 Task: Research Airbnb options in Jaranwala, Pakistan from 16th December, 2023 to 18th December, 2023 for 2 adults. Place can be entire room with 1  bedroom having 1 bed and 1 bathroom. Property type can be hotel.
Action: Mouse moved to (407, 104)
Screenshot: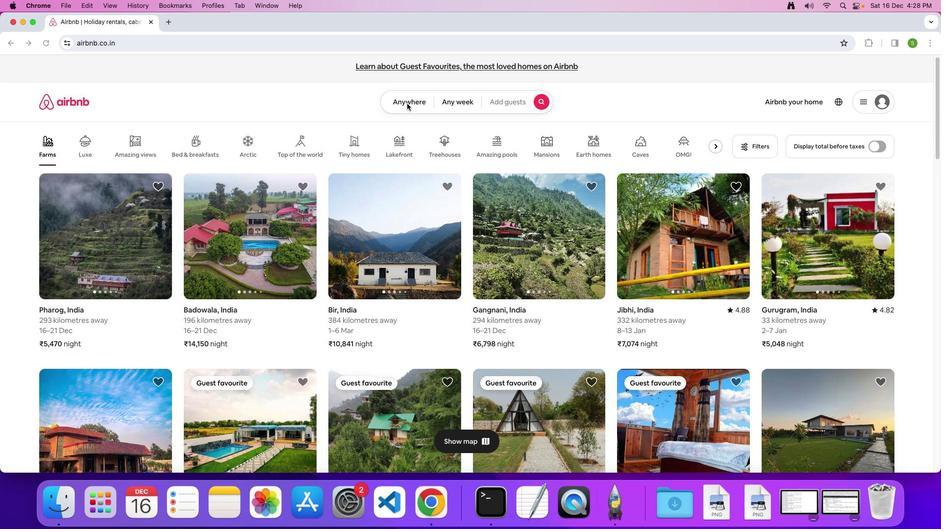 
Action: Mouse pressed left at (407, 104)
Screenshot: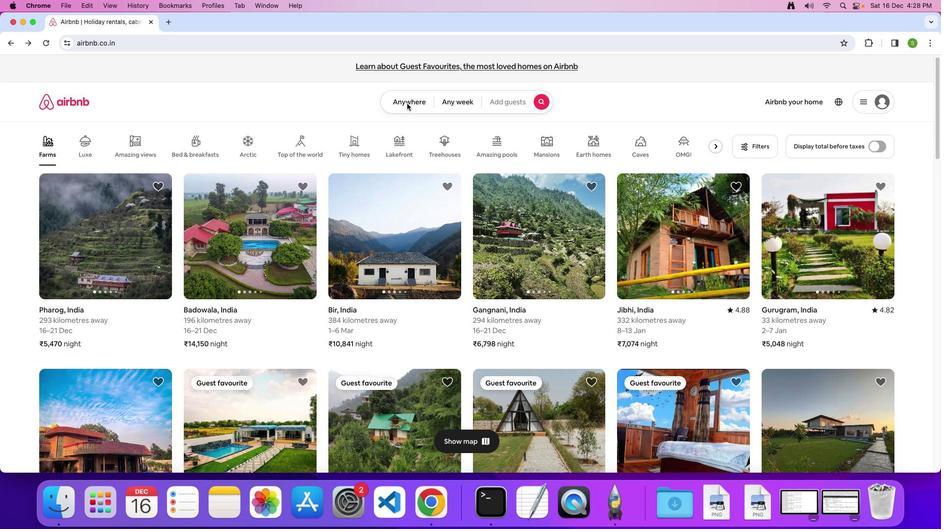 
Action: Mouse moved to (405, 103)
Screenshot: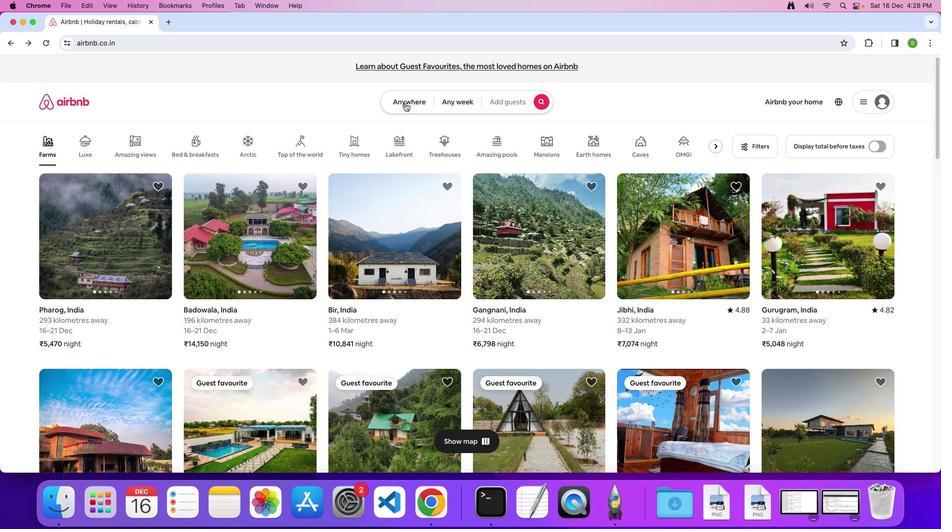 
Action: Mouse pressed left at (405, 103)
Screenshot: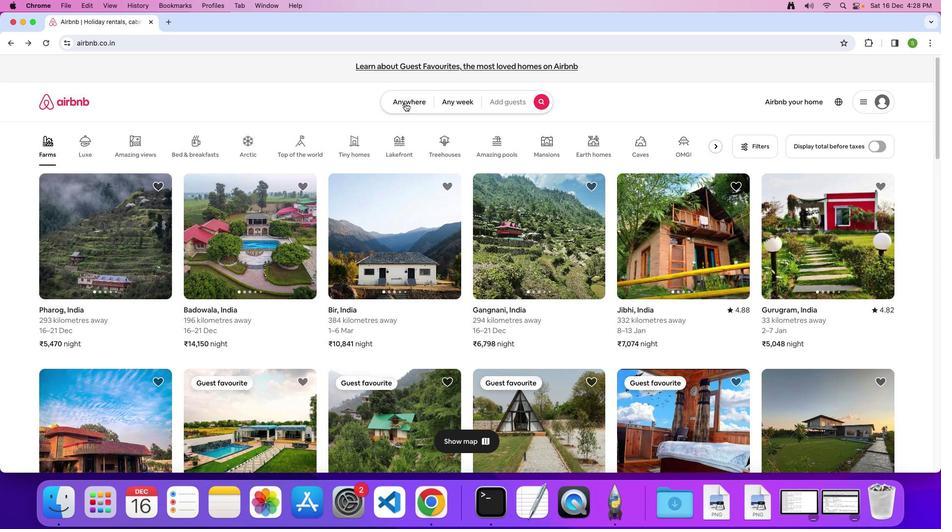 
Action: Mouse moved to (350, 145)
Screenshot: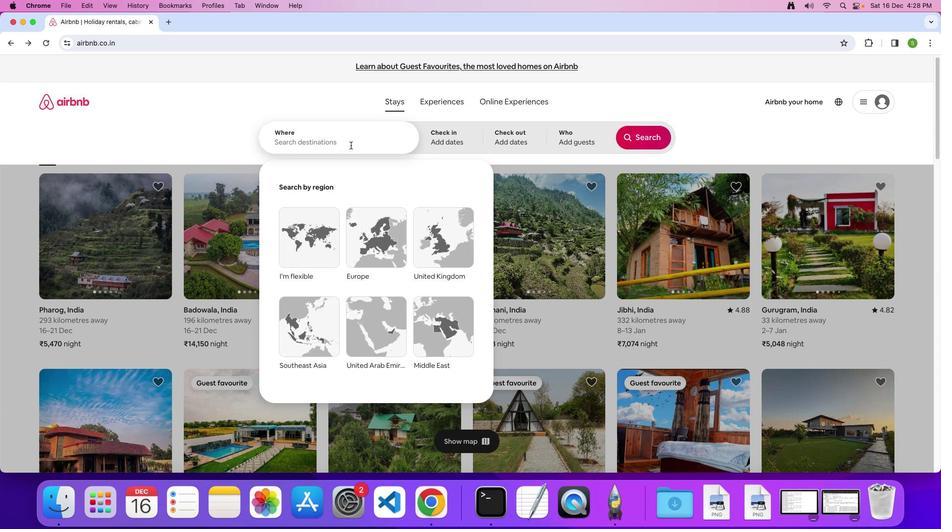 
Action: Mouse pressed left at (350, 145)
Screenshot: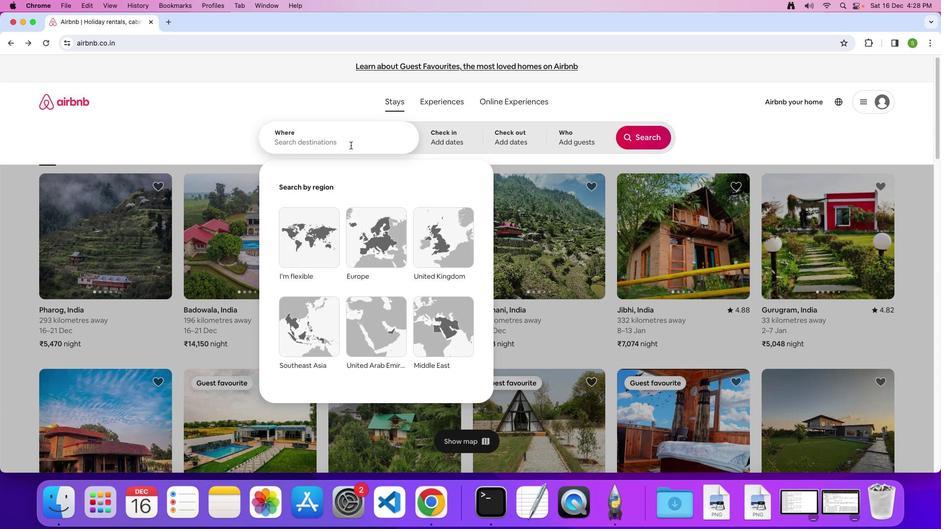 
Action: Mouse moved to (351, 144)
Screenshot: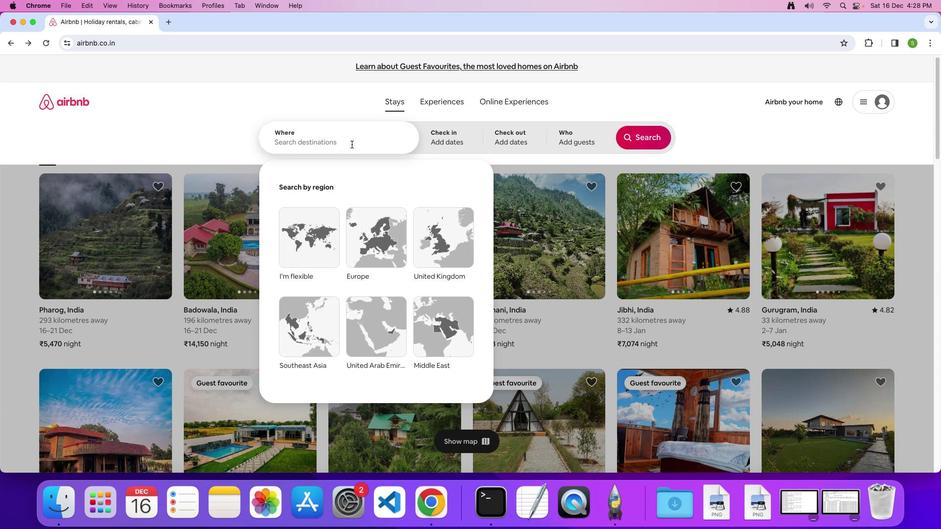 
Action: Key pressed 'J'Key.caps_lock'a''r''a''n''w''a''l''a'','Key.spaceKey.shift'P''a''k''i''s''t''a''n'Key.enter
Screenshot: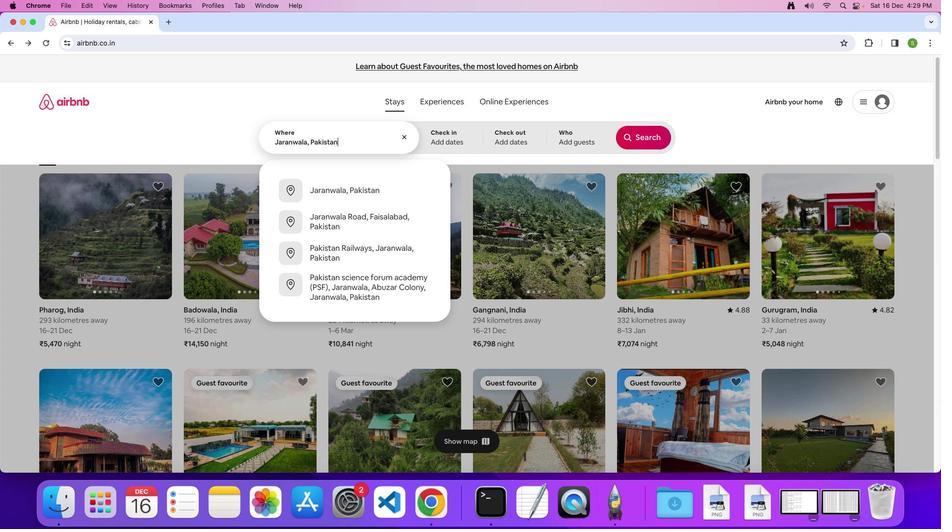 
Action: Mouse moved to (442, 310)
Screenshot: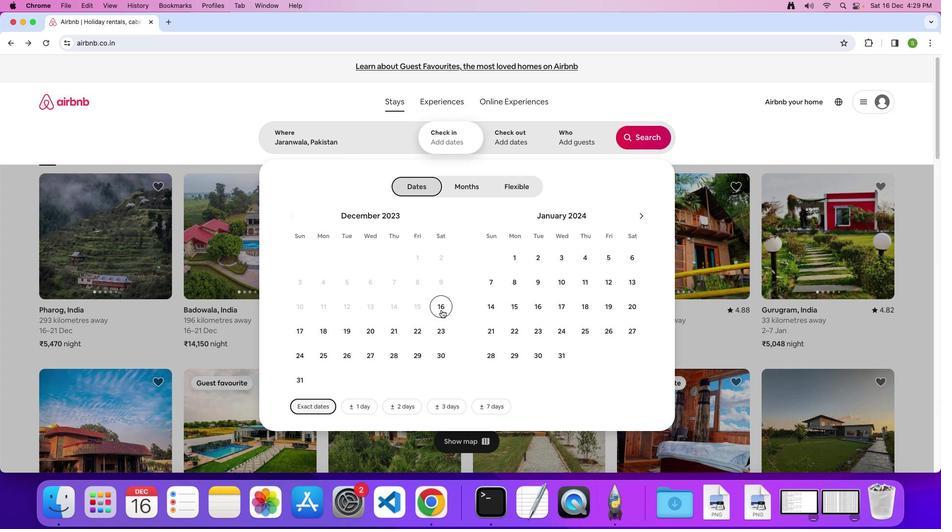 
Action: Mouse pressed left at (442, 310)
Screenshot: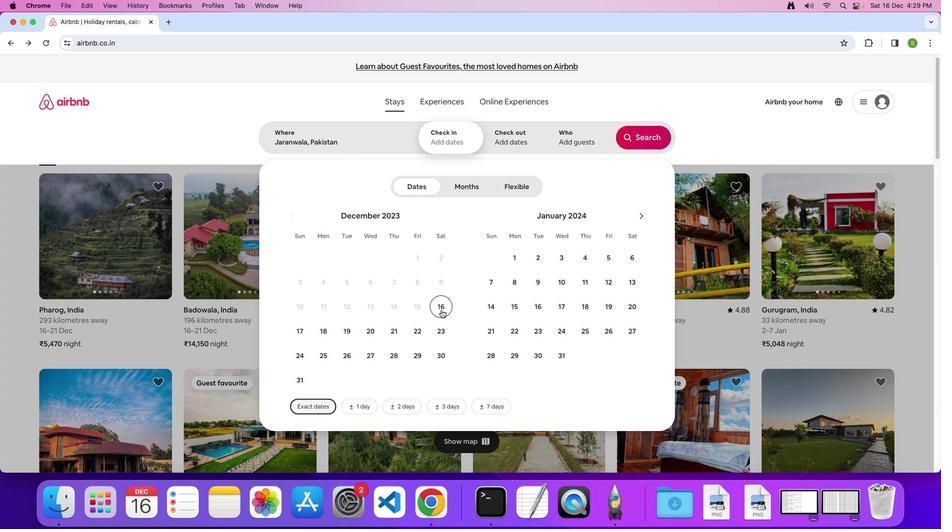 
Action: Mouse moved to (324, 339)
Screenshot: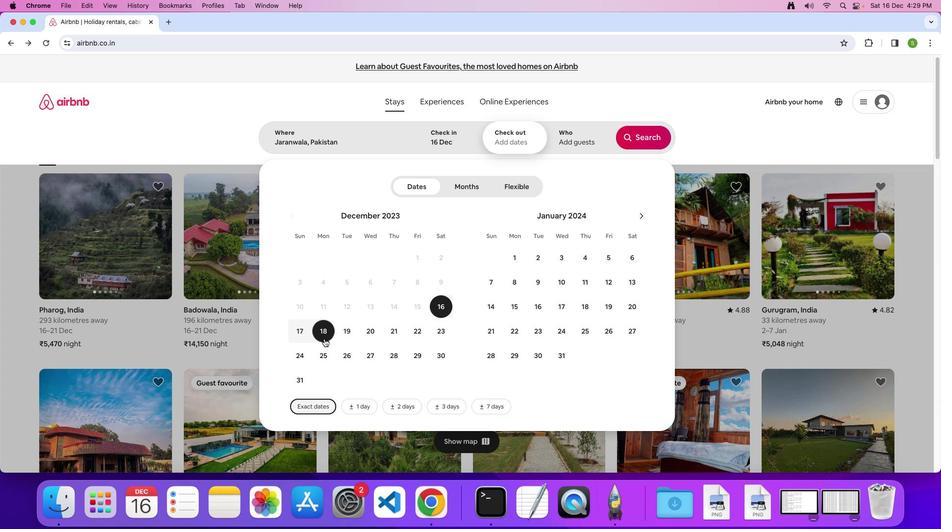 
Action: Mouse pressed left at (324, 339)
Screenshot: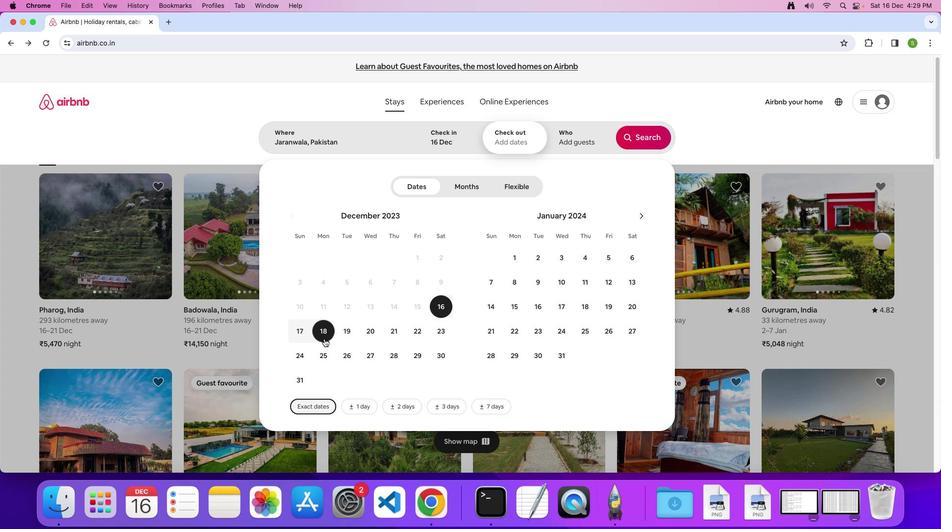 
Action: Mouse moved to (568, 145)
Screenshot: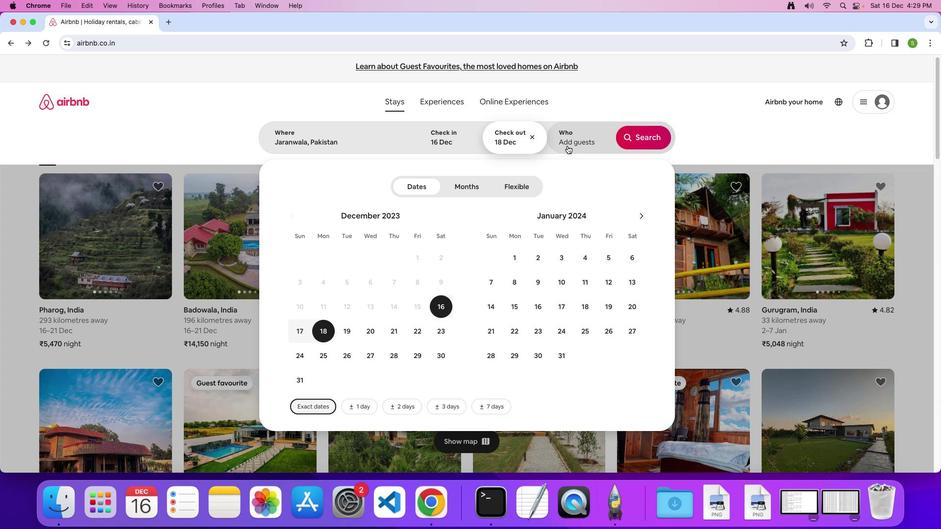 
Action: Mouse pressed left at (568, 145)
Screenshot: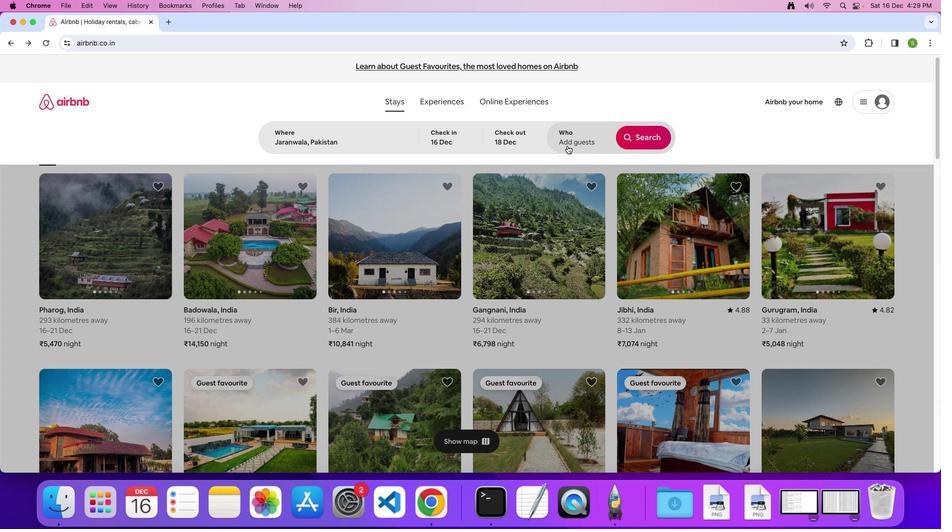
Action: Mouse moved to (646, 186)
Screenshot: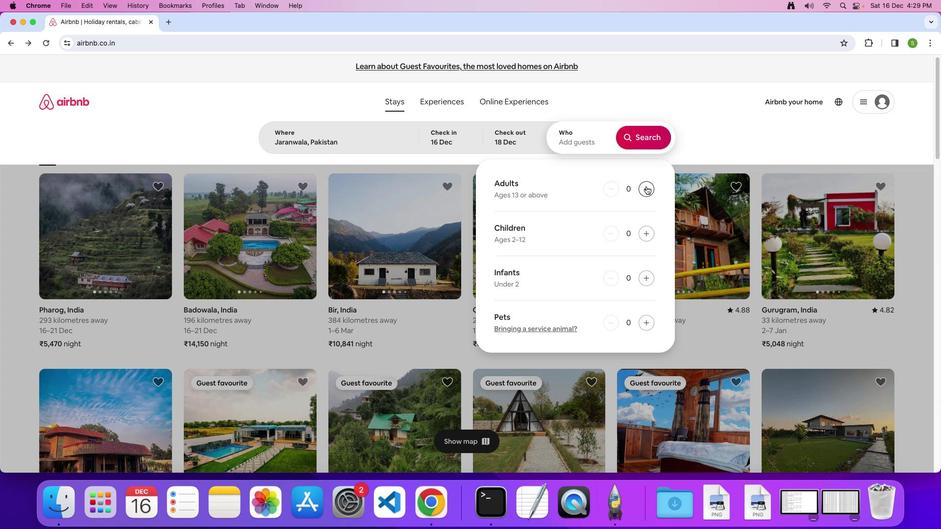 
Action: Mouse pressed left at (646, 186)
Screenshot: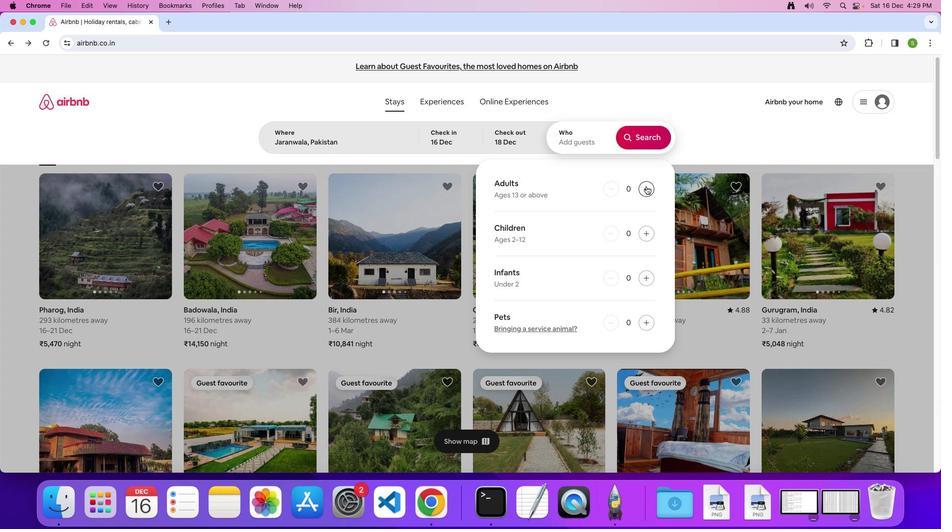 
Action: Mouse pressed left at (646, 186)
Screenshot: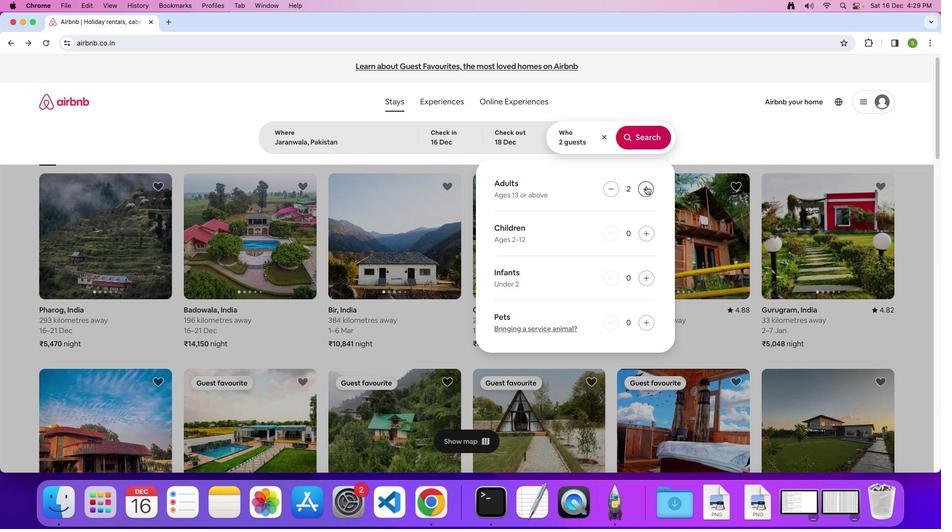 
Action: Mouse moved to (631, 141)
Screenshot: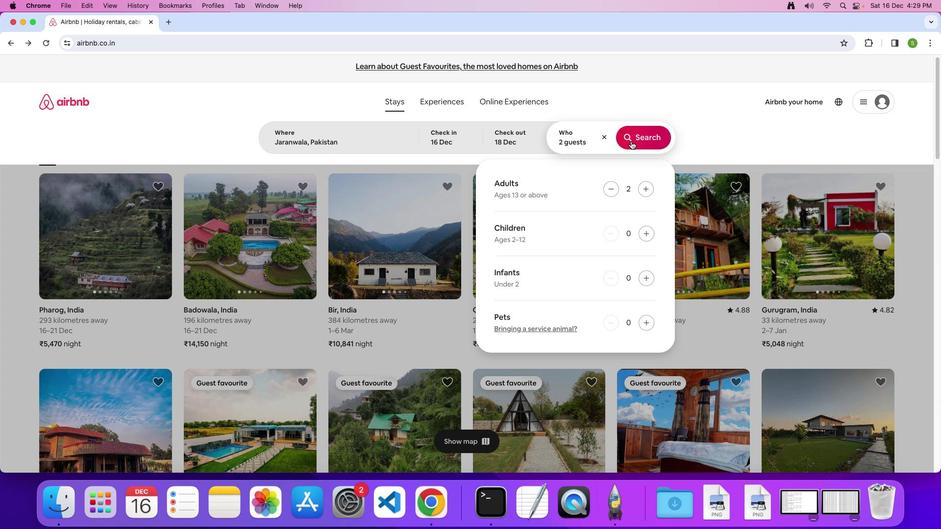 
Action: Mouse pressed left at (631, 141)
Screenshot: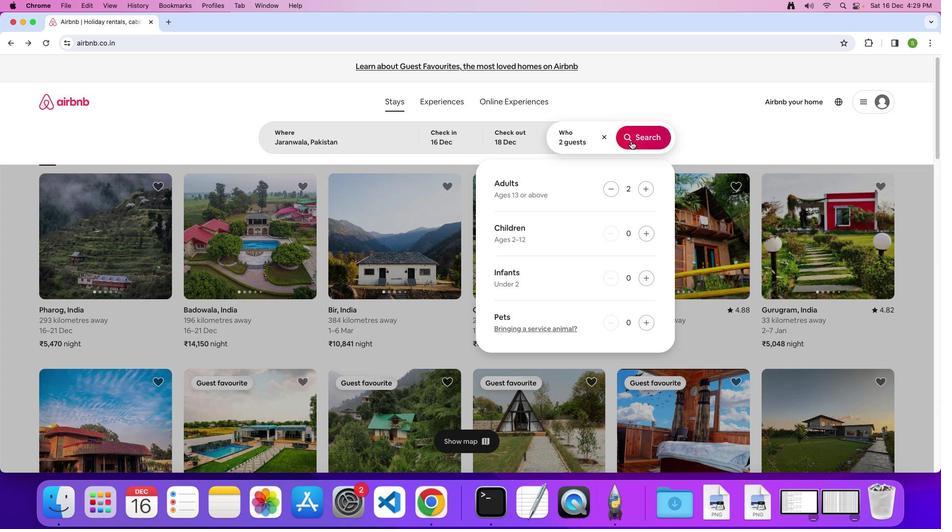 
Action: Mouse moved to (781, 118)
Screenshot: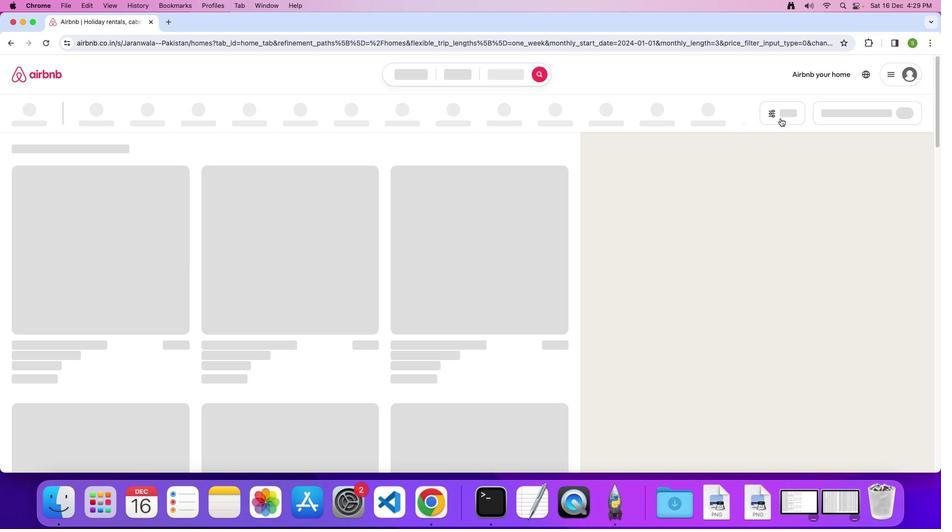 
Action: Mouse pressed left at (781, 118)
Screenshot: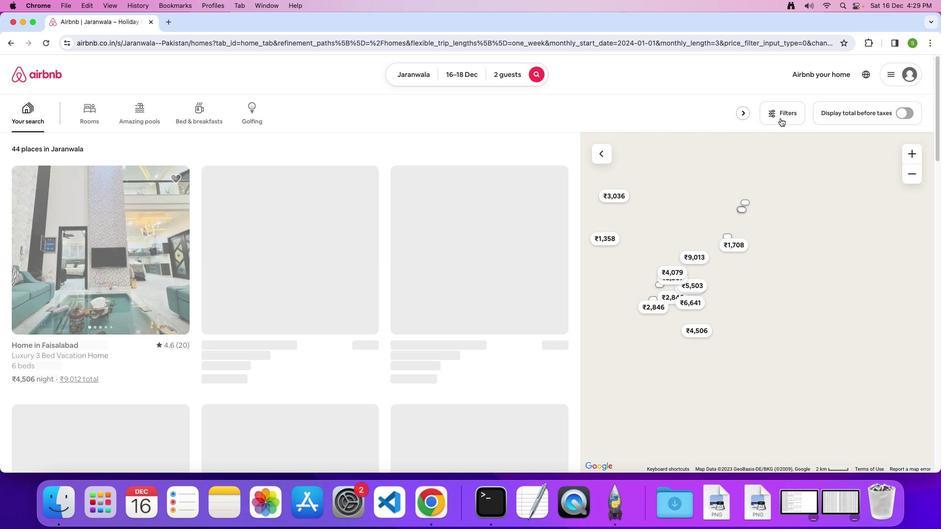 
Action: Mouse moved to (488, 294)
Screenshot: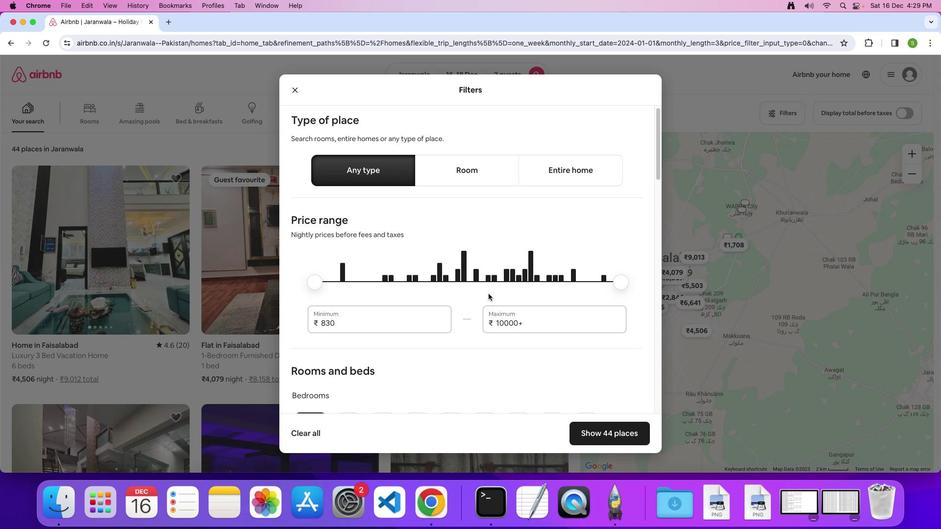 
Action: Mouse scrolled (488, 294) with delta (0, 0)
Screenshot: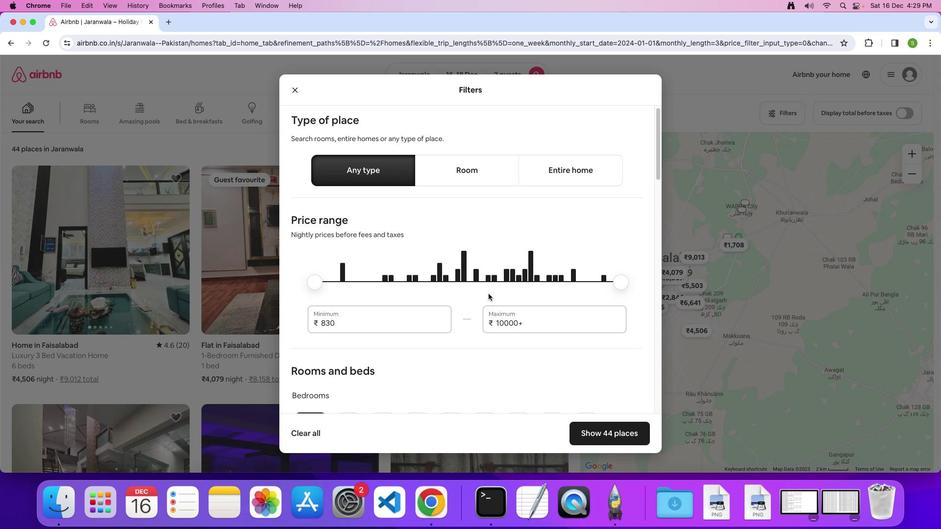 
Action: Mouse moved to (488, 294)
Screenshot: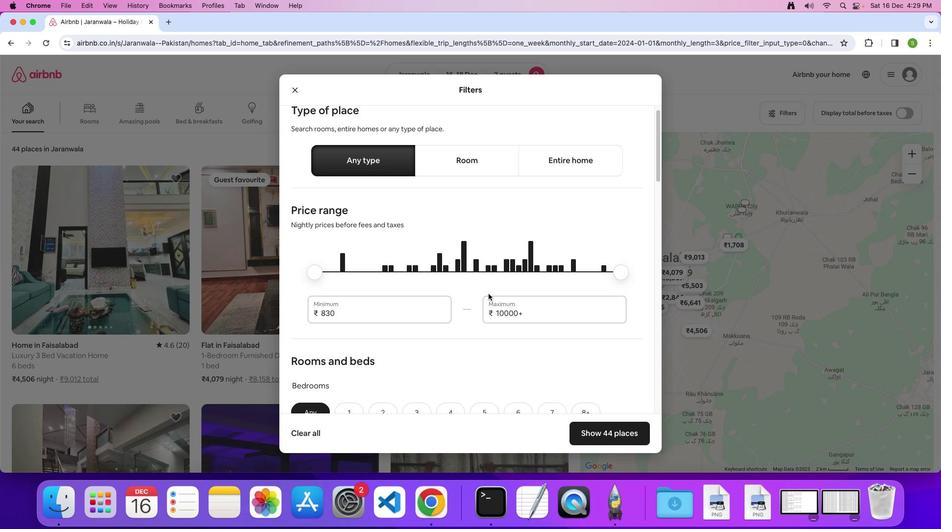 
Action: Mouse scrolled (488, 294) with delta (0, 0)
Screenshot: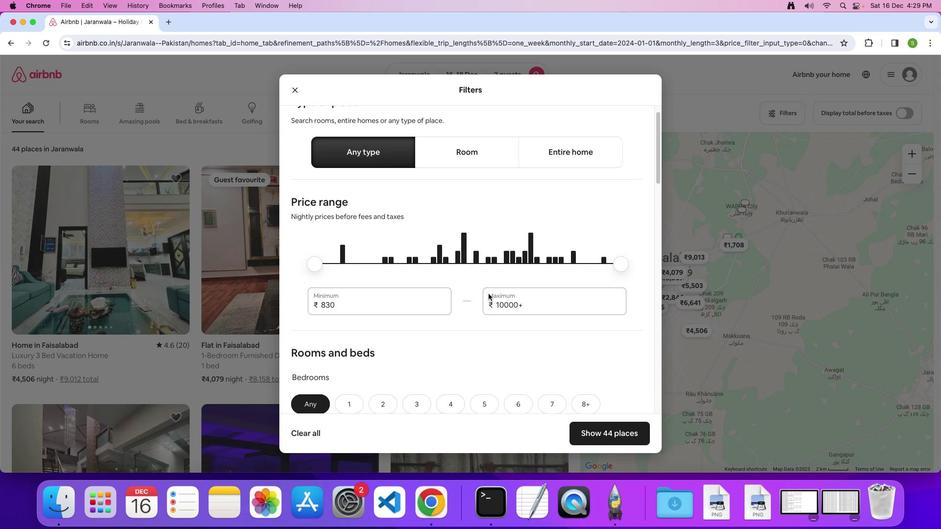 
Action: Mouse scrolled (488, 294) with delta (0, 0)
Screenshot: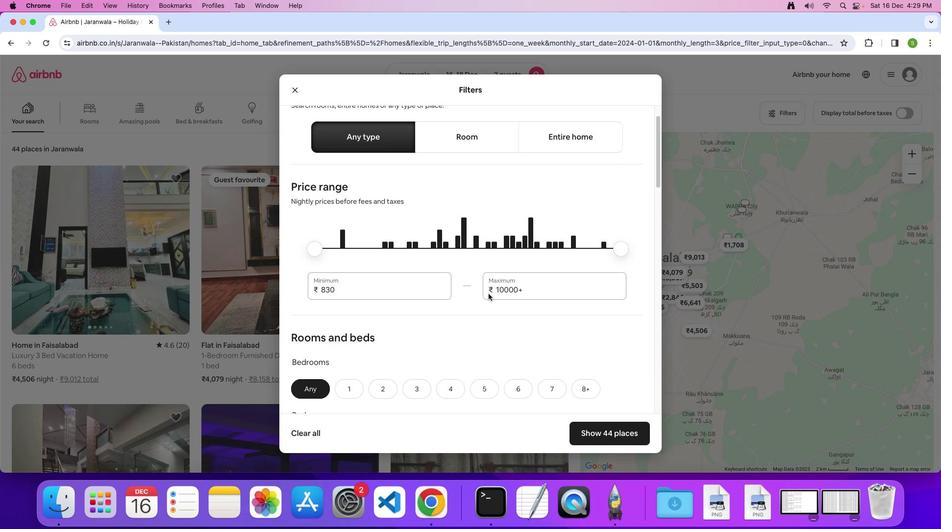 
Action: Mouse moved to (488, 293)
Screenshot: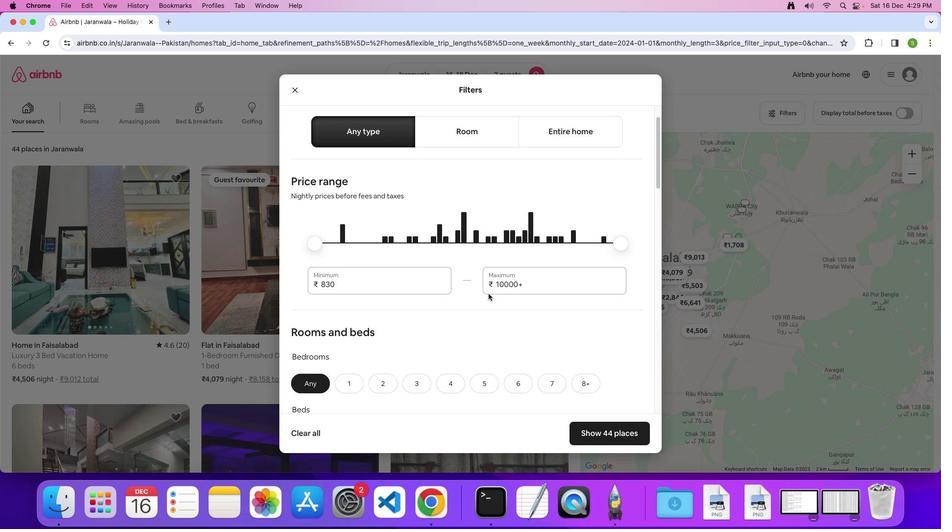 
Action: Mouse scrolled (488, 293) with delta (0, 0)
Screenshot: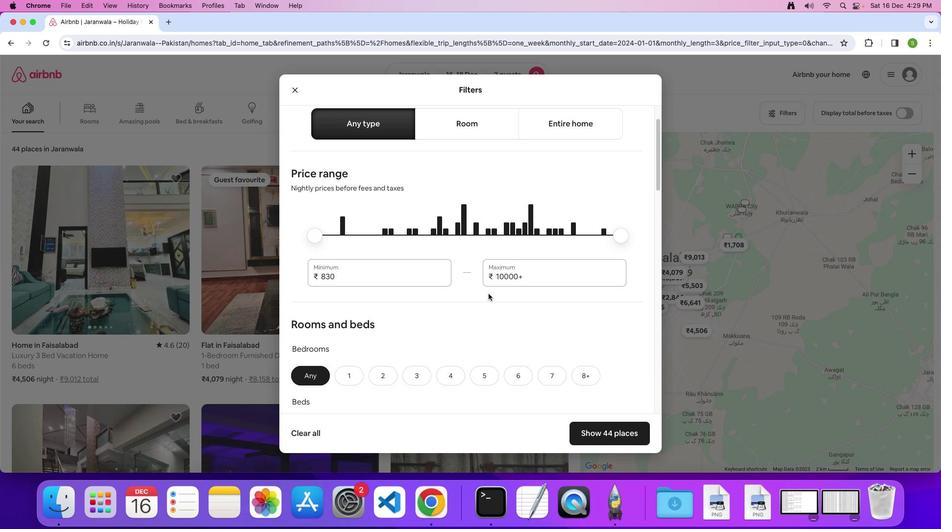 
Action: Mouse scrolled (488, 293) with delta (0, 0)
Screenshot: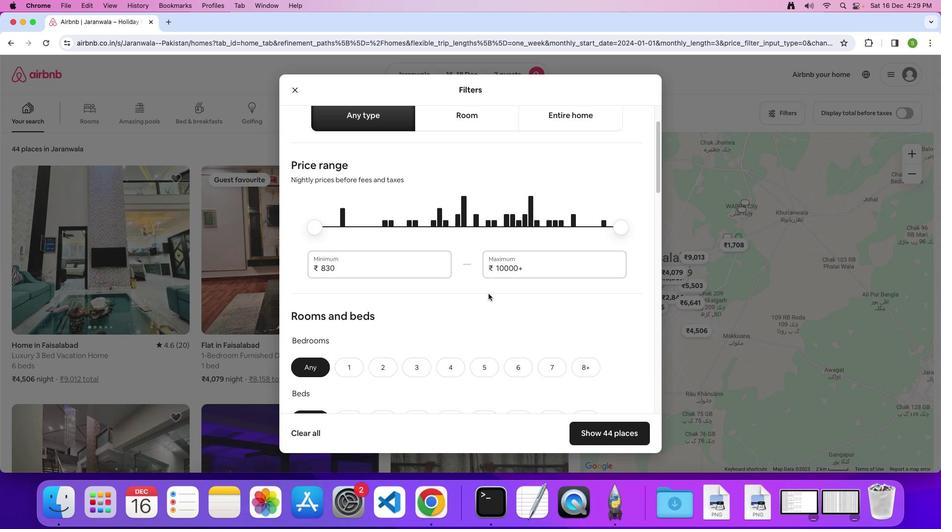 
Action: Mouse scrolled (488, 293) with delta (0, 0)
Screenshot: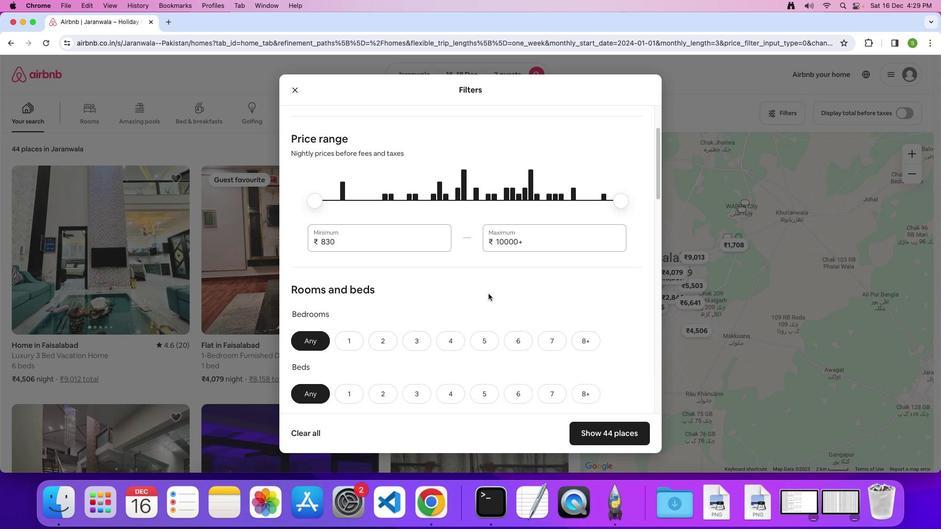 
Action: Mouse scrolled (488, 293) with delta (0, 0)
Screenshot: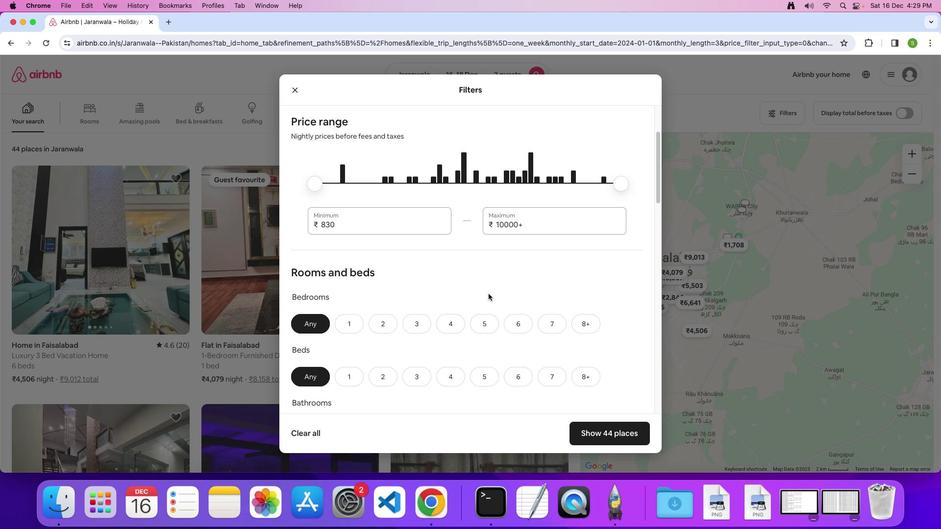 
Action: Mouse moved to (488, 293)
Screenshot: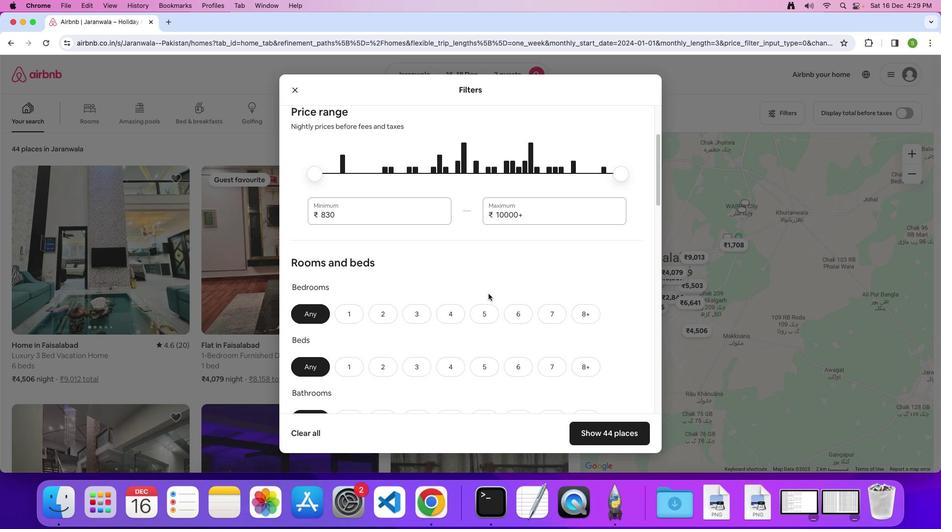 
Action: Mouse scrolled (488, 293) with delta (0, 0)
Screenshot: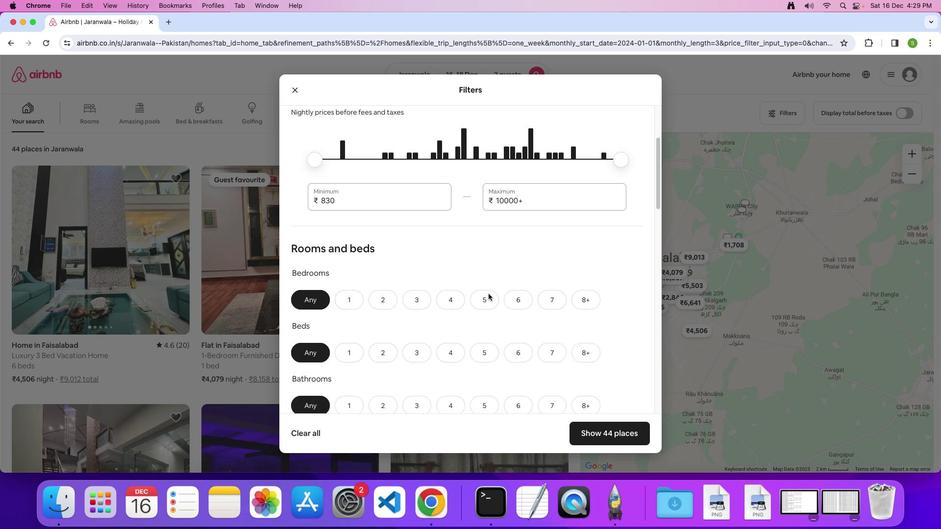 
Action: Mouse scrolled (488, 293) with delta (0, 0)
Screenshot: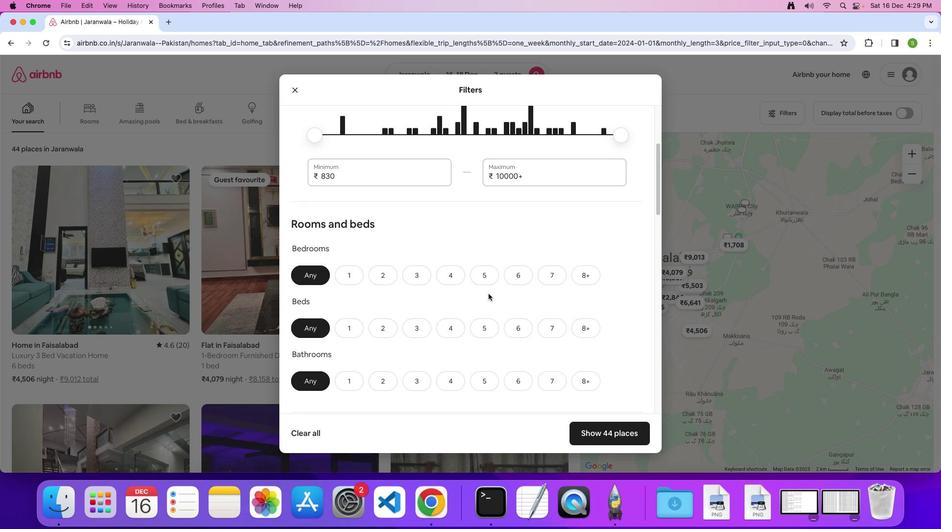 
Action: Mouse scrolled (488, 293) with delta (0, 0)
Screenshot: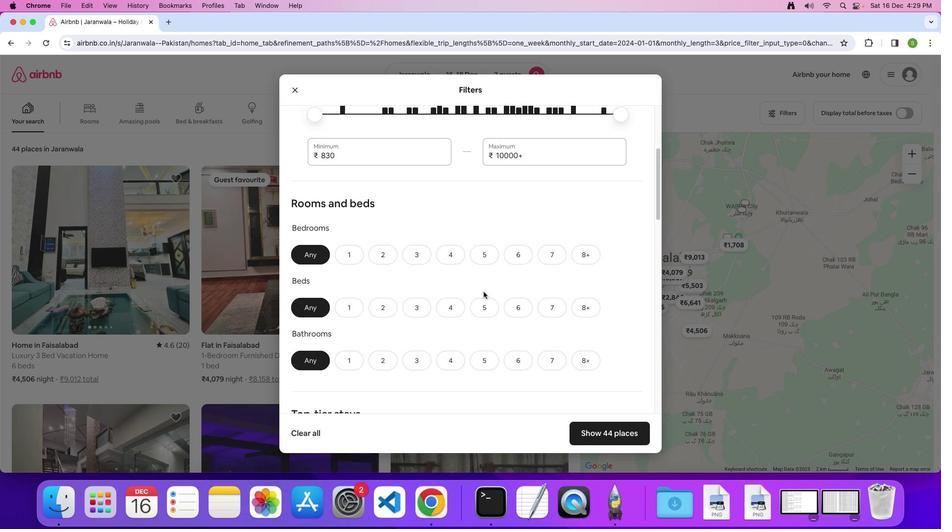 
Action: Mouse scrolled (488, 293) with delta (0, 0)
Screenshot: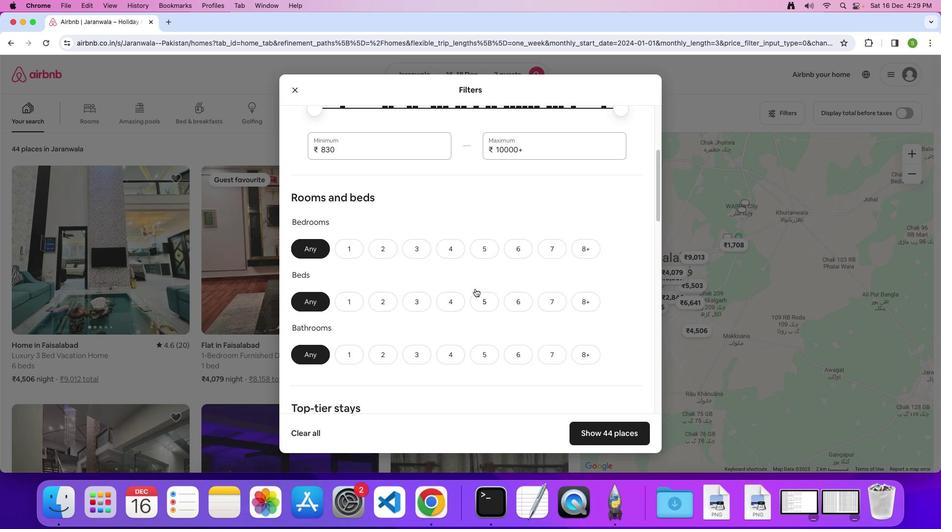 
Action: Mouse moved to (345, 247)
Screenshot: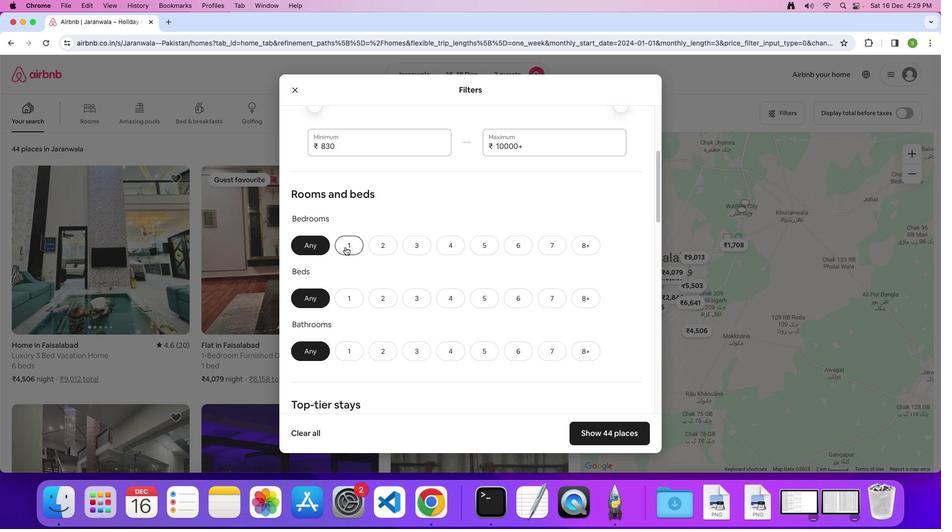 
Action: Mouse pressed left at (345, 247)
Screenshot: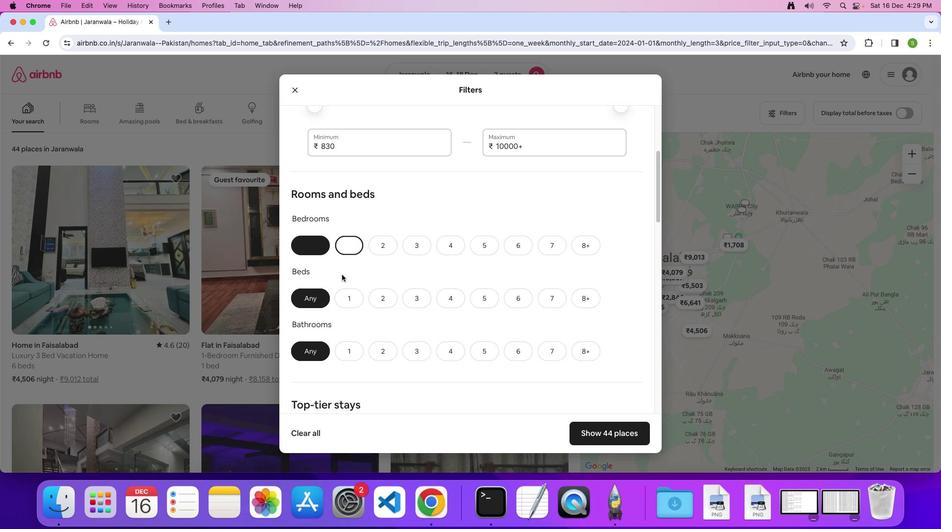 
Action: Mouse moved to (338, 303)
Screenshot: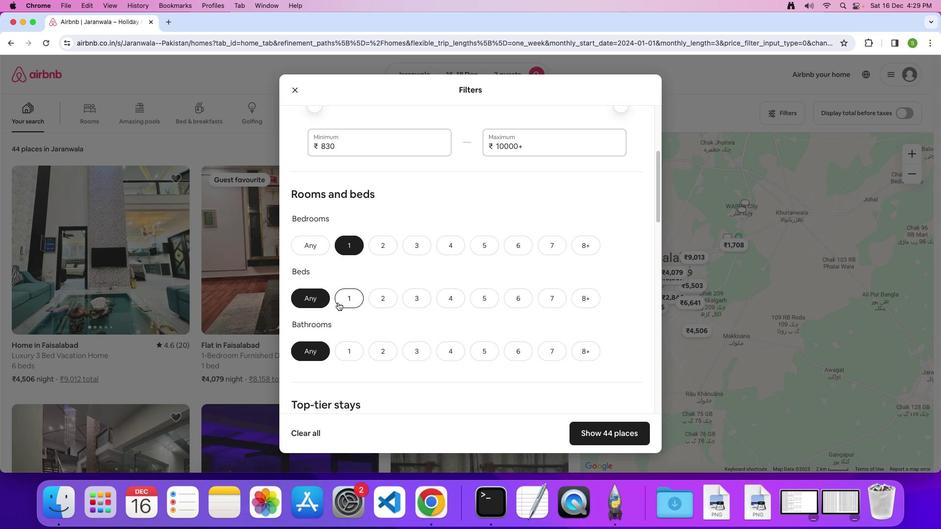 
Action: Mouse pressed left at (338, 303)
Screenshot: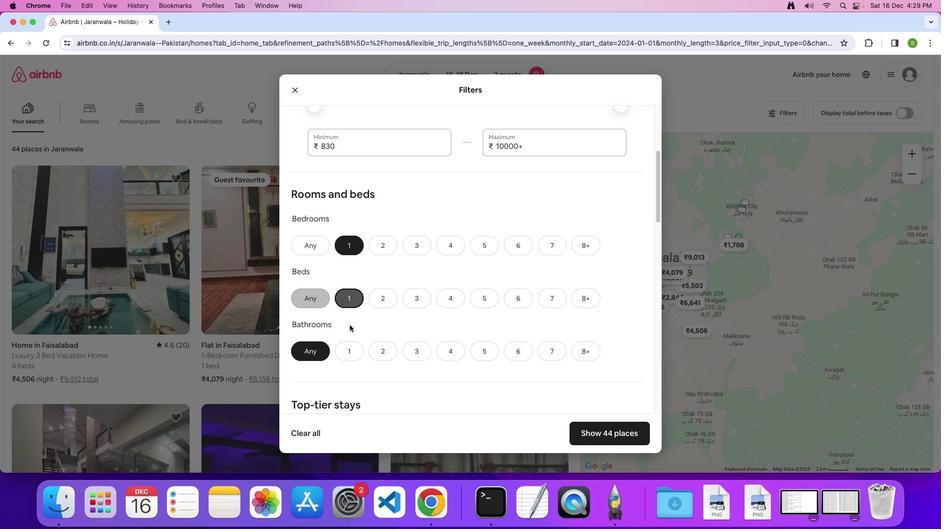 
Action: Mouse moved to (352, 348)
Screenshot: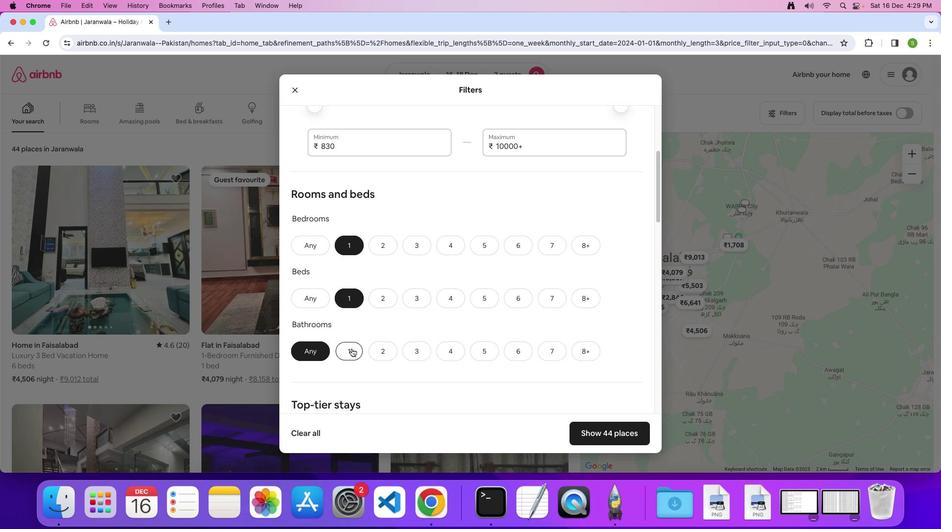 
Action: Mouse pressed left at (352, 348)
Screenshot: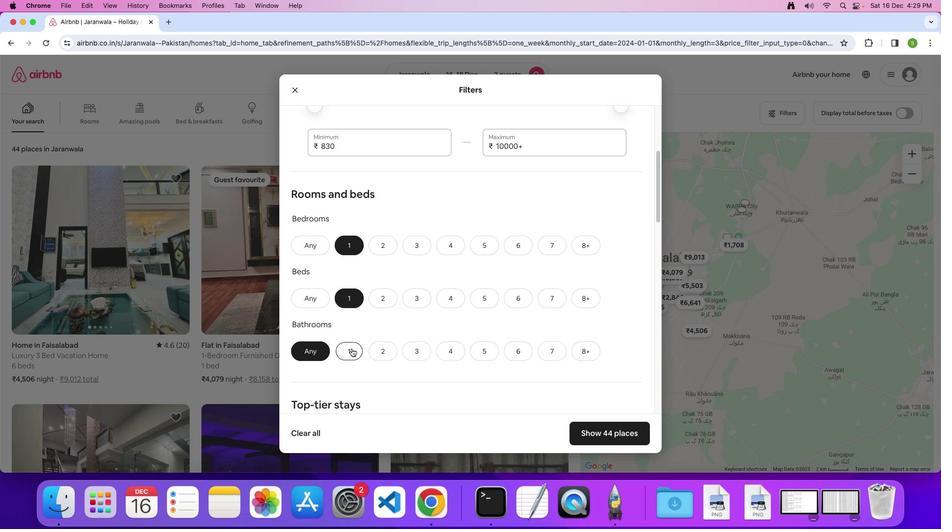 
Action: Mouse moved to (425, 298)
Screenshot: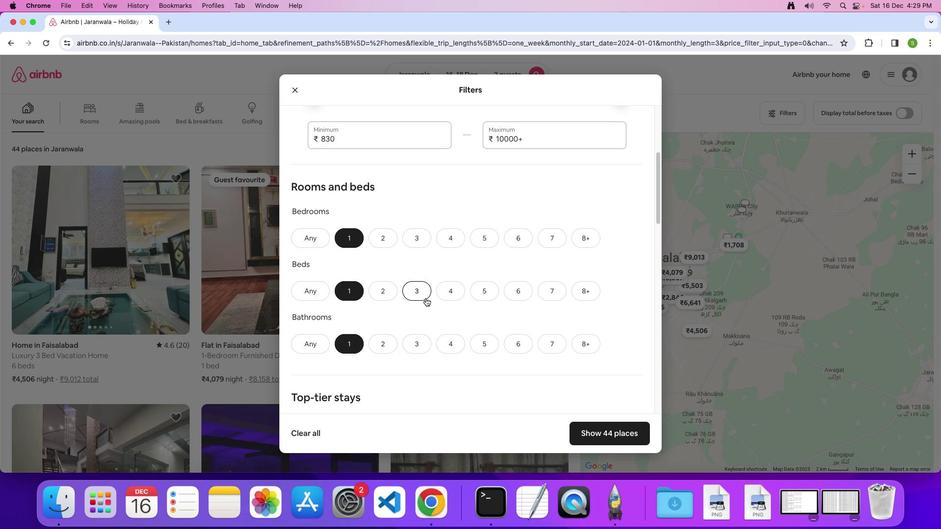 
Action: Mouse scrolled (425, 298) with delta (0, 0)
Screenshot: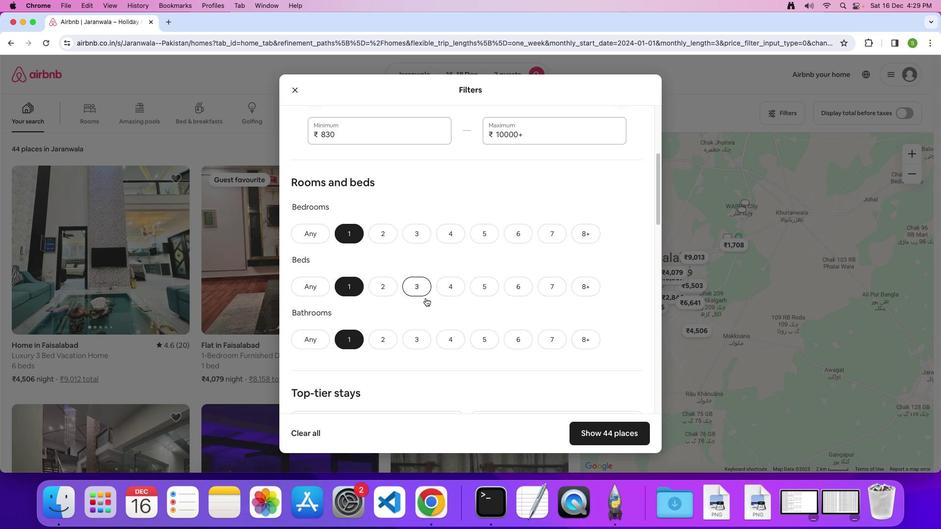 
Action: Mouse scrolled (425, 298) with delta (0, 0)
Screenshot: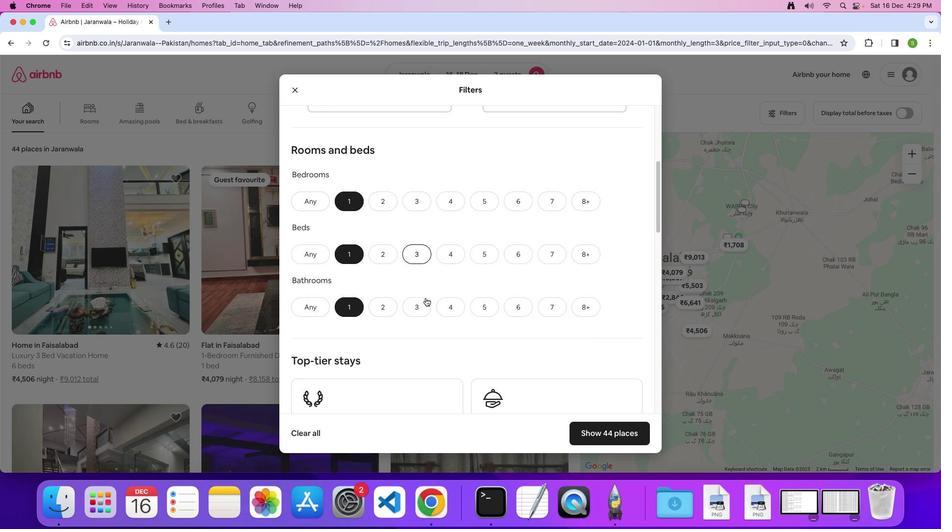 
Action: Mouse moved to (425, 298)
Screenshot: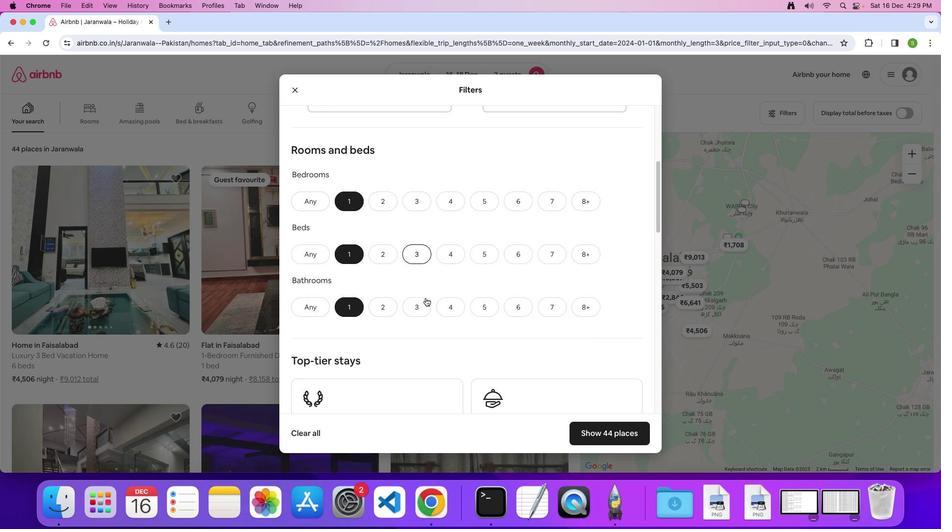 
Action: Mouse scrolled (425, 298) with delta (0, 0)
Screenshot: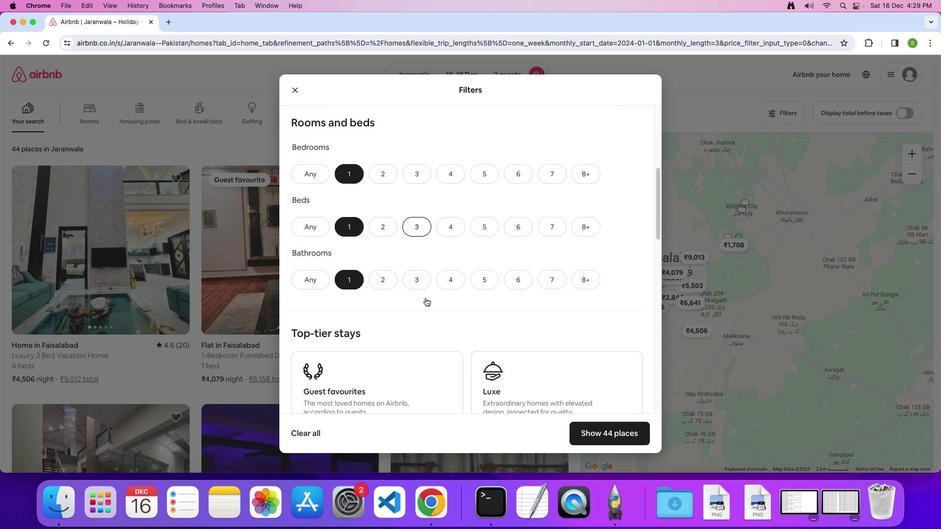 
Action: Mouse scrolled (425, 298) with delta (0, 0)
Screenshot: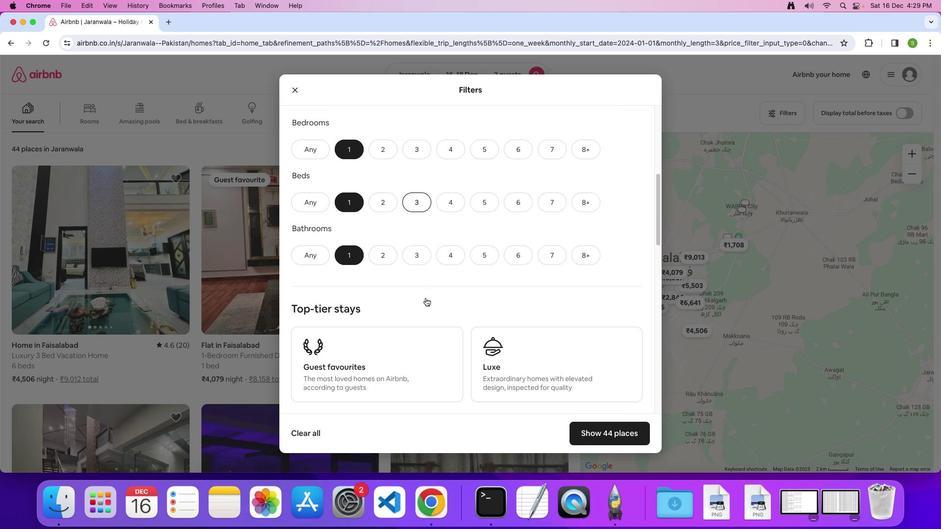 
Action: Mouse scrolled (425, 298) with delta (0, 0)
Screenshot: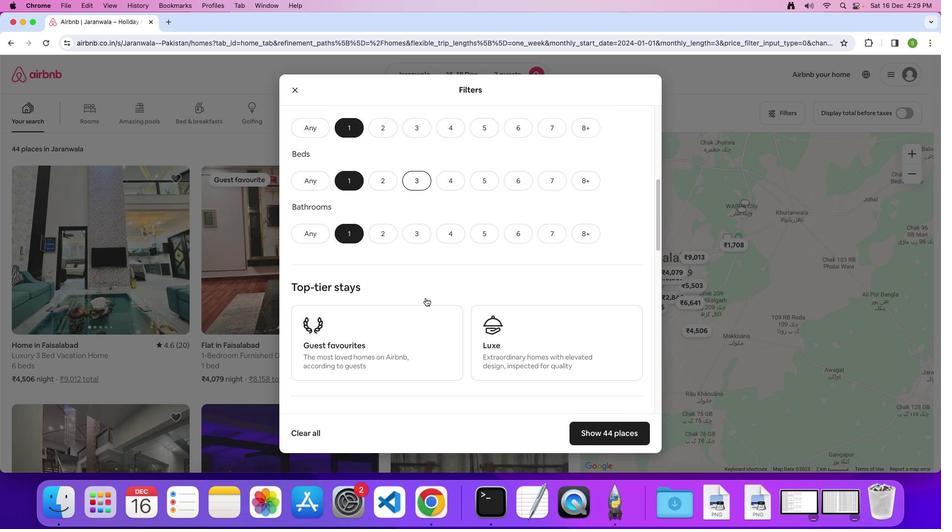 
Action: Mouse scrolled (425, 298) with delta (0, -1)
Screenshot: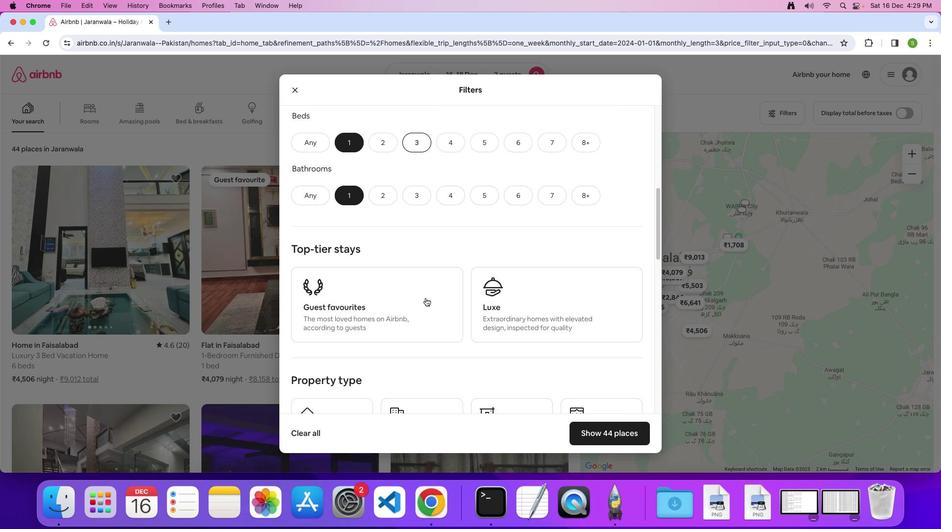
Action: Mouse moved to (425, 298)
Screenshot: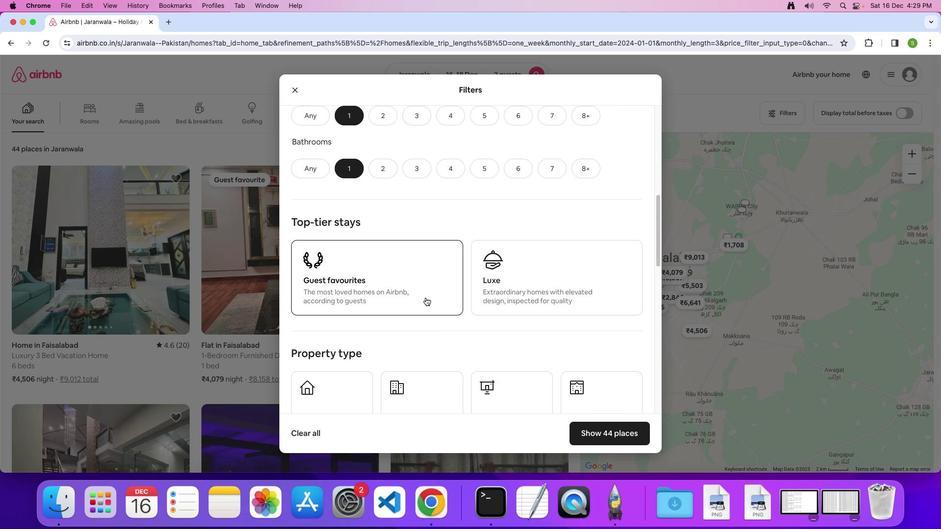 
Action: Mouse scrolled (425, 298) with delta (0, 0)
Screenshot: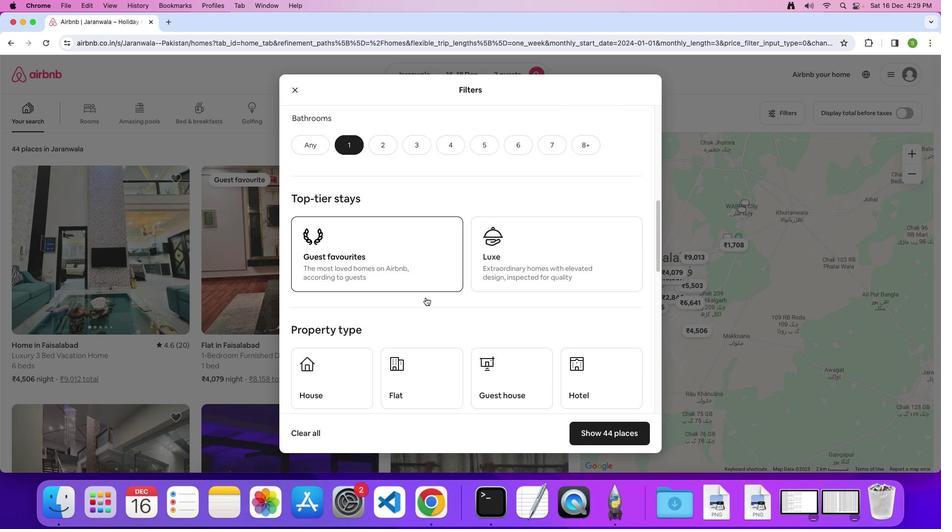 
Action: Mouse moved to (425, 298)
Screenshot: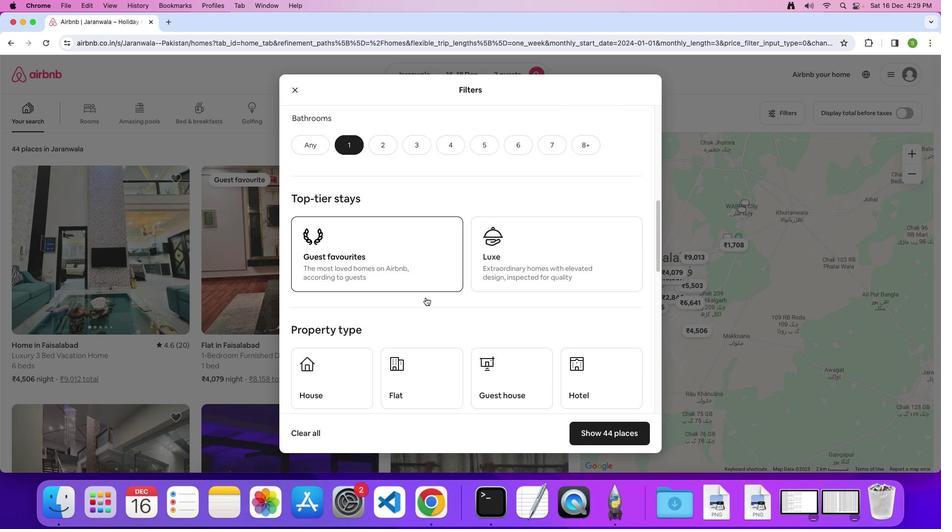 
Action: Mouse scrolled (425, 298) with delta (0, 0)
Screenshot: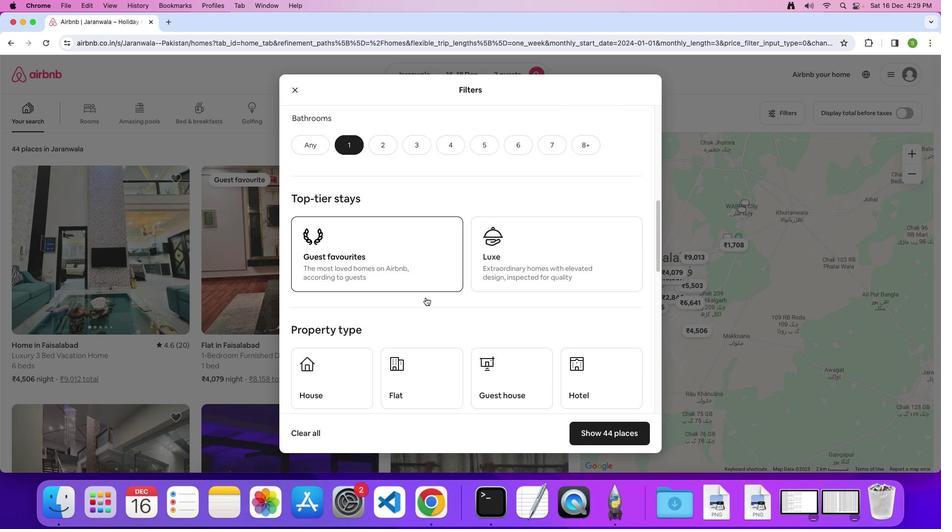 
Action: Mouse moved to (425, 297)
Screenshot: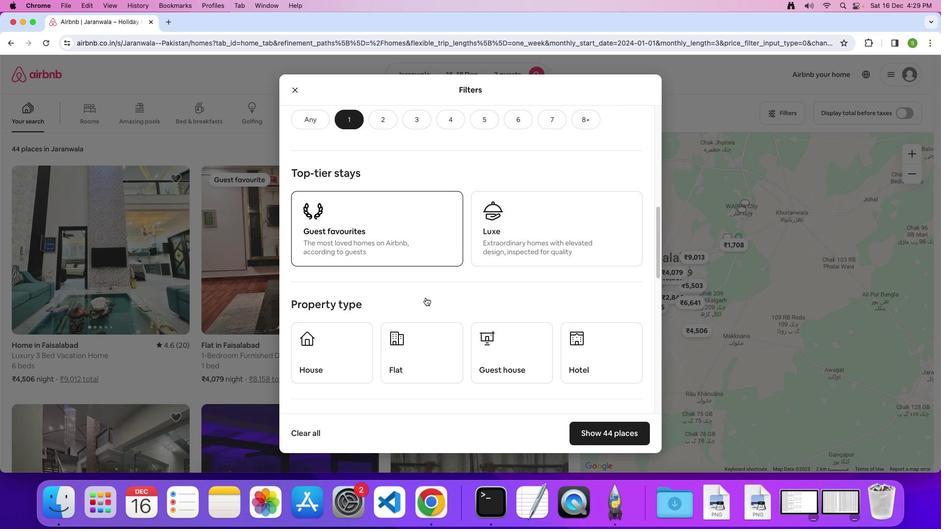 
Action: Mouse scrolled (425, 297) with delta (0, -1)
Screenshot: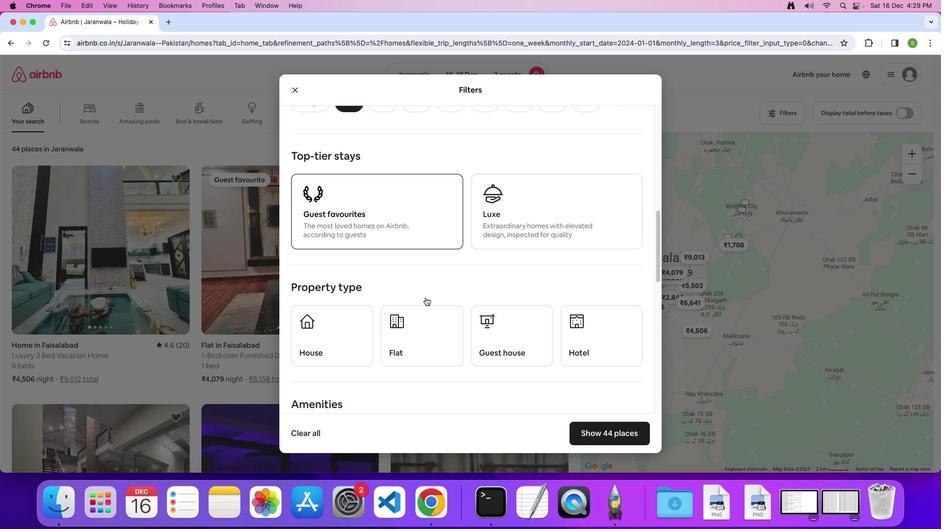 
Action: Mouse scrolled (425, 297) with delta (0, 0)
Screenshot: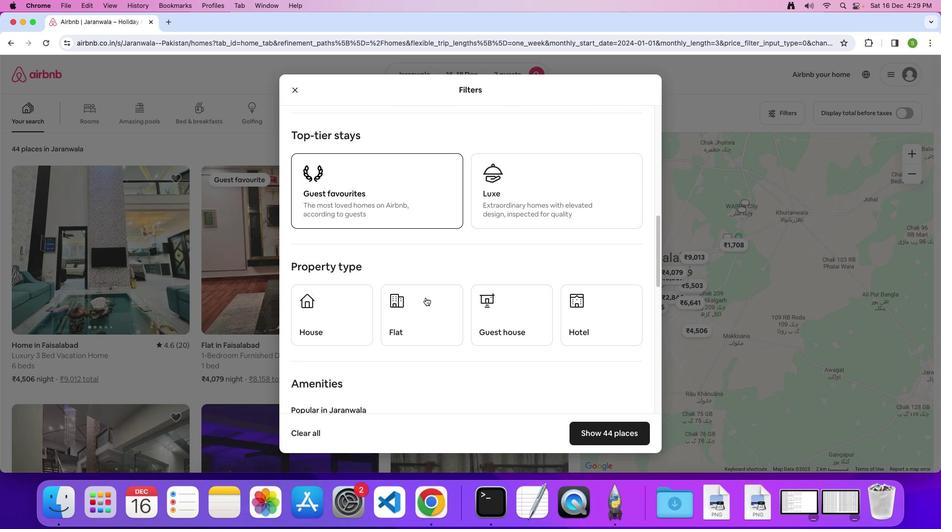 
Action: Mouse scrolled (425, 297) with delta (0, 0)
Screenshot: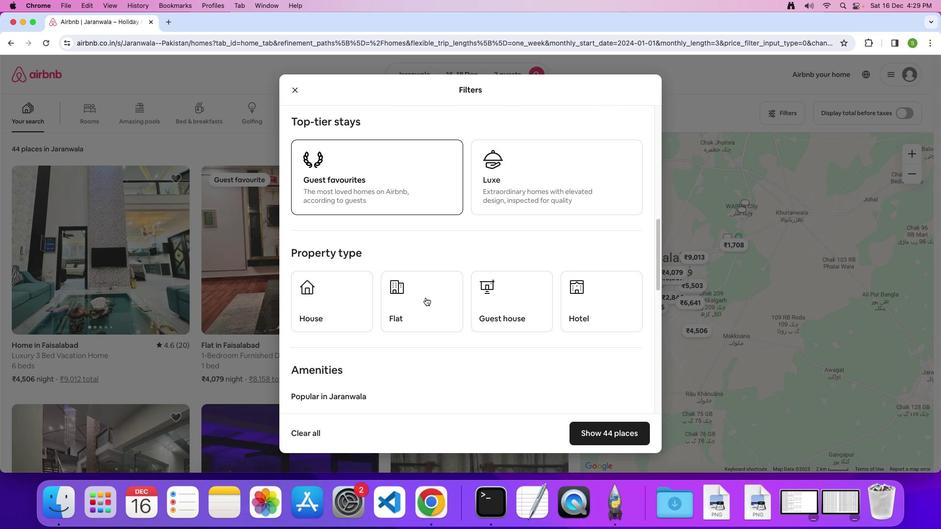 
Action: Mouse scrolled (425, 297) with delta (0, 0)
Screenshot: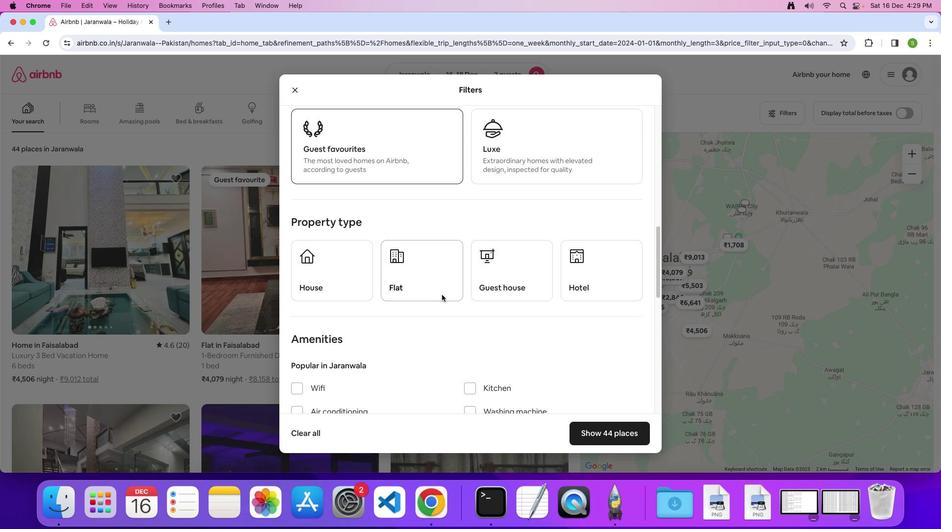
Action: Mouse moved to (583, 279)
Screenshot: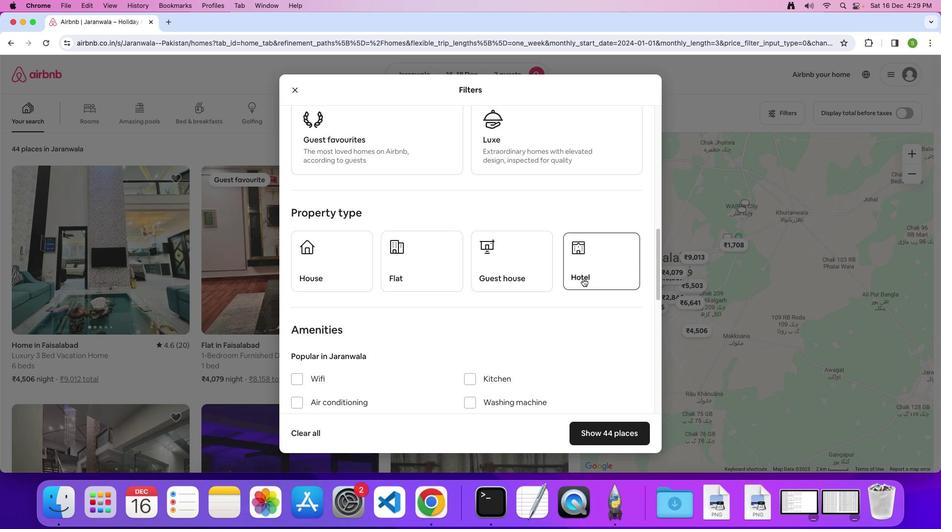 
Action: Mouse pressed left at (583, 279)
Screenshot: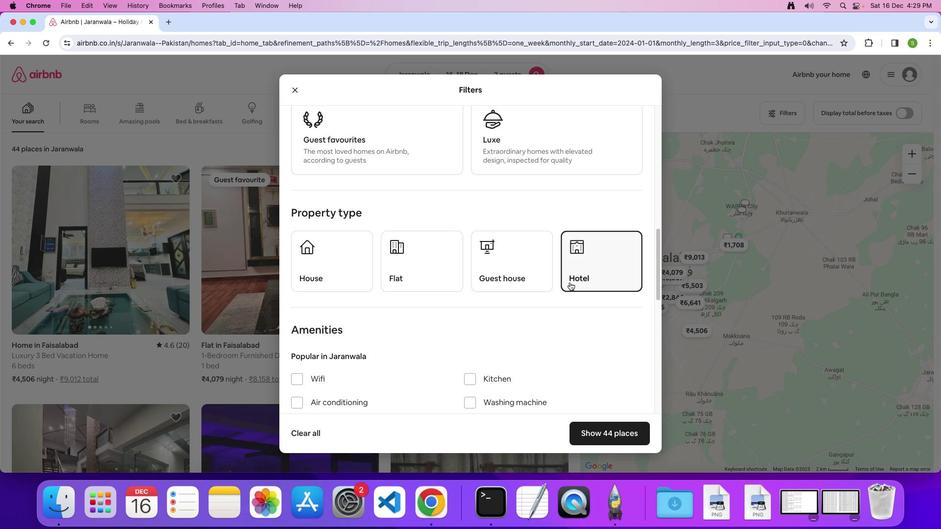 
Action: Mouse moved to (450, 306)
Screenshot: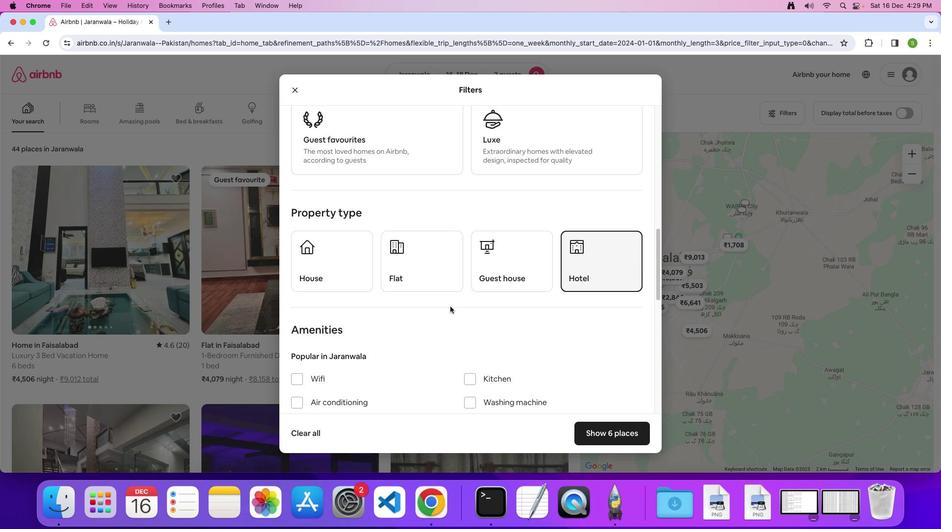 
Action: Mouse scrolled (450, 306) with delta (0, 0)
Screenshot: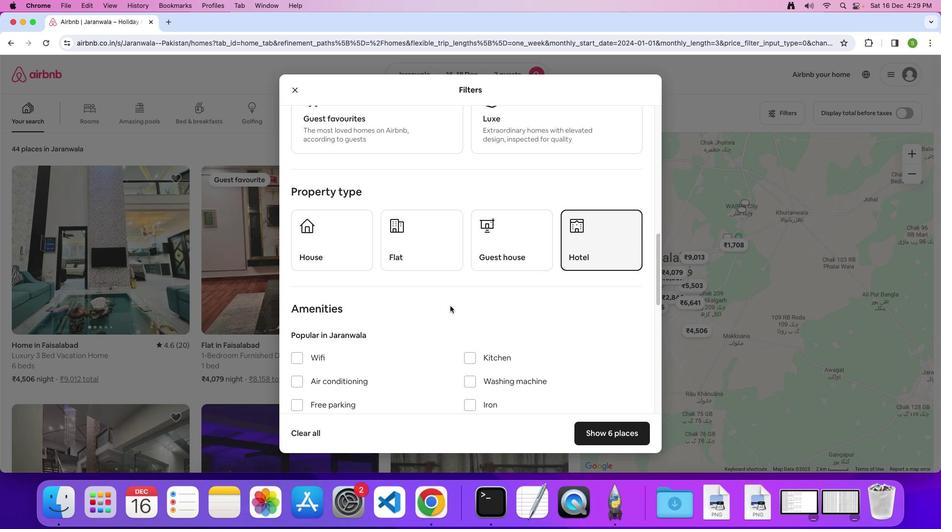 
Action: Mouse scrolled (450, 306) with delta (0, 0)
Screenshot: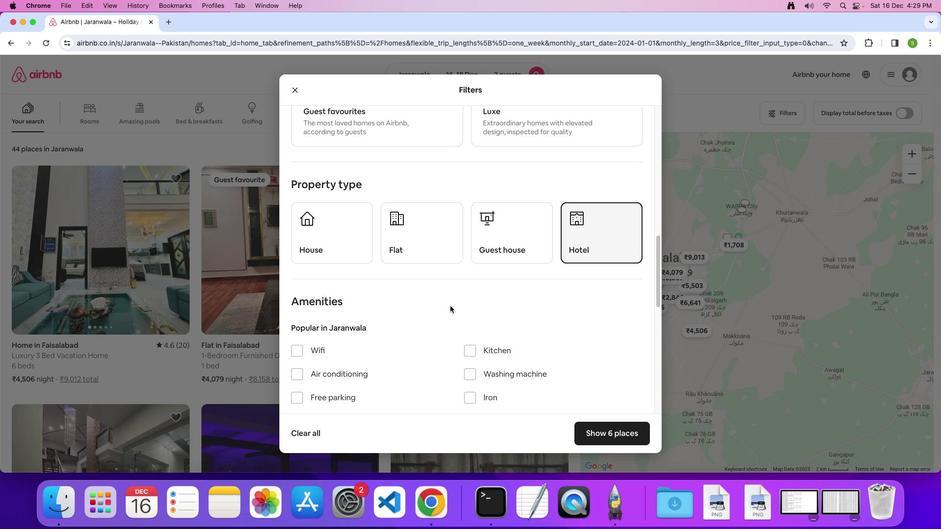 
Action: Mouse scrolled (450, 306) with delta (0, 0)
Screenshot: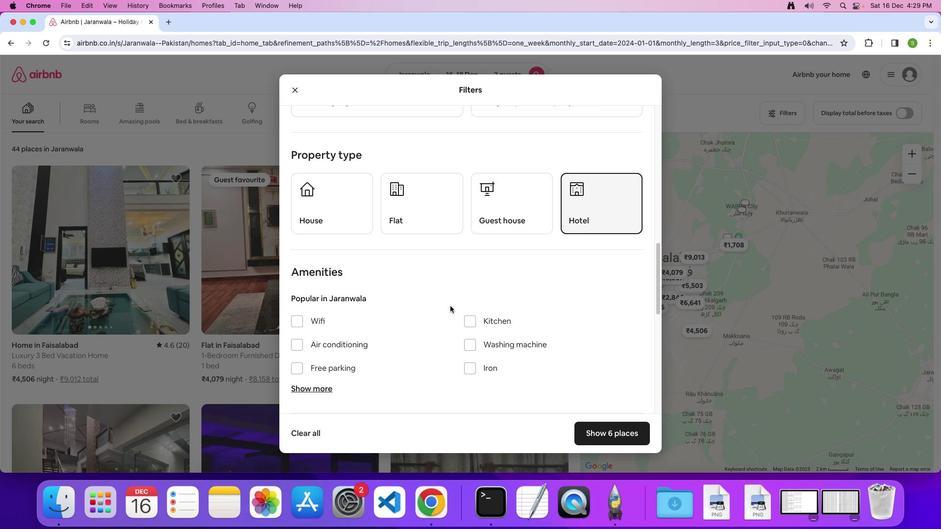 
Action: Mouse moved to (451, 306)
Screenshot: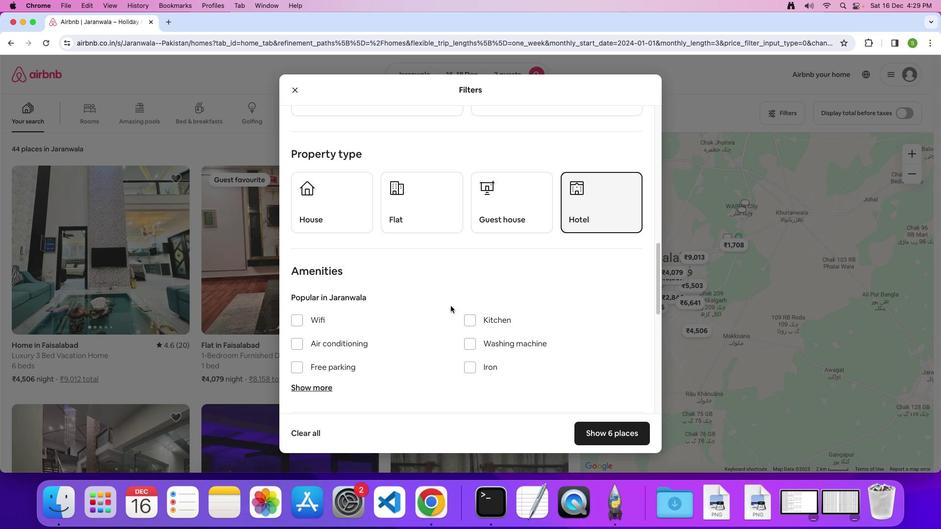 
Action: Mouse scrolled (451, 306) with delta (0, 0)
Screenshot: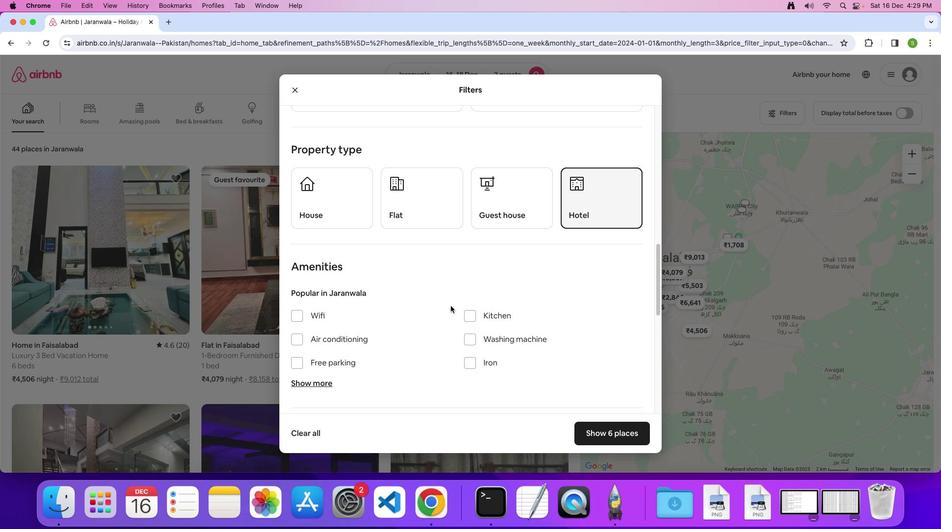 
Action: Mouse scrolled (451, 306) with delta (0, 0)
Screenshot: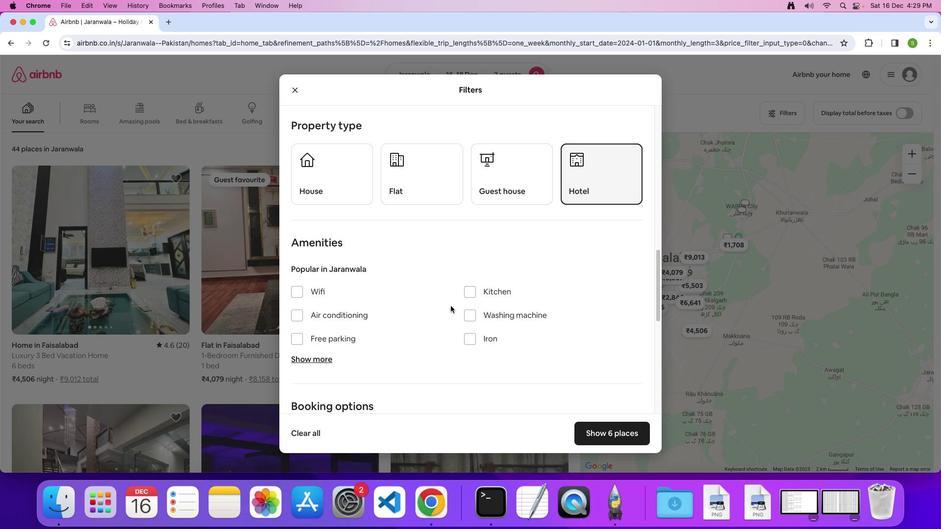 
Action: Mouse scrolled (451, 306) with delta (0, 0)
Screenshot: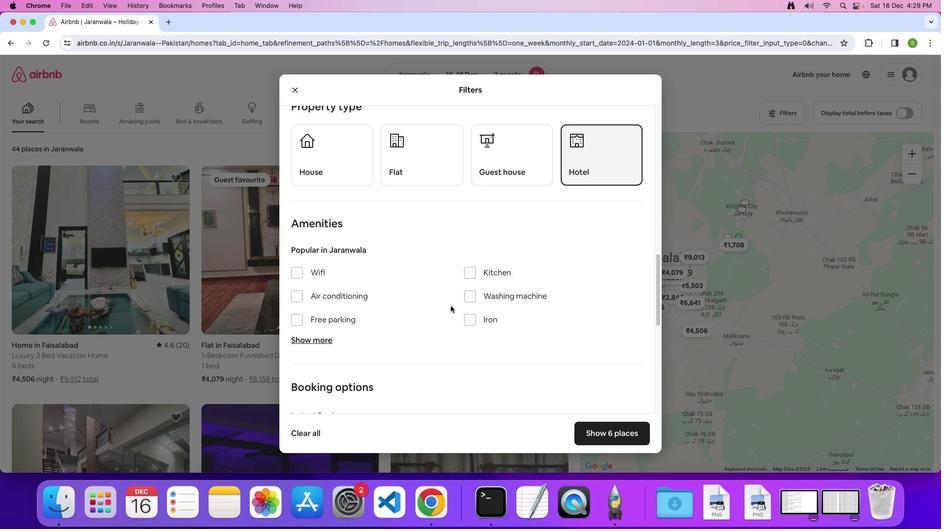 
Action: Mouse moved to (451, 306)
Screenshot: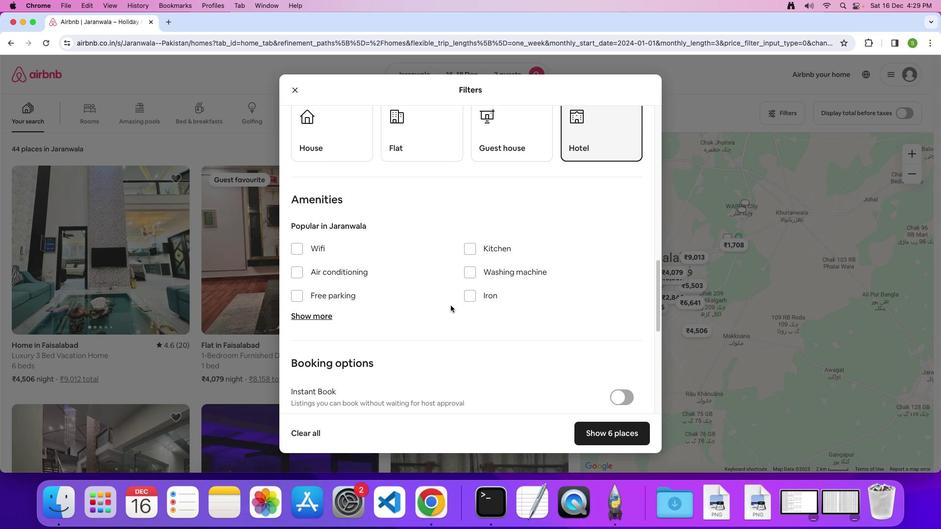 
Action: Mouse scrolled (451, 306) with delta (0, 0)
Screenshot: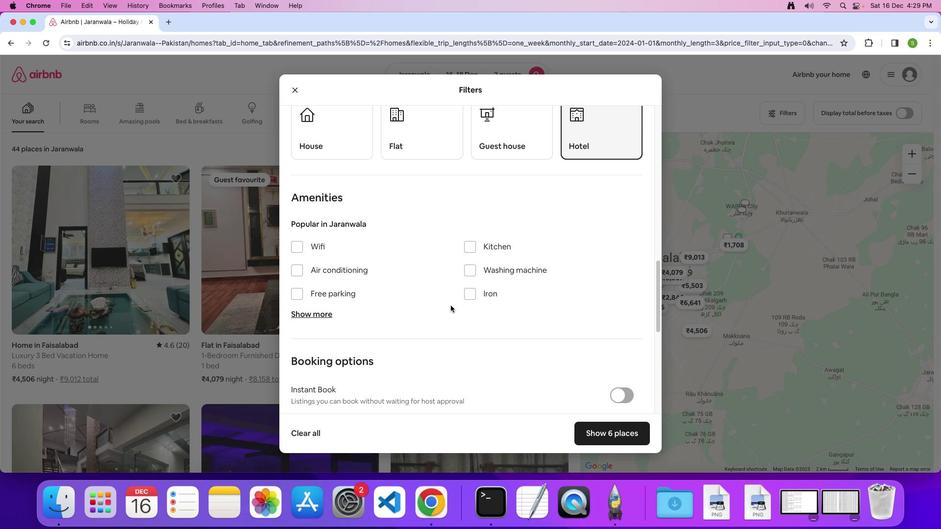 
Action: Mouse scrolled (451, 306) with delta (0, 0)
Screenshot: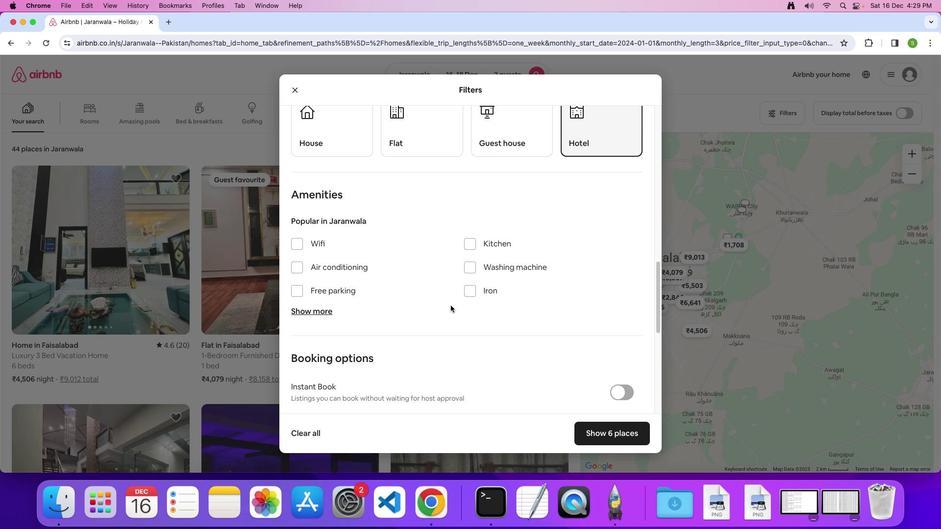 
Action: Mouse scrolled (451, 306) with delta (0, 0)
Screenshot: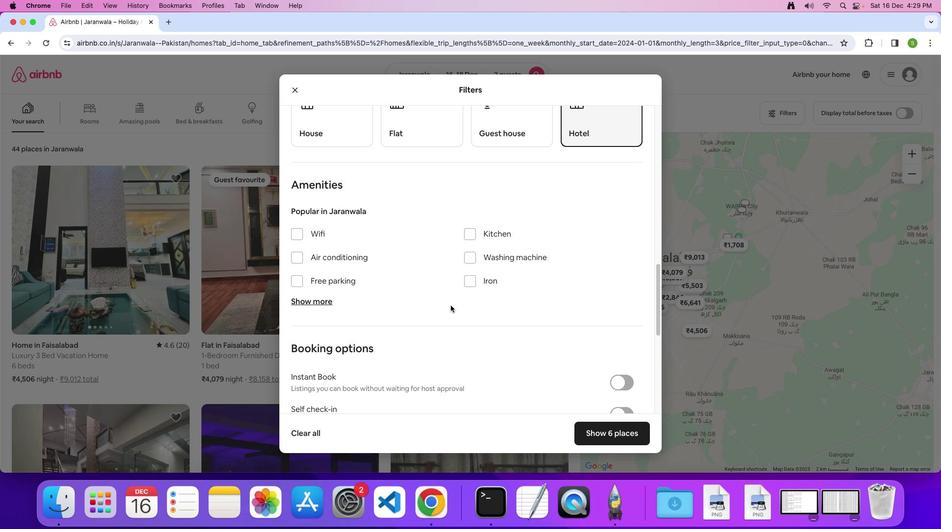 
Action: Mouse scrolled (451, 306) with delta (0, 0)
Screenshot: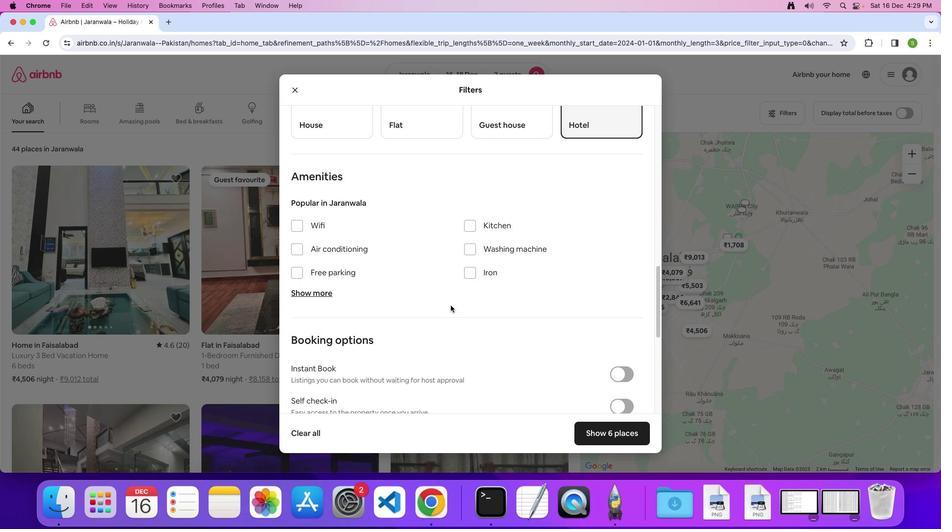 
Action: Mouse scrolled (451, 306) with delta (0, 0)
Screenshot: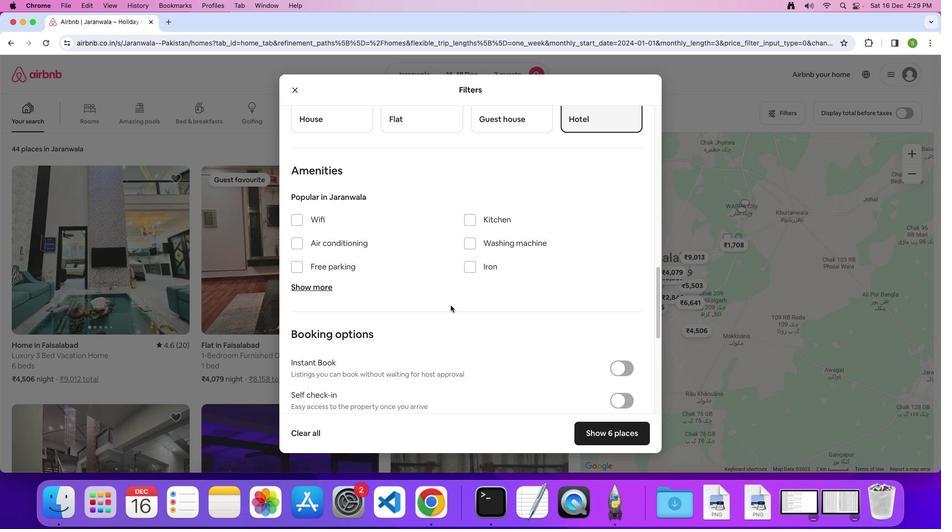 
Action: Mouse scrolled (451, 306) with delta (0, 0)
Screenshot: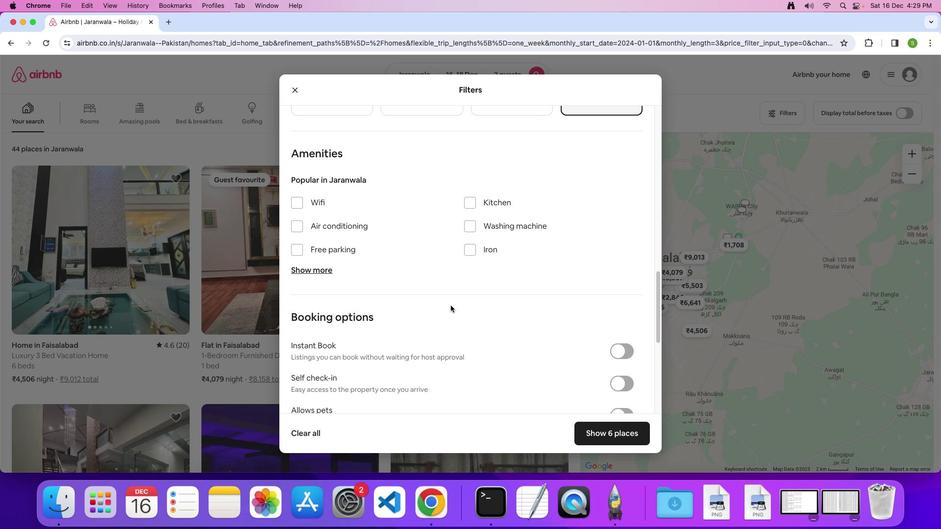 
Action: Mouse scrolled (451, 306) with delta (0, 0)
Screenshot: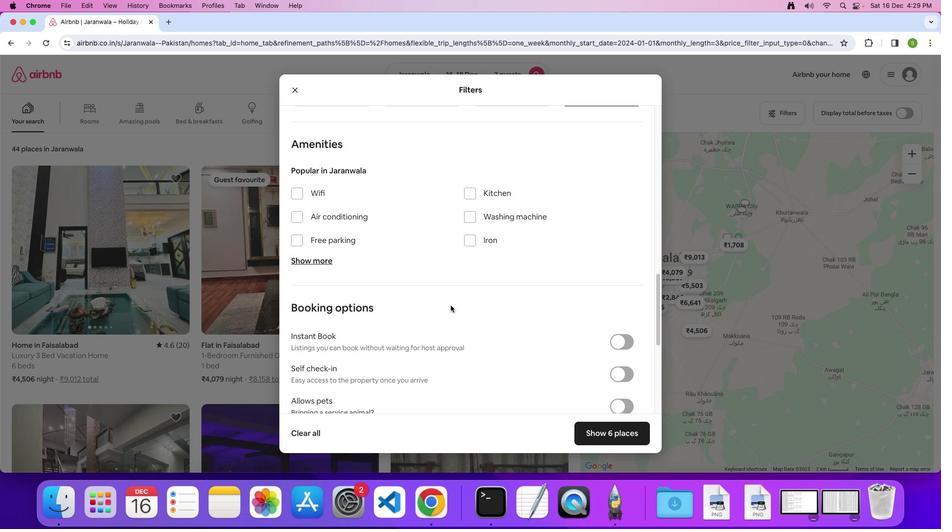 
Action: Mouse scrolled (451, 306) with delta (0, 0)
Screenshot: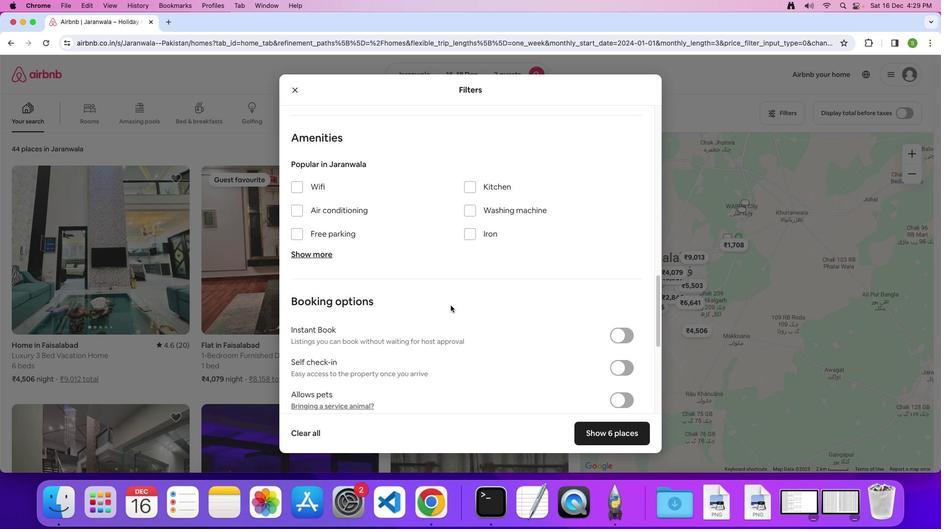 
Action: Mouse scrolled (451, 306) with delta (0, 0)
Screenshot: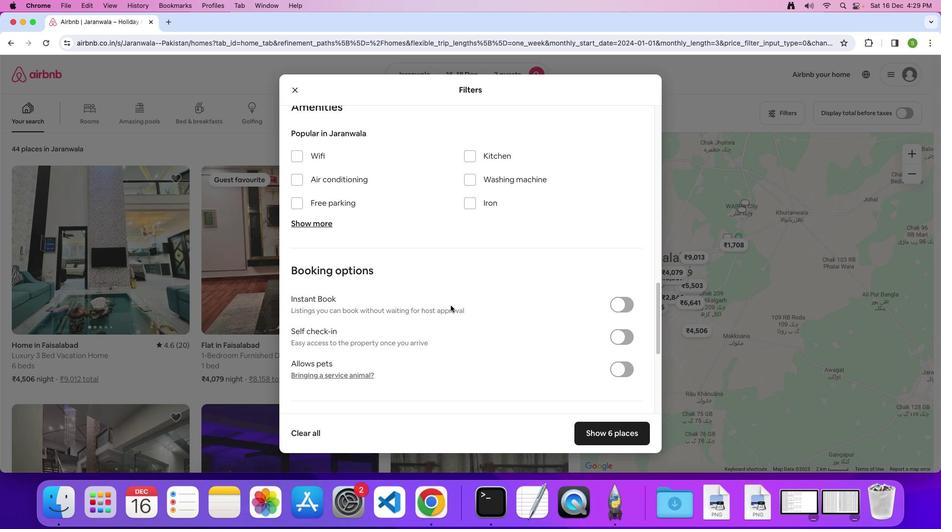 
Action: Mouse scrolled (451, 306) with delta (0, 0)
Screenshot: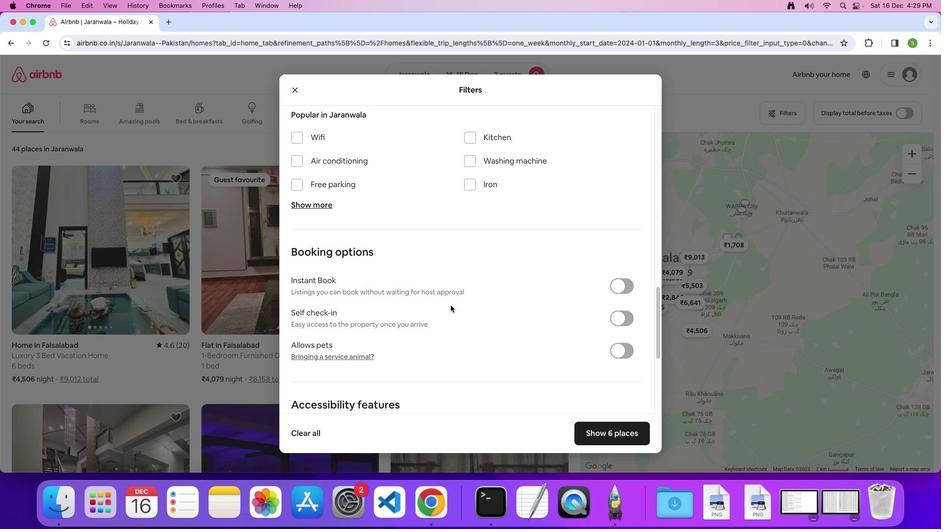 
Action: Mouse scrolled (451, 306) with delta (0, 0)
Screenshot: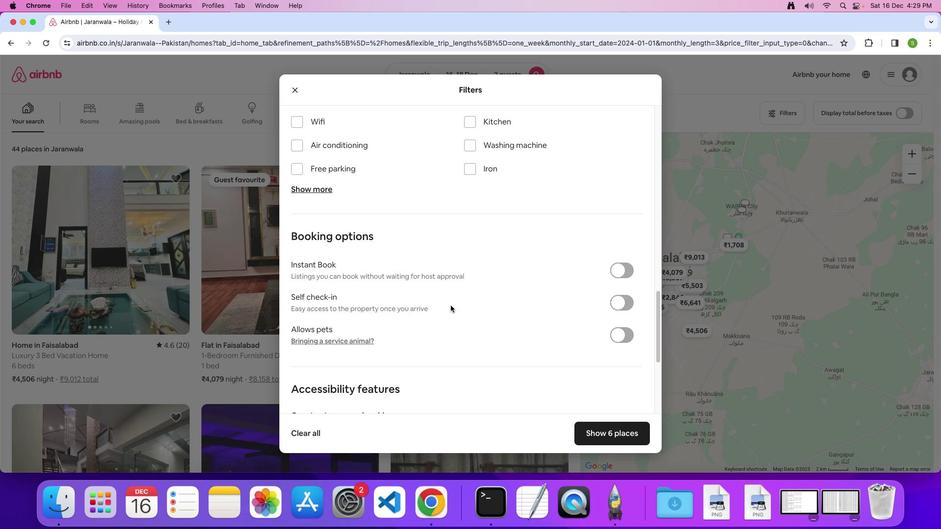 
Action: Mouse scrolled (451, 306) with delta (0, 0)
Screenshot: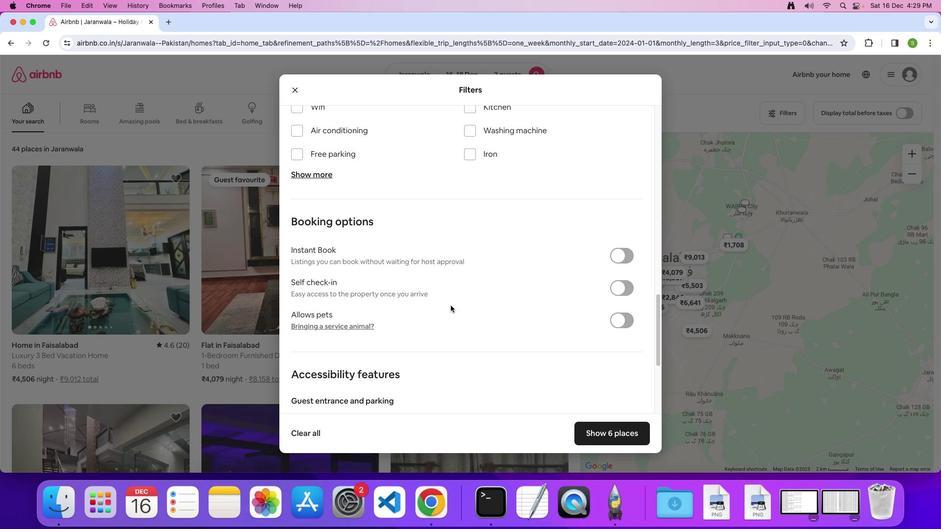 
Action: Mouse scrolled (451, 306) with delta (0, 0)
Screenshot: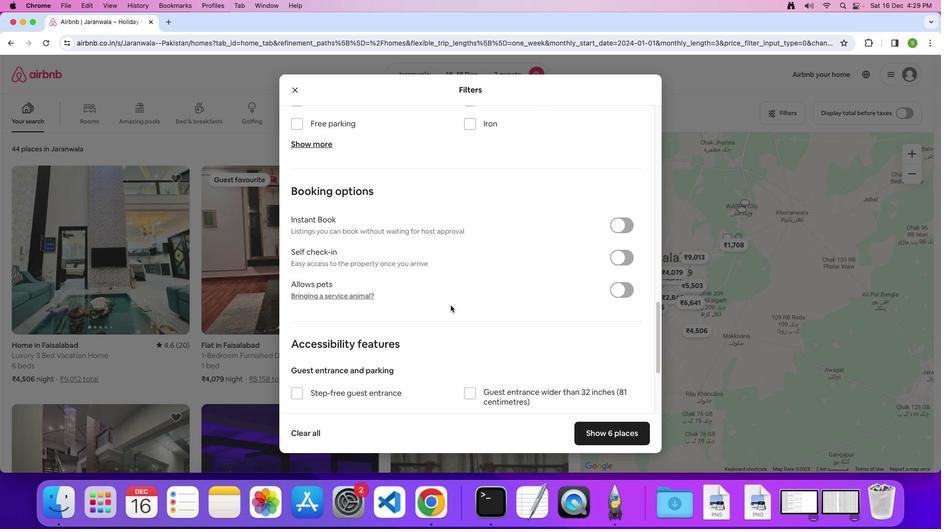 
Action: Mouse scrolled (451, 306) with delta (0, 0)
Screenshot: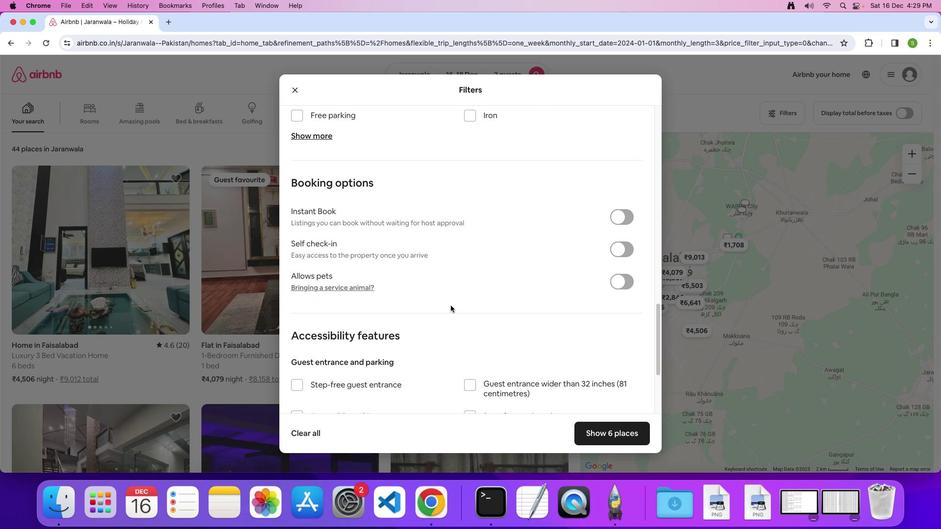 
Action: Mouse scrolled (451, 306) with delta (0, 0)
Screenshot: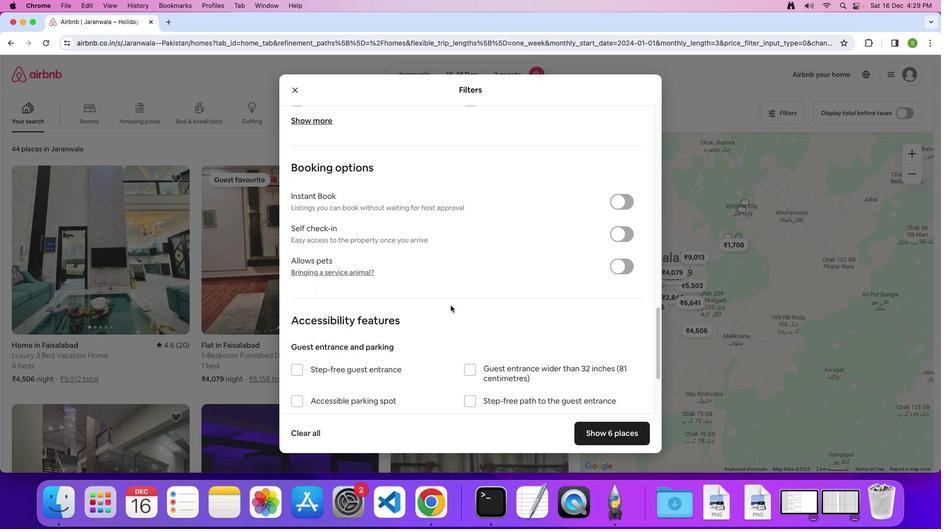 
Action: Mouse scrolled (451, 306) with delta (0, 0)
Screenshot: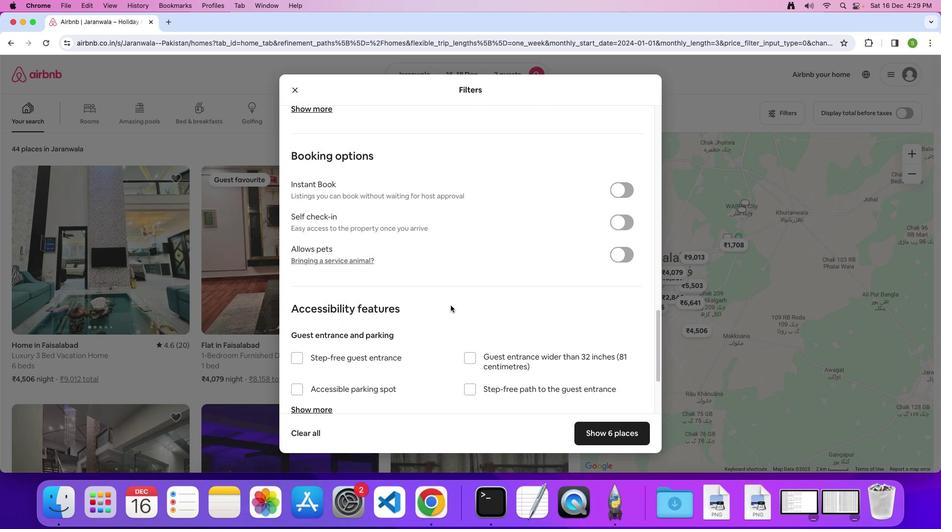
Action: Mouse scrolled (451, 306) with delta (0, 0)
Screenshot: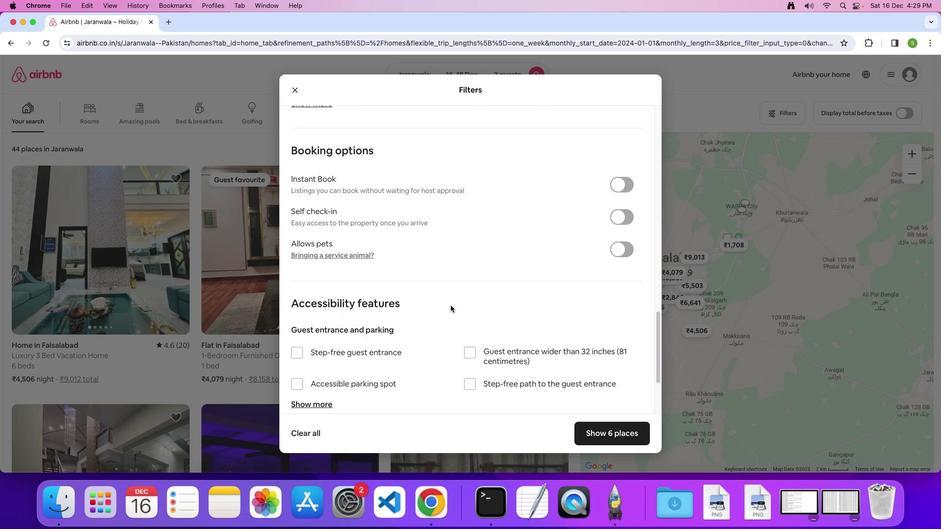 
Action: Mouse scrolled (451, 306) with delta (0, 0)
Screenshot: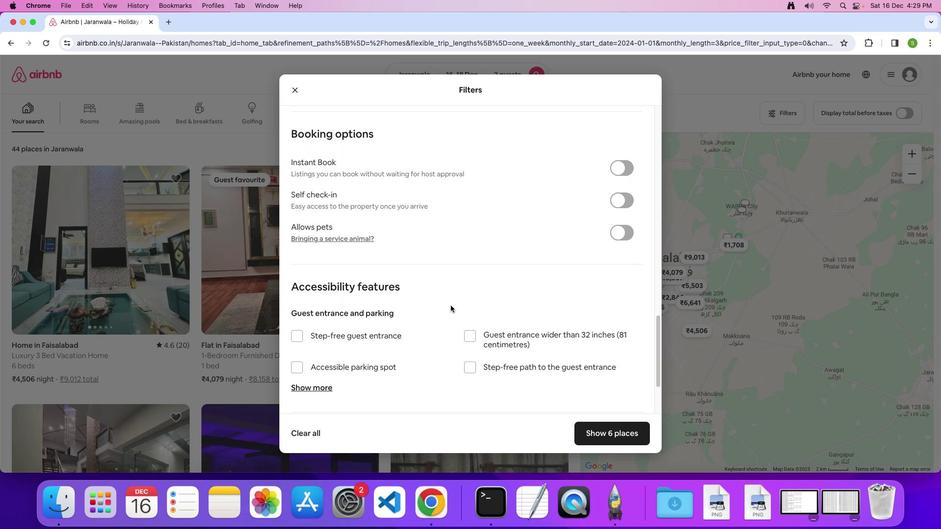 
Action: Mouse scrolled (451, 306) with delta (0, 0)
Screenshot: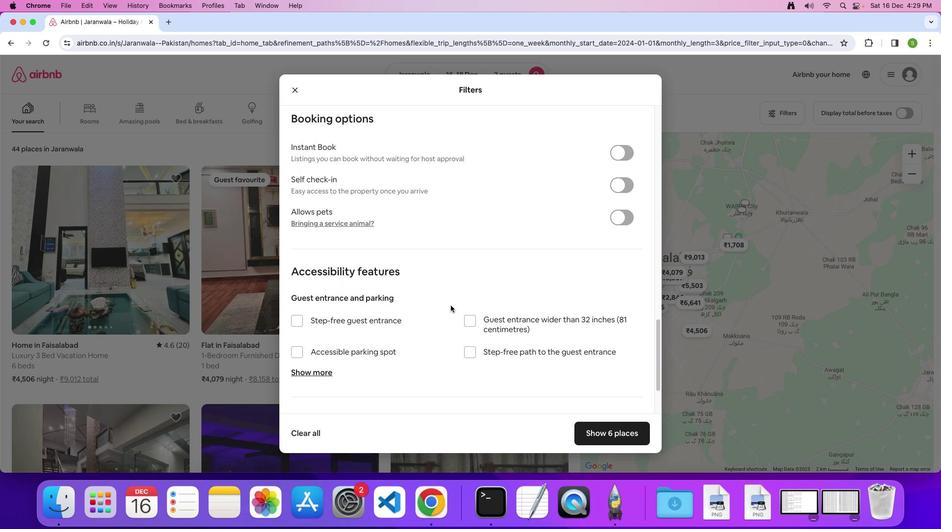 
Action: Mouse scrolled (451, 306) with delta (0, 0)
Screenshot: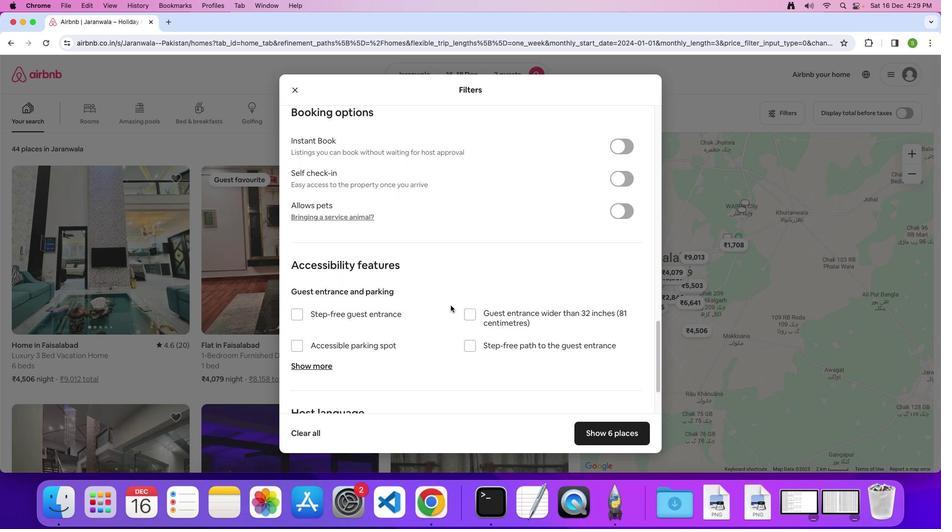 
Action: Mouse scrolled (451, 306) with delta (0, 0)
Screenshot: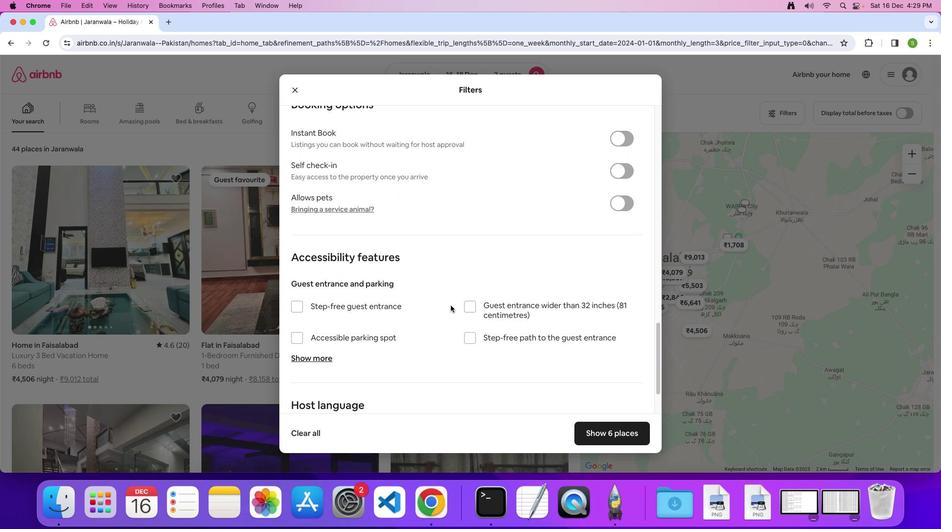 
Action: Mouse scrolled (451, 306) with delta (0, 0)
Screenshot: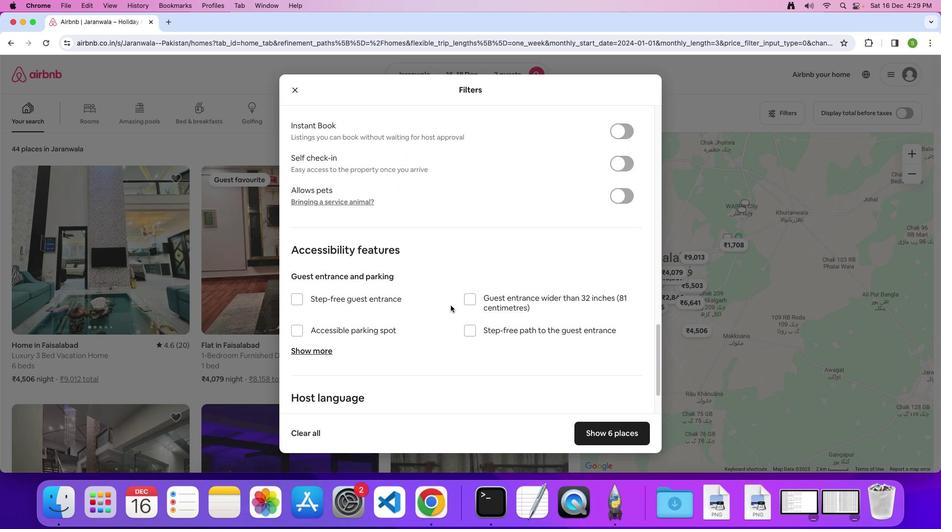 
Action: Mouse moved to (451, 306)
Screenshot: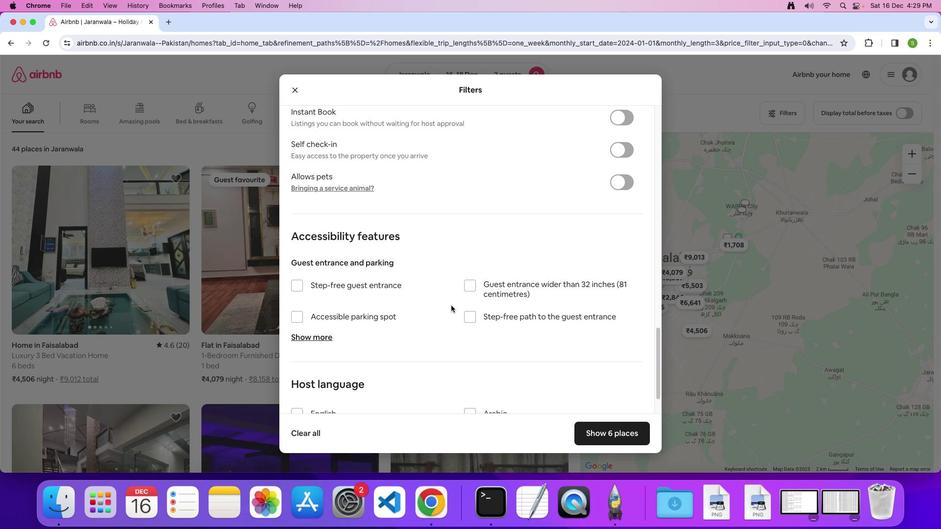 
Action: Mouse scrolled (451, 306) with delta (0, 0)
Screenshot: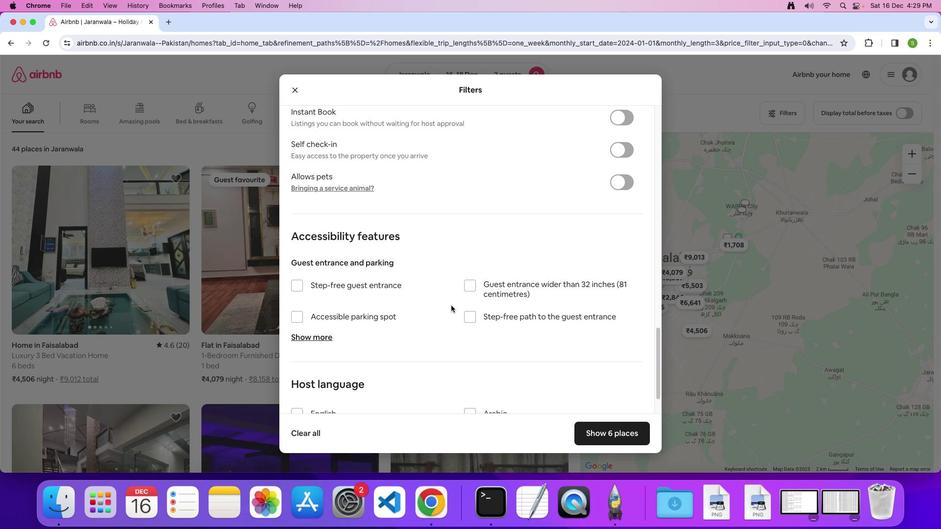 
Action: Mouse moved to (451, 306)
Screenshot: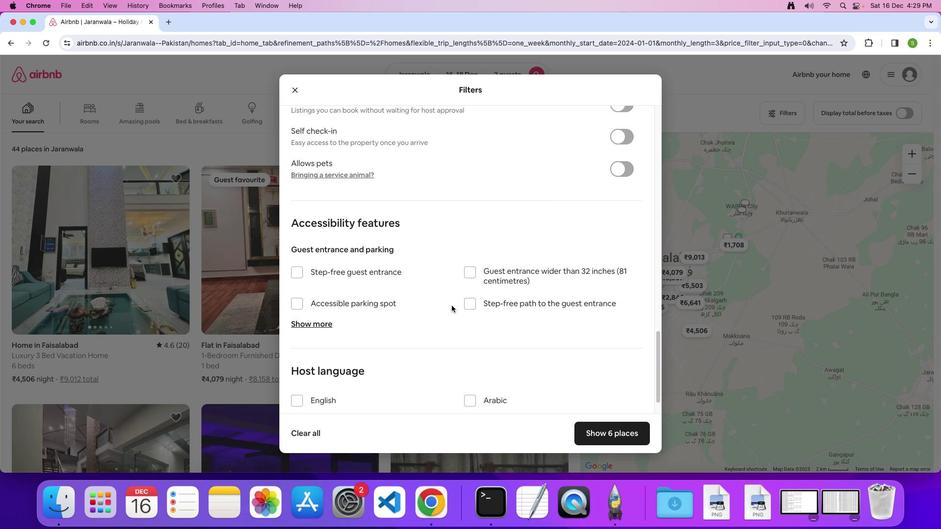
Action: Mouse scrolled (451, 306) with delta (0, 0)
Screenshot: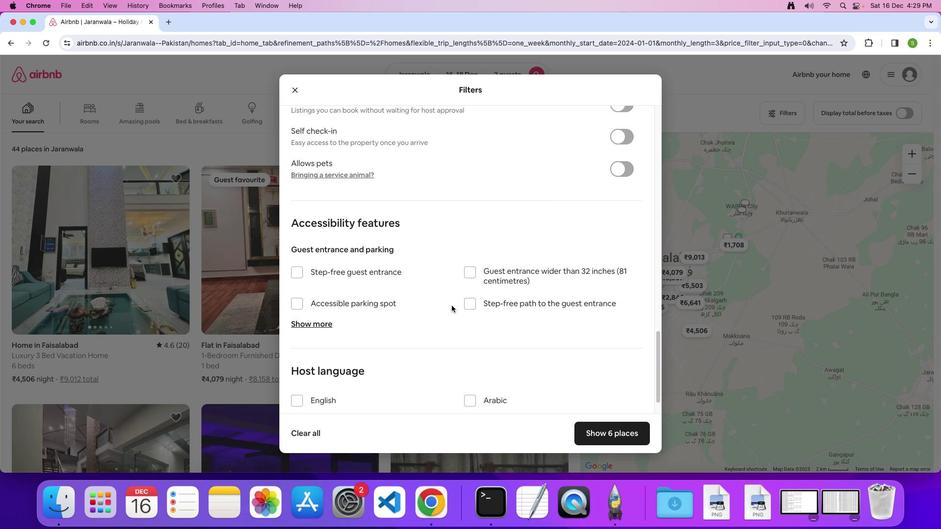 
Action: Mouse moved to (451, 306)
Screenshot: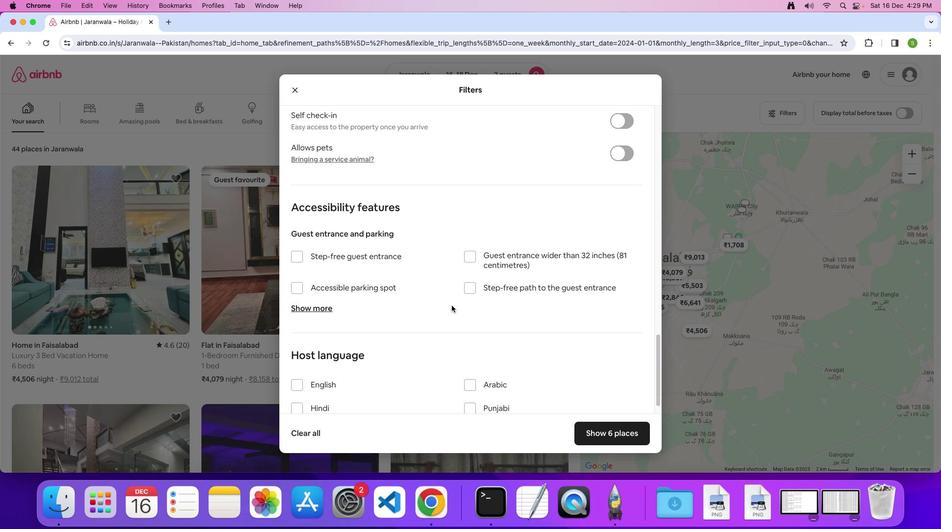 
Action: Mouse scrolled (451, 306) with delta (0, -1)
Screenshot: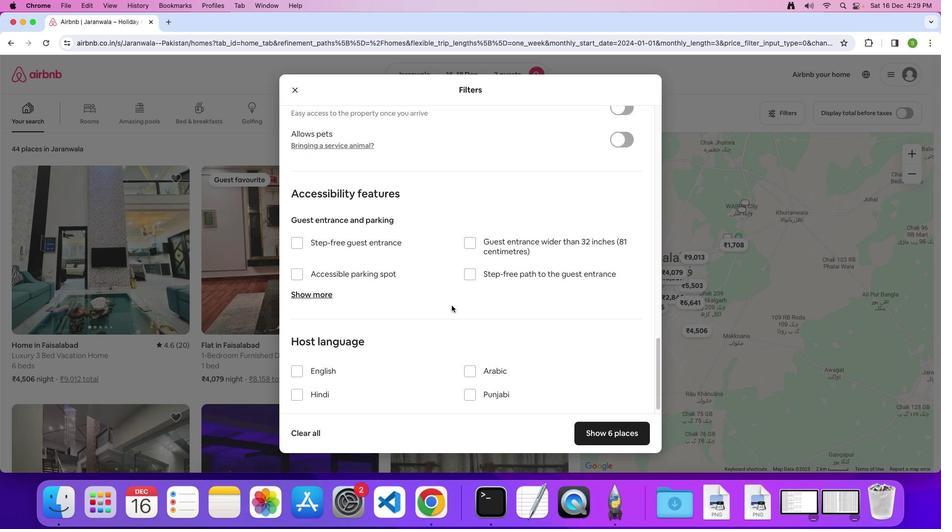 
Action: Mouse moved to (452, 306)
Screenshot: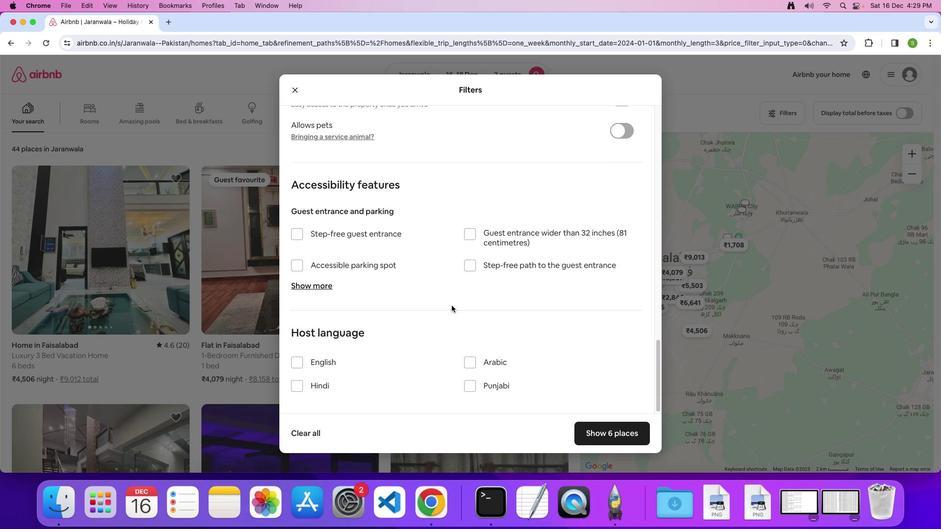 
Action: Mouse scrolled (452, 306) with delta (0, -1)
Screenshot: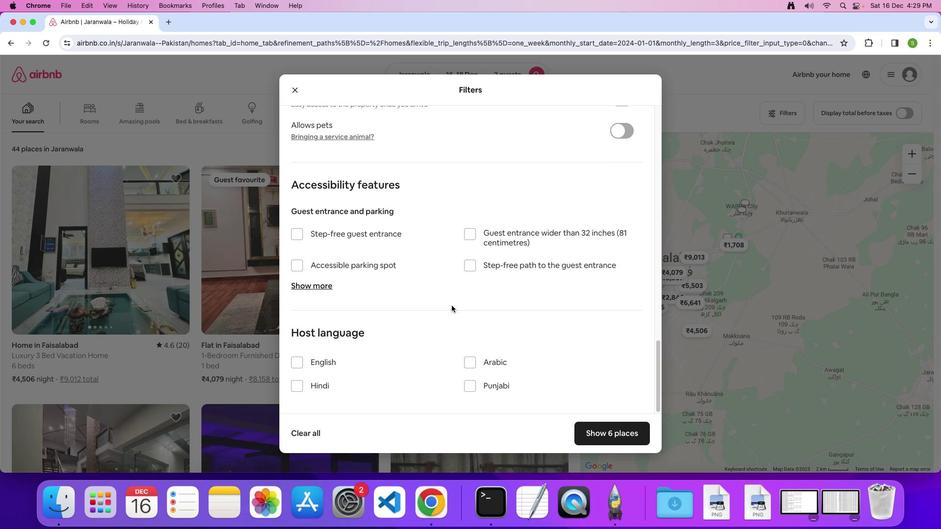 
Action: Mouse scrolled (452, 306) with delta (0, 0)
Screenshot: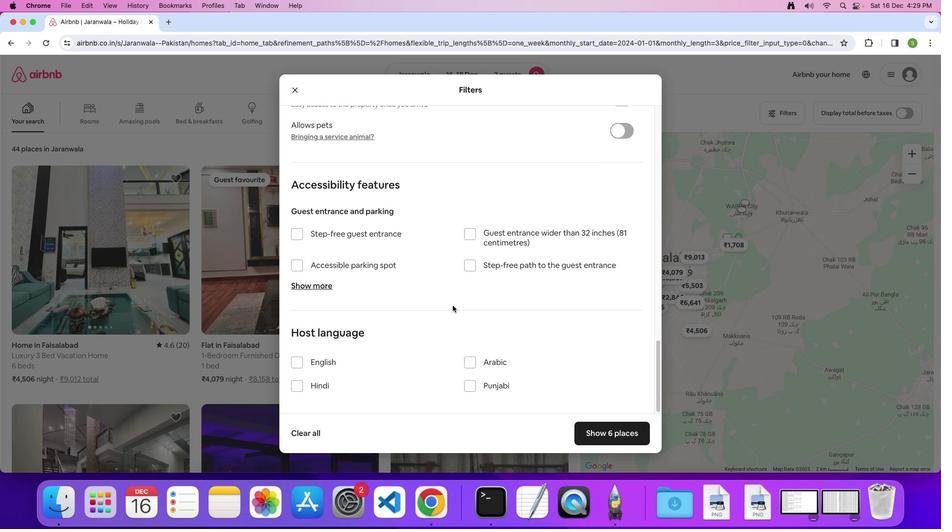 
Action: Mouse moved to (452, 306)
Screenshot: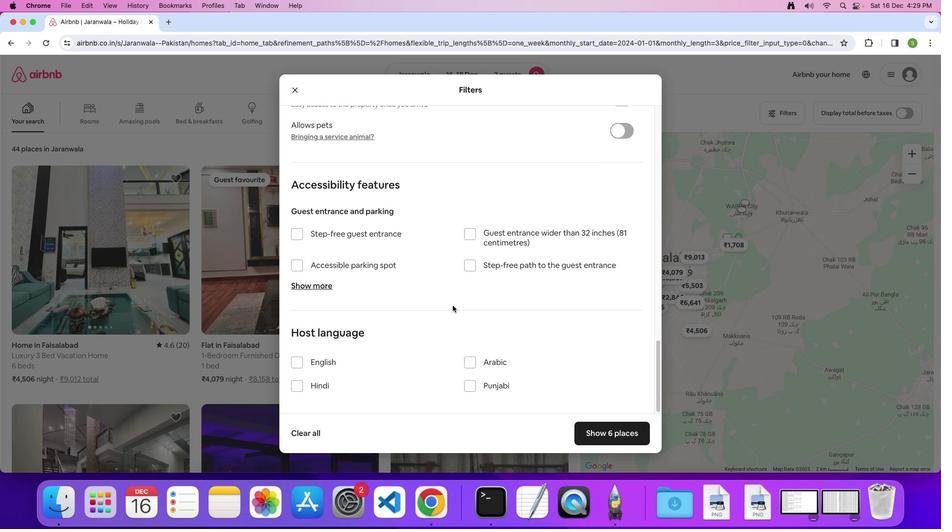 
Action: Mouse scrolled (452, 306) with delta (0, 0)
Screenshot: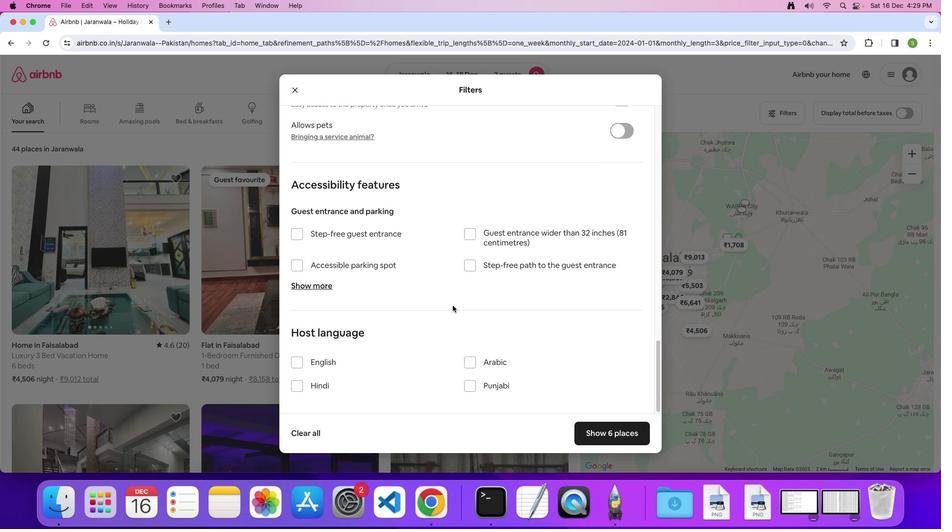 
Action: Mouse moved to (452, 305)
Screenshot: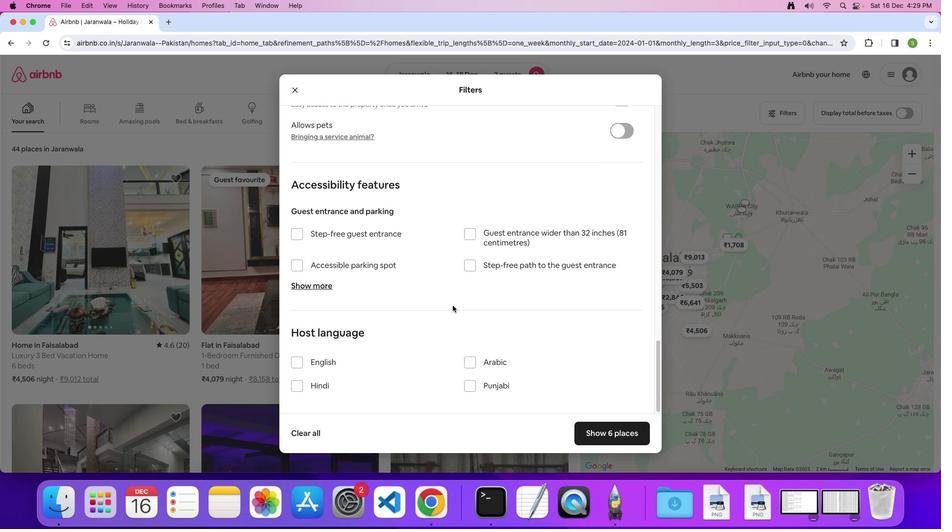 
Action: Mouse scrolled (452, 305) with delta (0, 0)
Screenshot: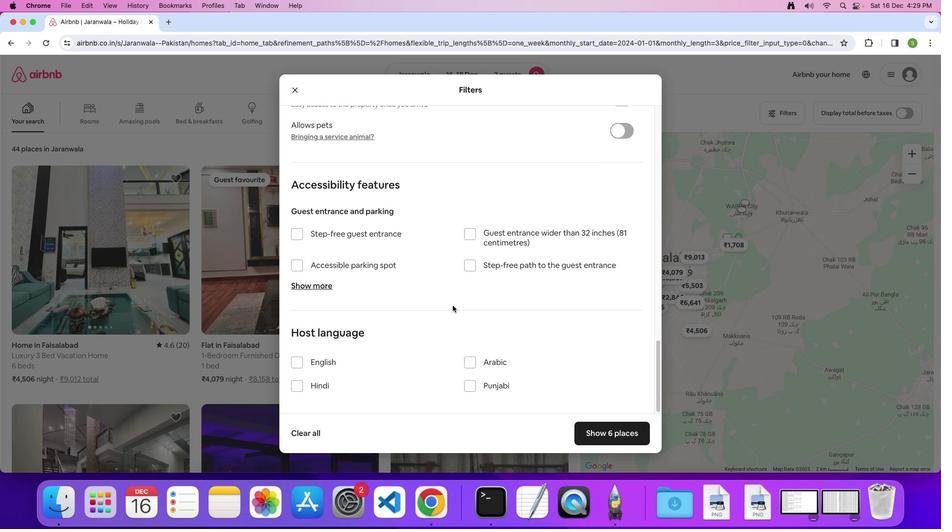 
Action: Mouse moved to (602, 430)
Screenshot: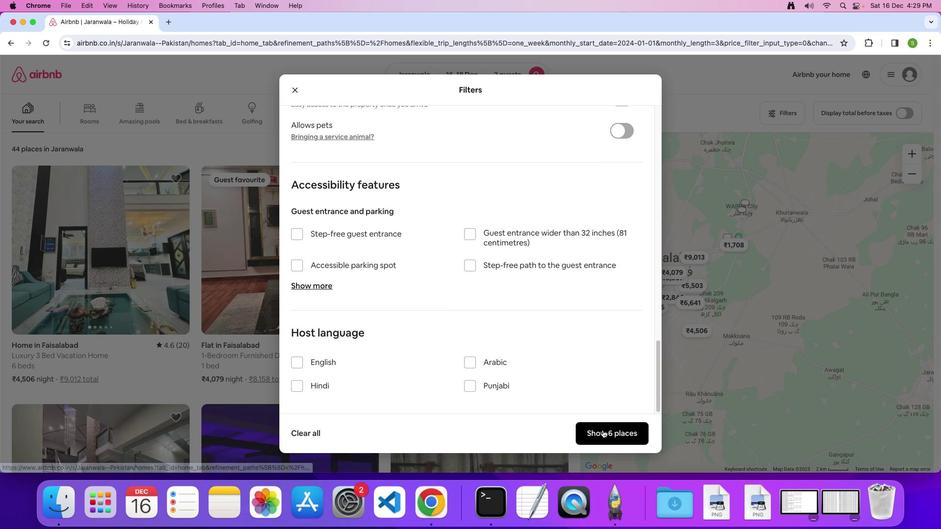 
Action: Mouse pressed left at (602, 430)
Screenshot: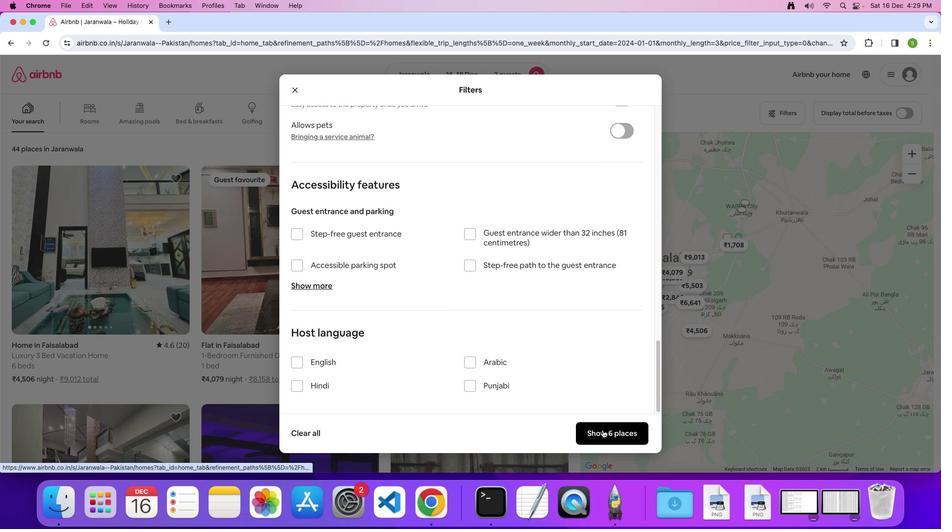 
Action: Mouse moved to (112, 223)
Screenshot: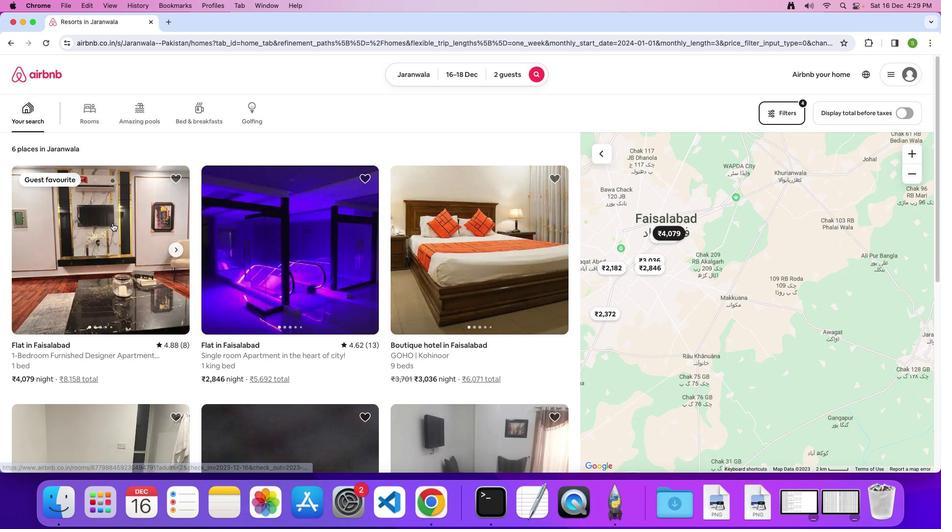 
Action: Mouse pressed left at (112, 223)
Screenshot: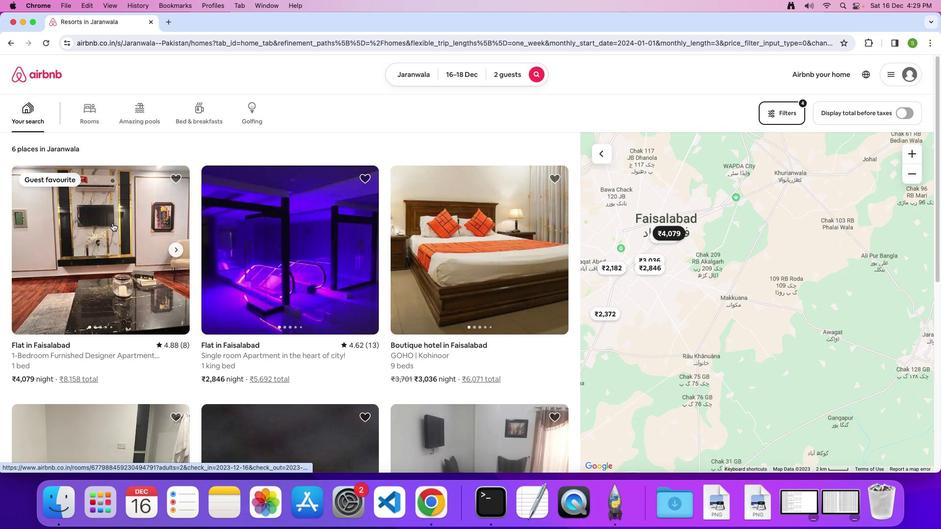 
Action: Mouse moved to (350, 236)
Screenshot: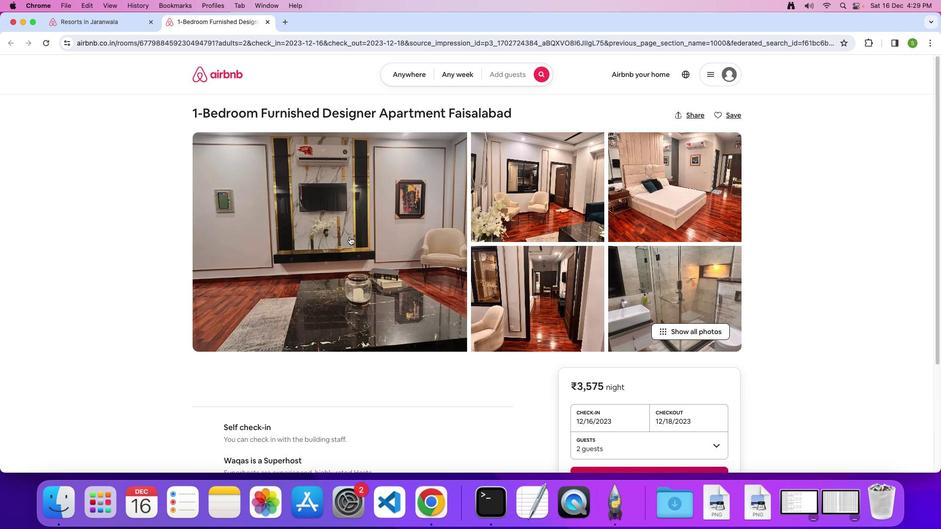 
Action: Mouse pressed left at (350, 236)
Screenshot: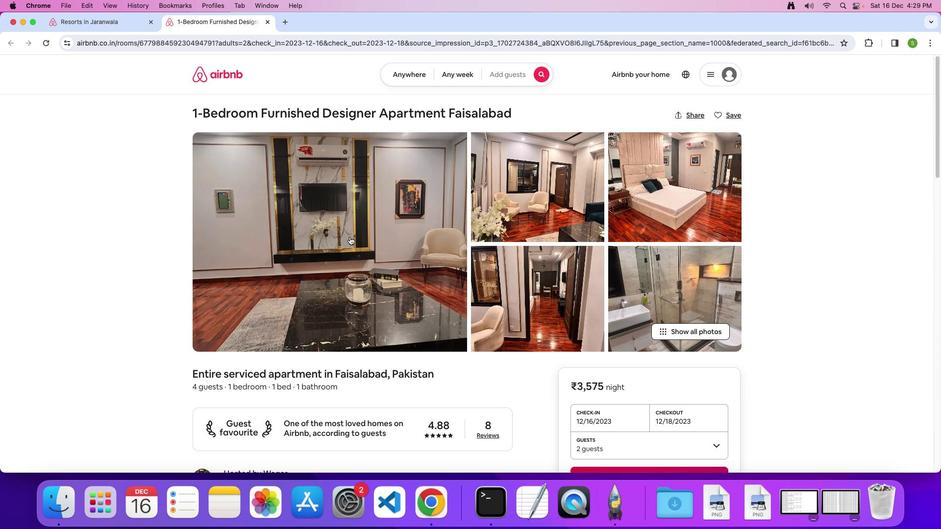 
Action: Mouse moved to (425, 293)
Screenshot: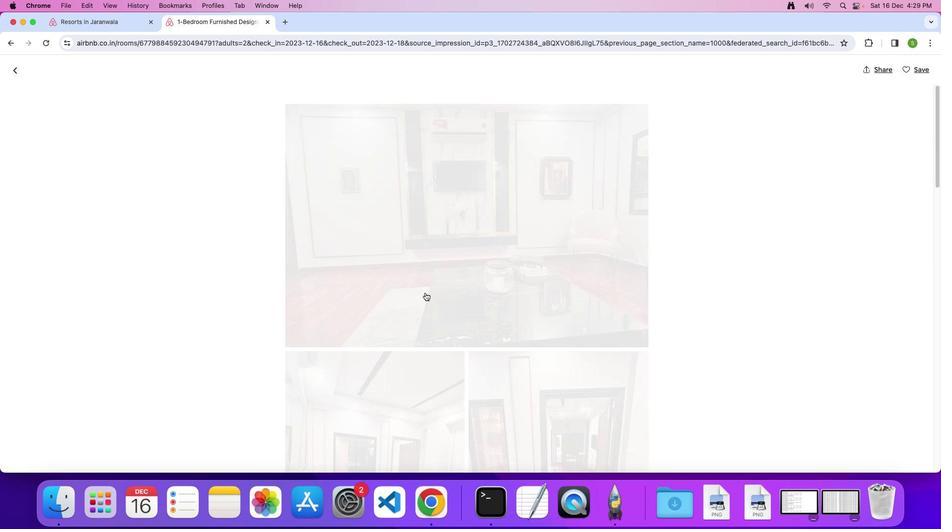 
Action: Mouse scrolled (425, 293) with delta (0, 0)
Screenshot: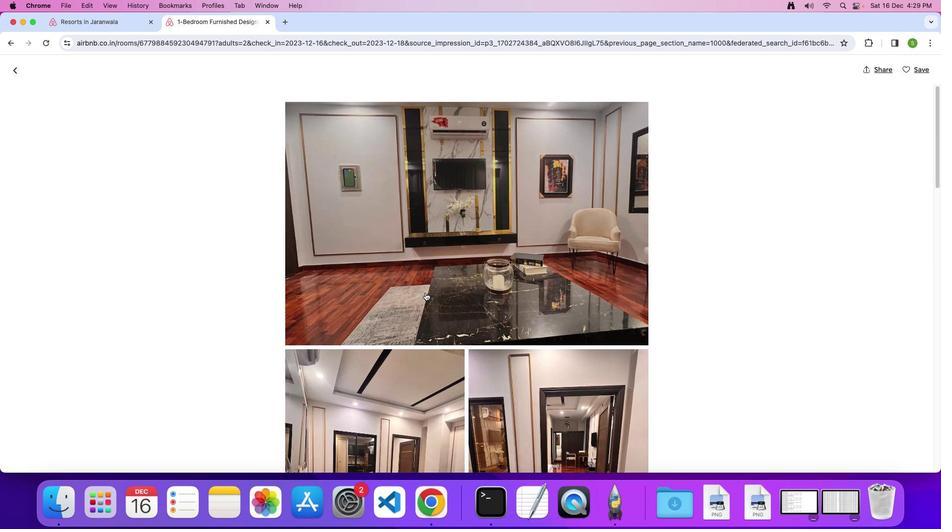 
Action: Mouse scrolled (425, 293) with delta (0, 0)
Screenshot: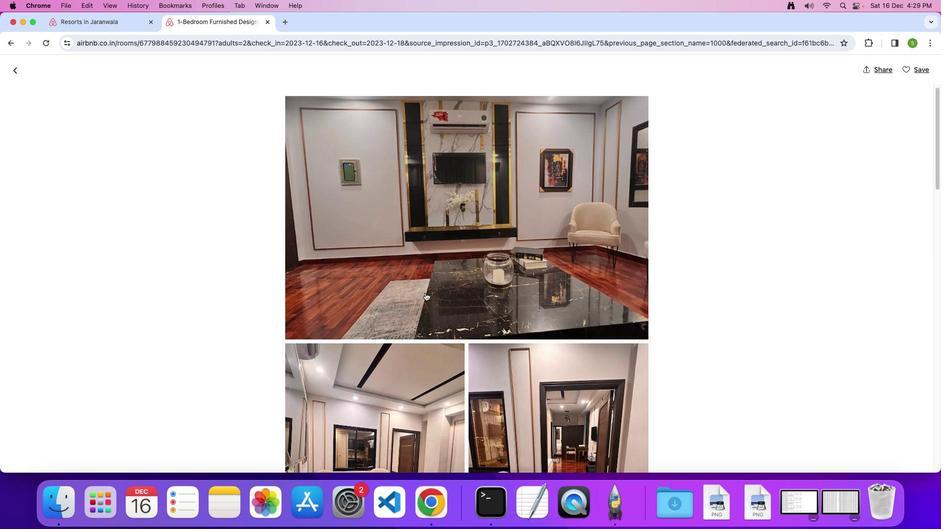 
Action: Mouse scrolled (425, 293) with delta (0, 0)
Screenshot: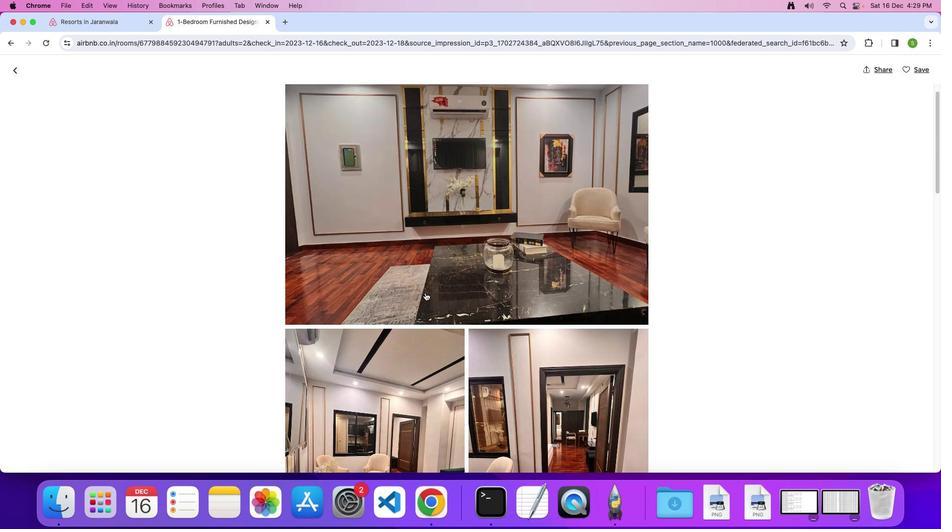 
Action: Mouse moved to (425, 292)
Screenshot: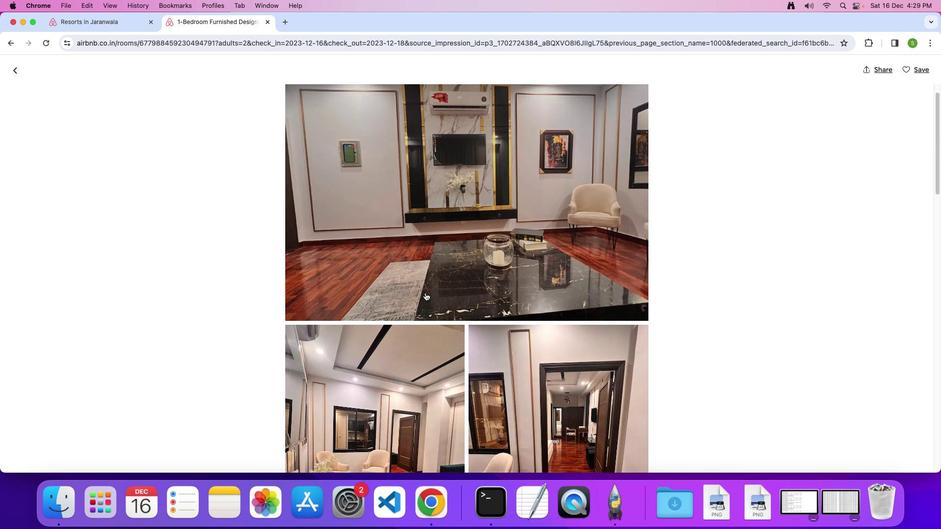 
Action: Mouse scrolled (425, 292) with delta (0, 0)
Screenshot: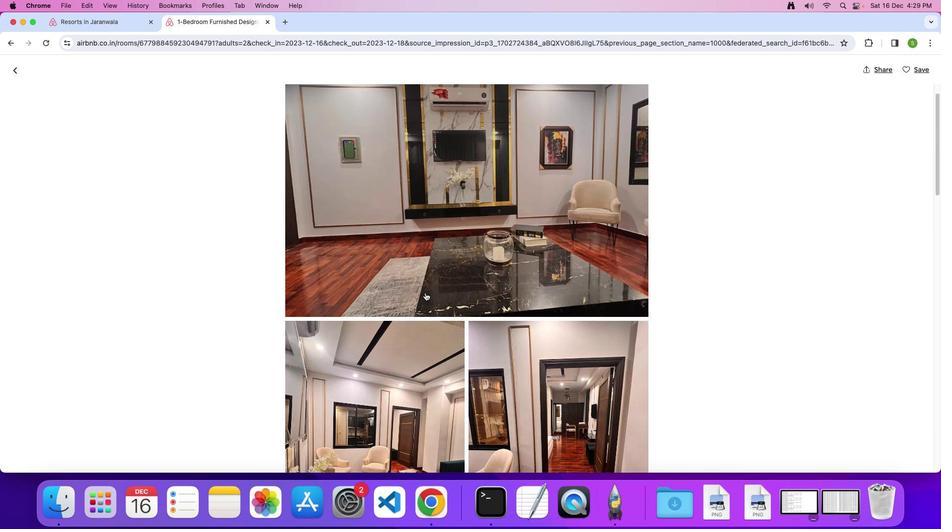 
Action: Mouse scrolled (425, 292) with delta (0, 0)
Screenshot: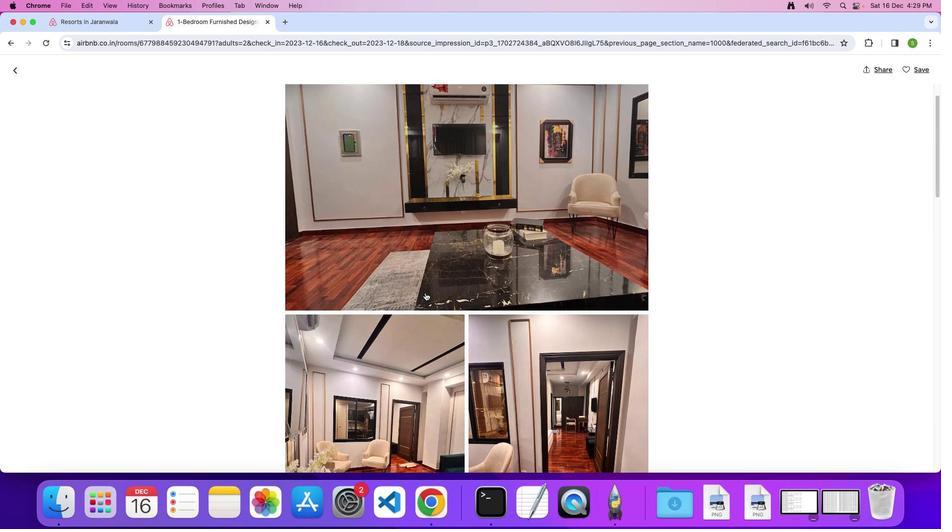 
Action: Mouse scrolled (425, 292) with delta (0, 0)
Screenshot: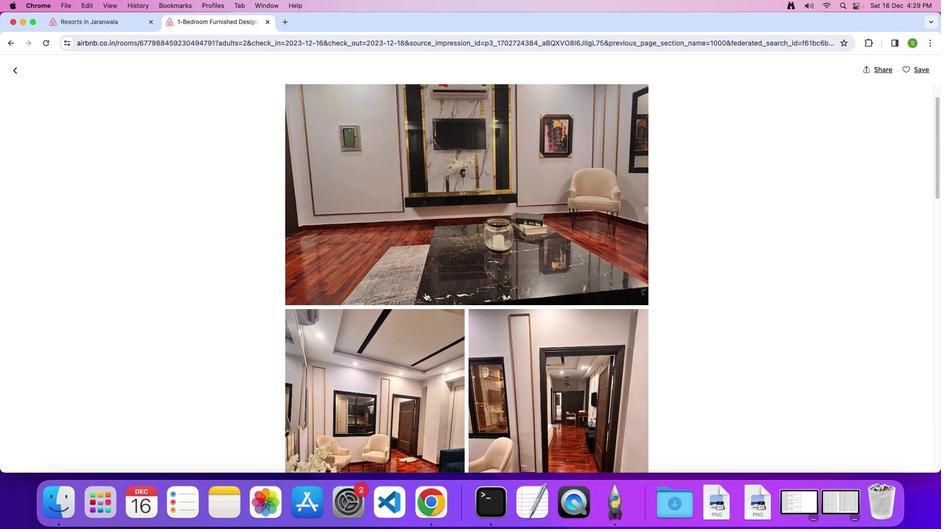 
Action: Mouse scrolled (425, 292) with delta (0, 0)
Screenshot: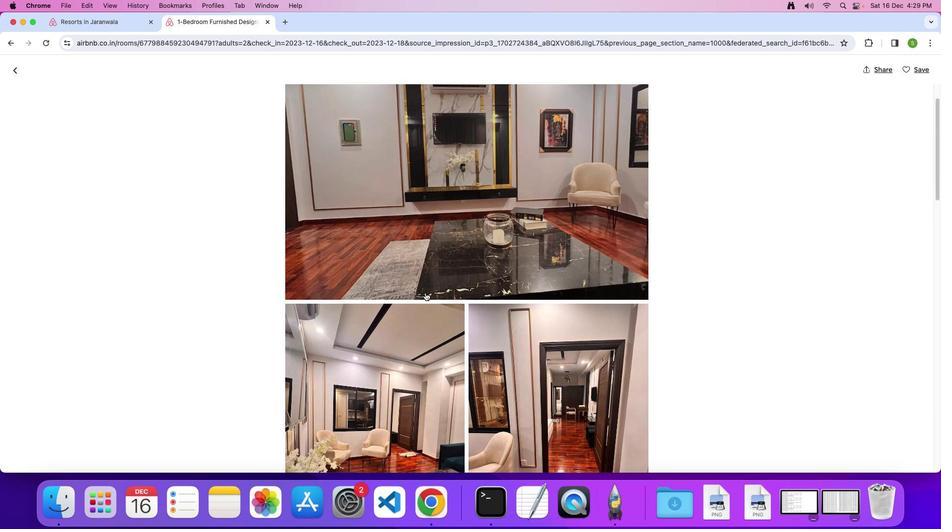 
Action: Mouse scrolled (425, 292) with delta (0, 0)
Screenshot: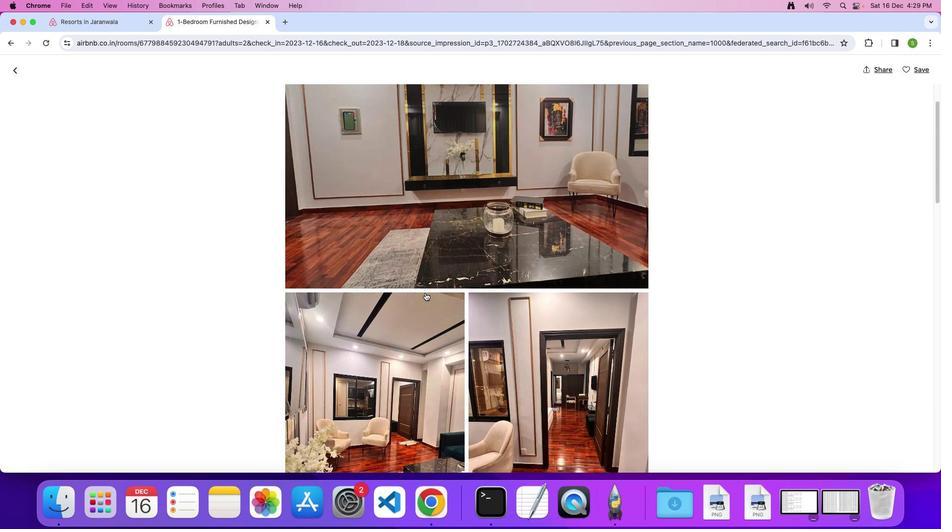 
Action: Mouse moved to (425, 292)
Screenshot: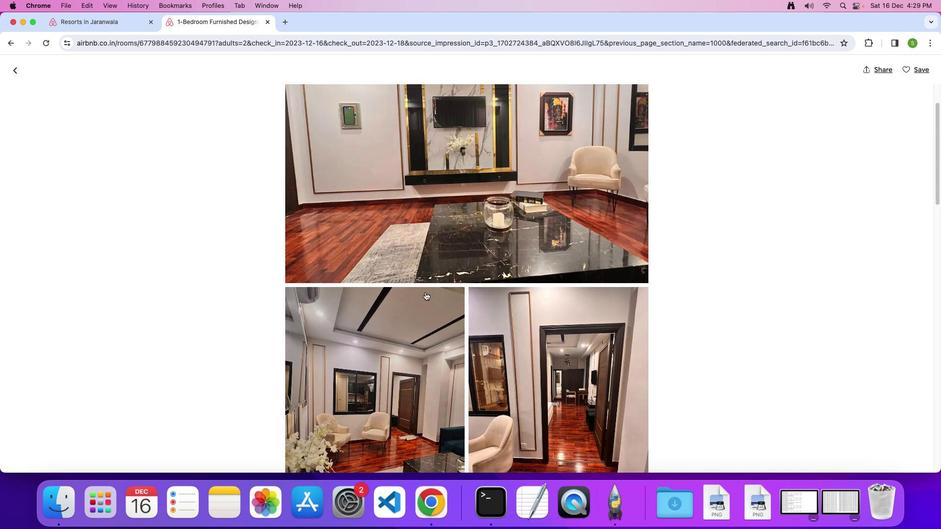 
Action: Mouse scrolled (425, 292) with delta (0, 0)
Screenshot: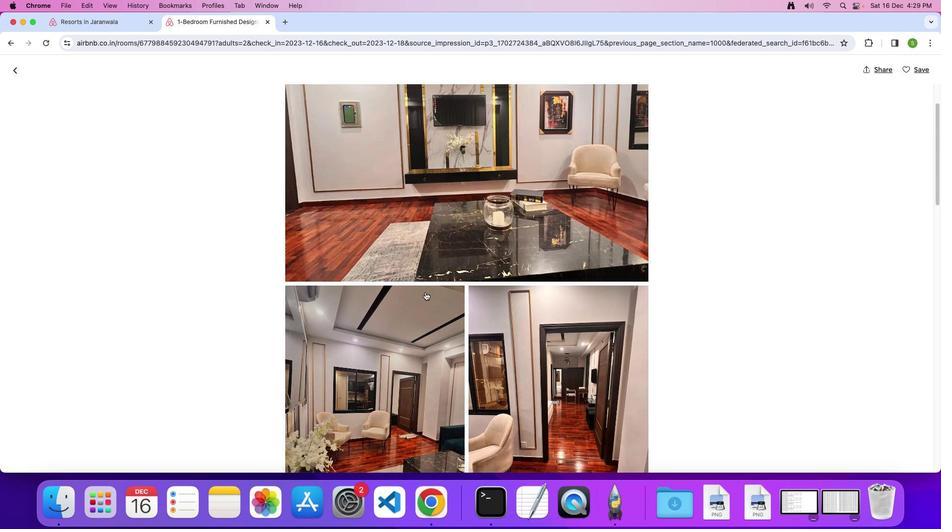 
Action: Mouse scrolled (425, 292) with delta (0, 0)
Screenshot: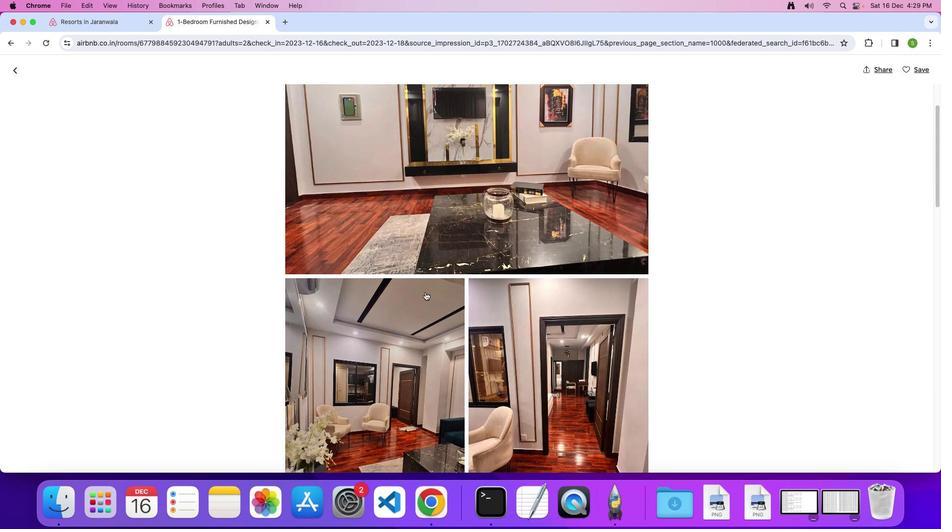 
Action: Mouse scrolled (425, 292) with delta (0, 0)
Screenshot: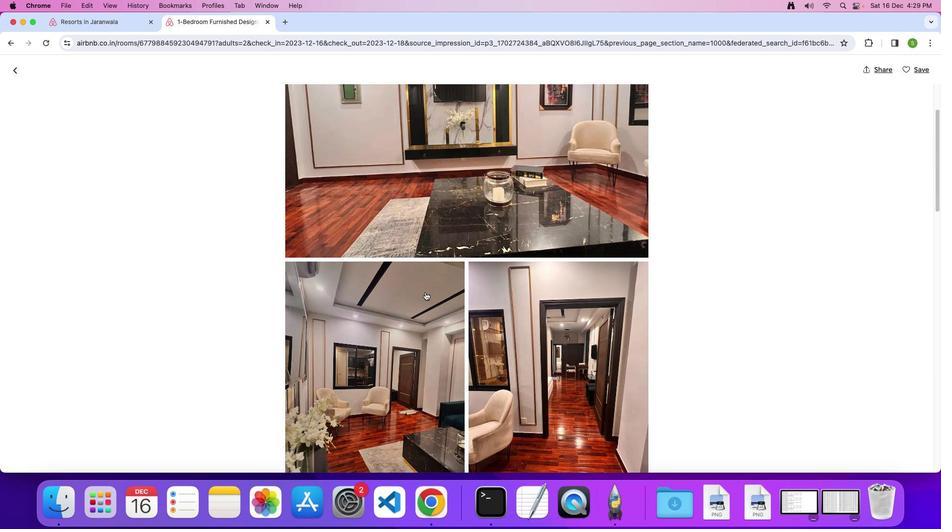 
Action: Mouse moved to (425, 292)
Screenshot: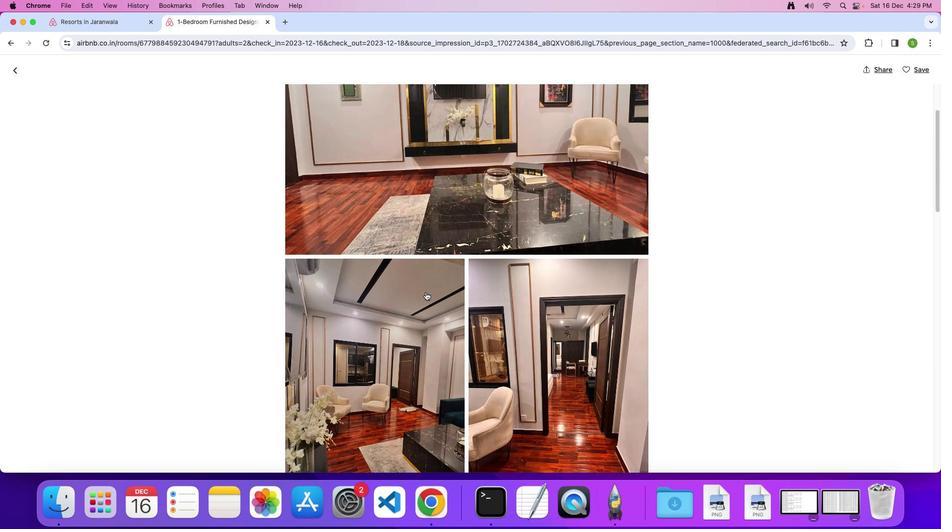 
Action: Mouse scrolled (425, 292) with delta (0, 0)
Screenshot: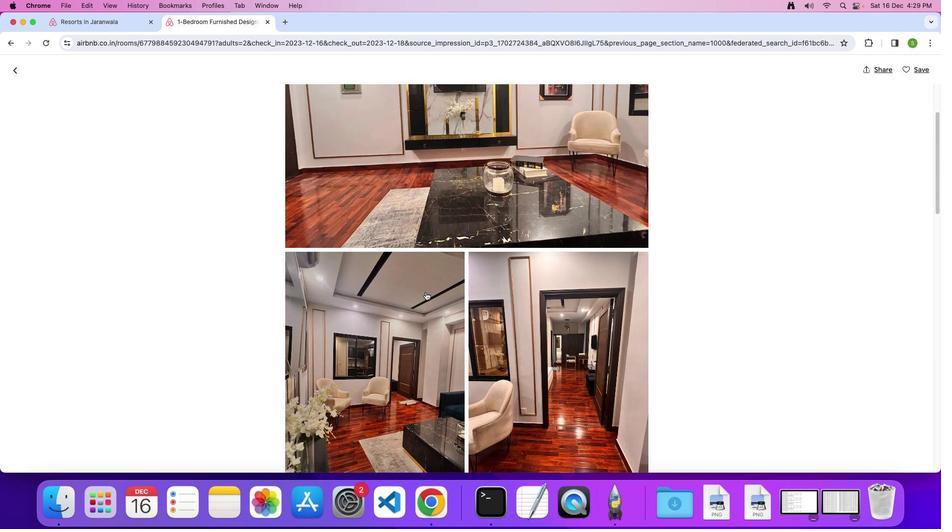 
Action: Mouse scrolled (425, 292) with delta (0, 0)
Screenshot: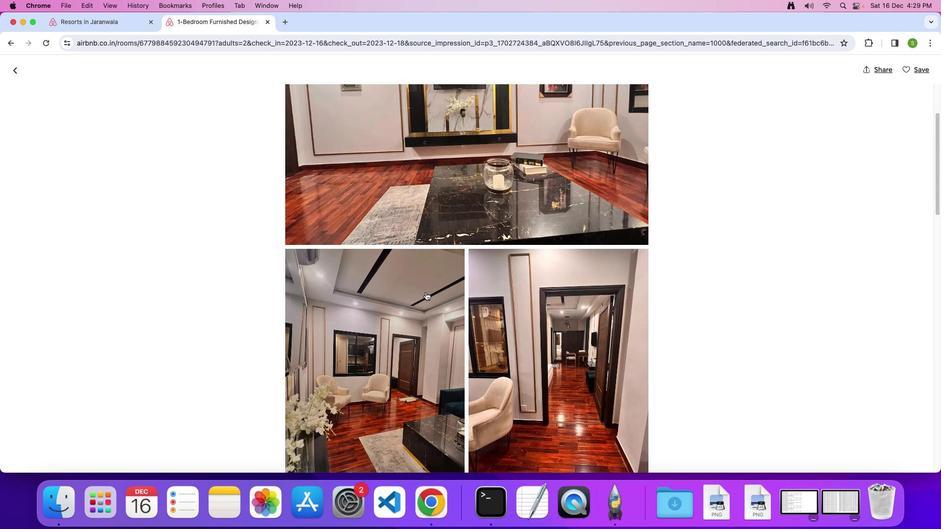 
Action: Mouse scrolled (425, 292) with delta (0, 0)
Screenshot: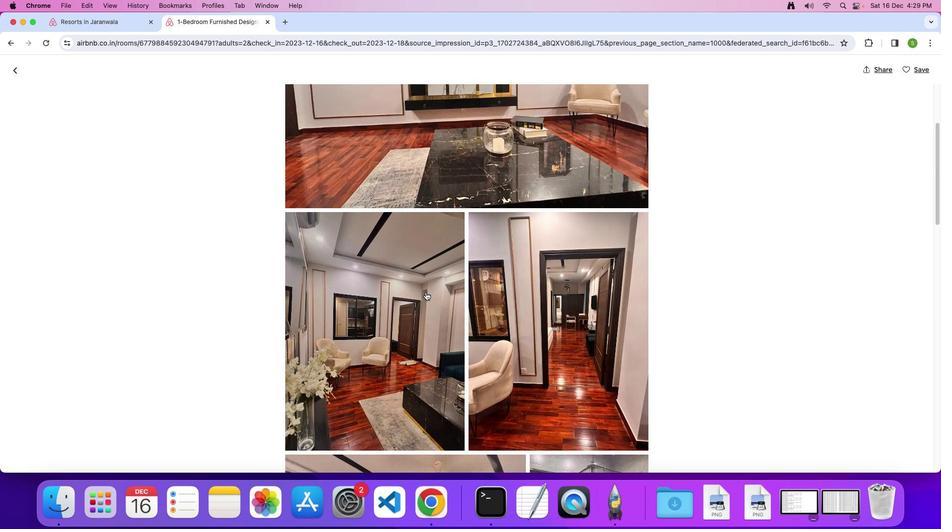 
Action: Mouse moved to (425, 292)
Screenshot: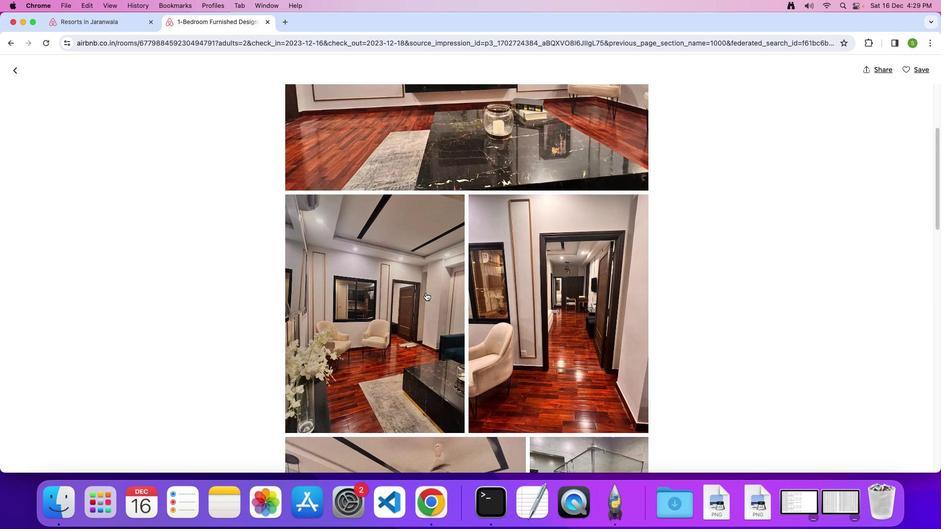 
Action: Mouse scrolled (425, 292) with delta (0, 0)
Screenshot: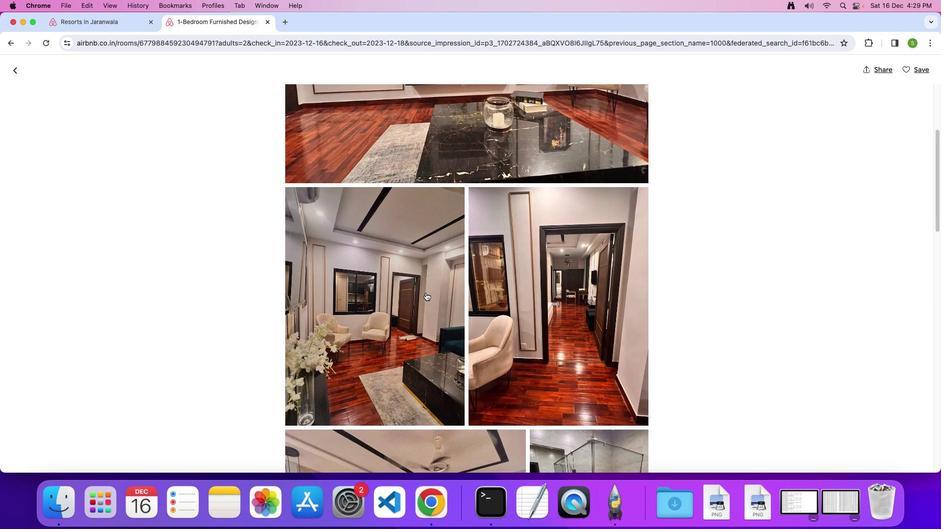 
Action: Mouse scrolled (425, 292) with delta (0, 0)
Screenshot: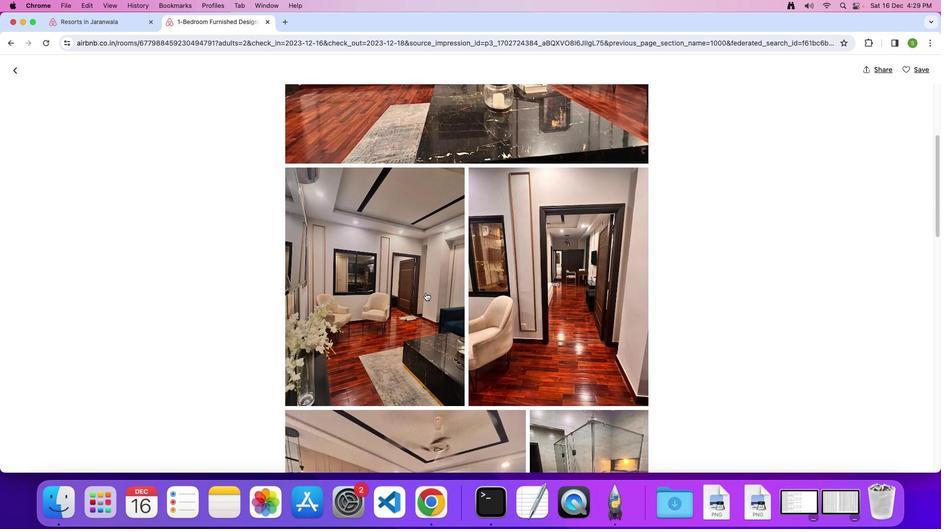 
Action: Mouse scrolled (425, 292) with delta (0, 0)
Screenshot: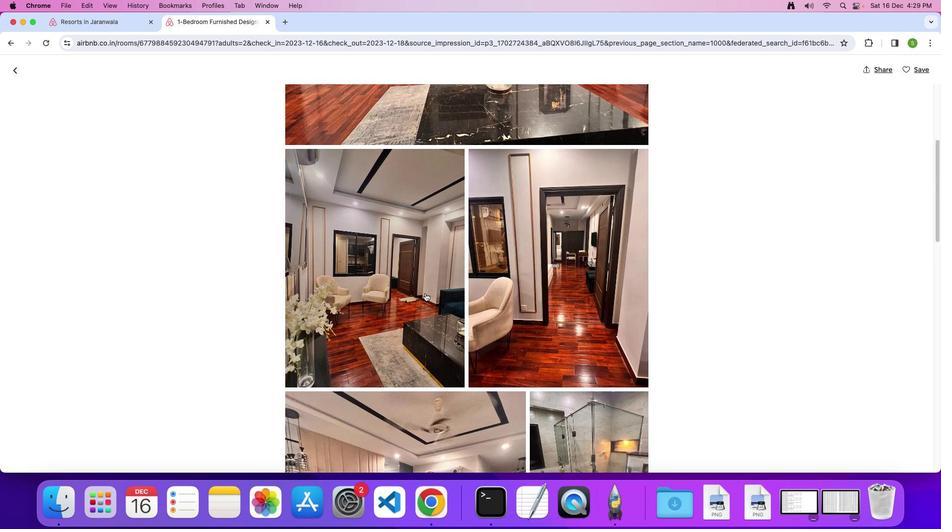 
Action: Mouse moved to (425, 293)
Screenshot: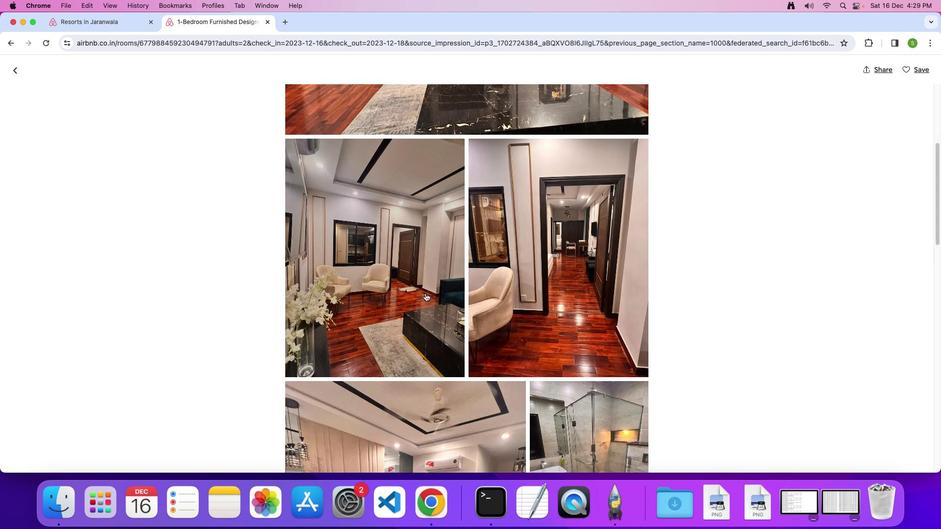 
Action: Mouse scrolled (425, 293) with delta (0, 0)
Screenshot: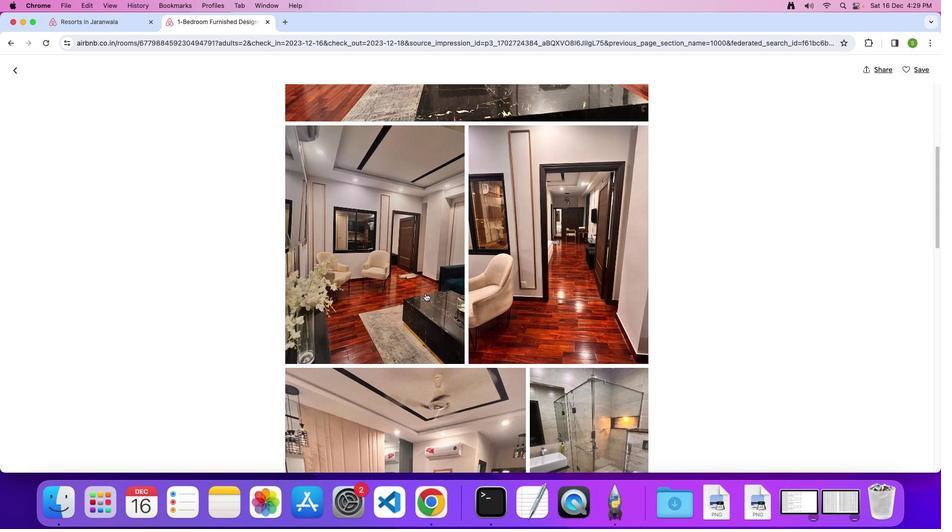 
Action: Mouse scrolled (425, 293) with delta (0, 0)
Screenshot: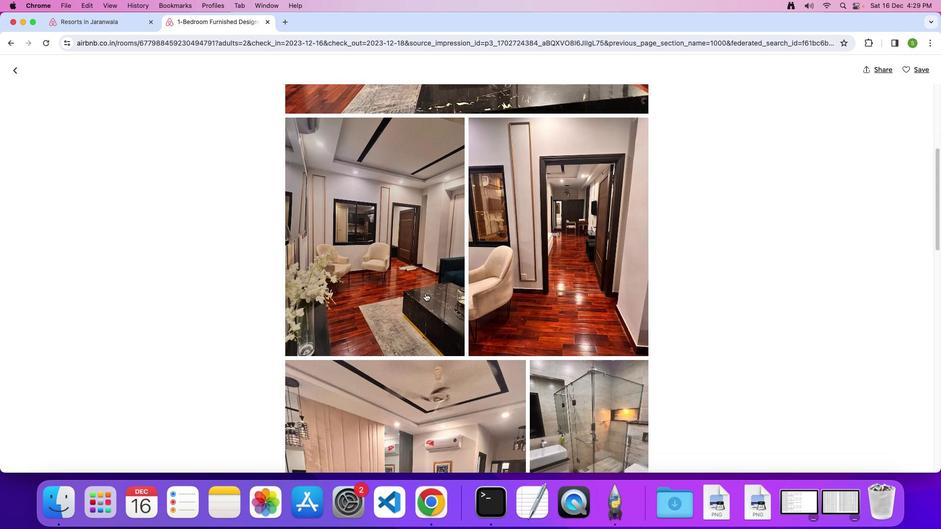 
Action: Mouse scrolled (425, 293) with delta (0, 0)
Screenshot: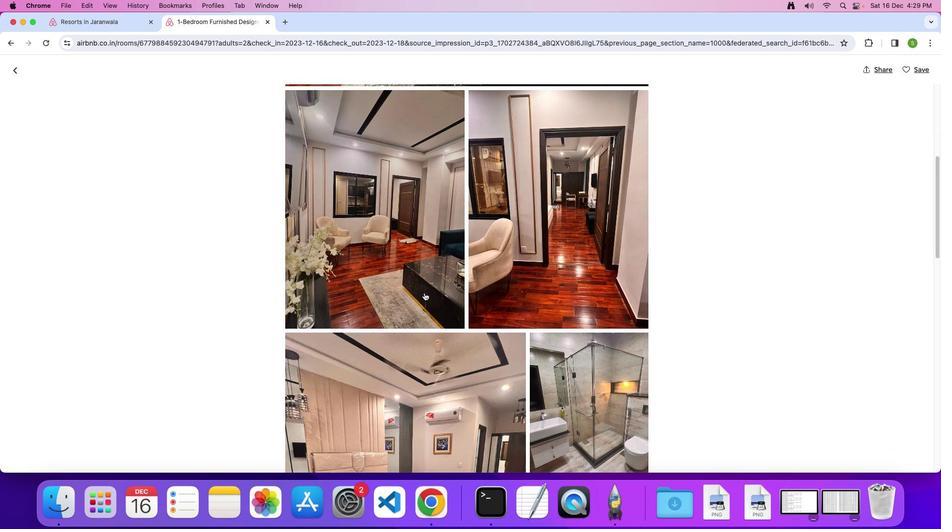 
Action: Mouse moved to (423, 292)
Screenshot: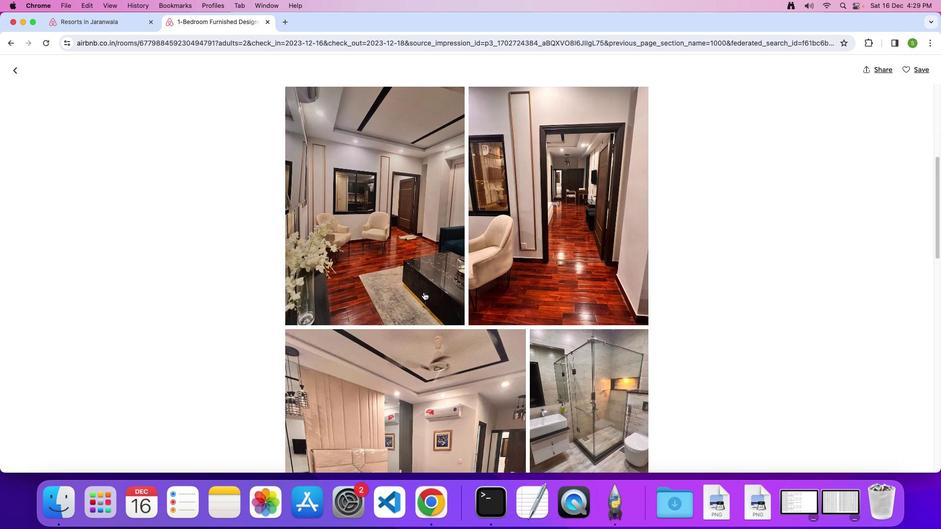 
Action: Mouse scrolled (423, 292) with delta (0, 0)
Screenshot: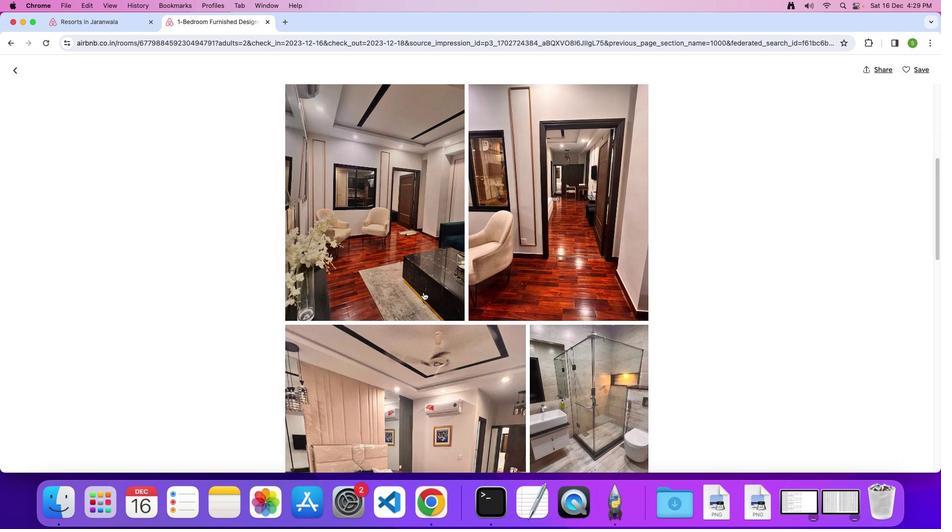 
Action: Mouse moved to (423, 292)
Screenshot: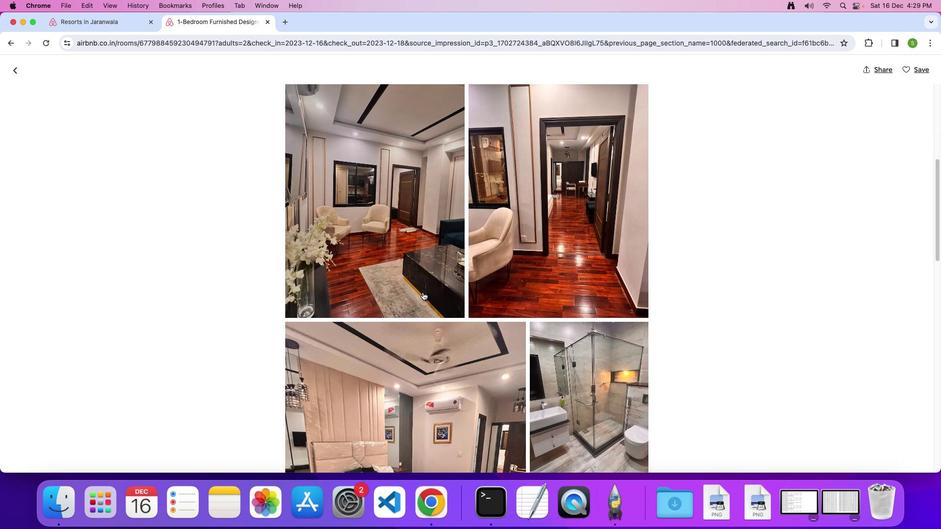 
Action: Mouse scrolled (423, 292) with delta (0, 0)
Screenshot: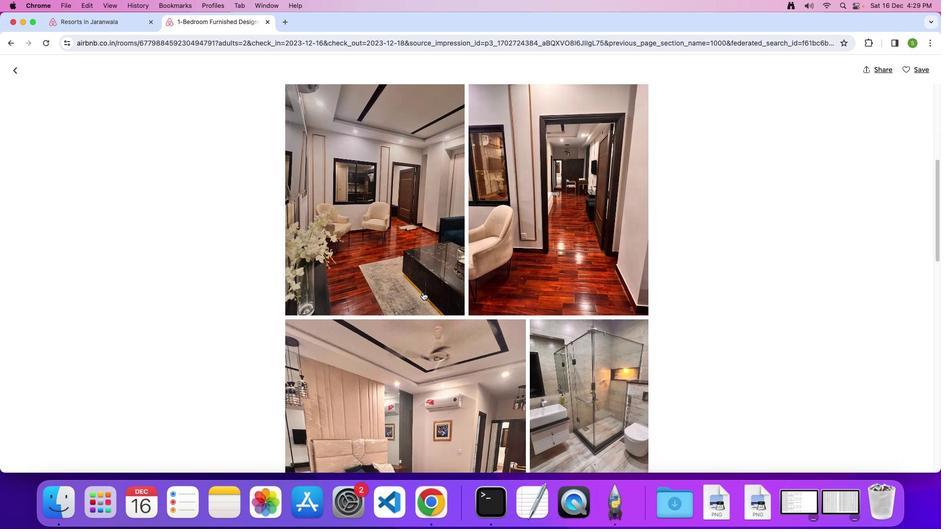 
Action: Mouse moved to (423, 292)
Screenshot: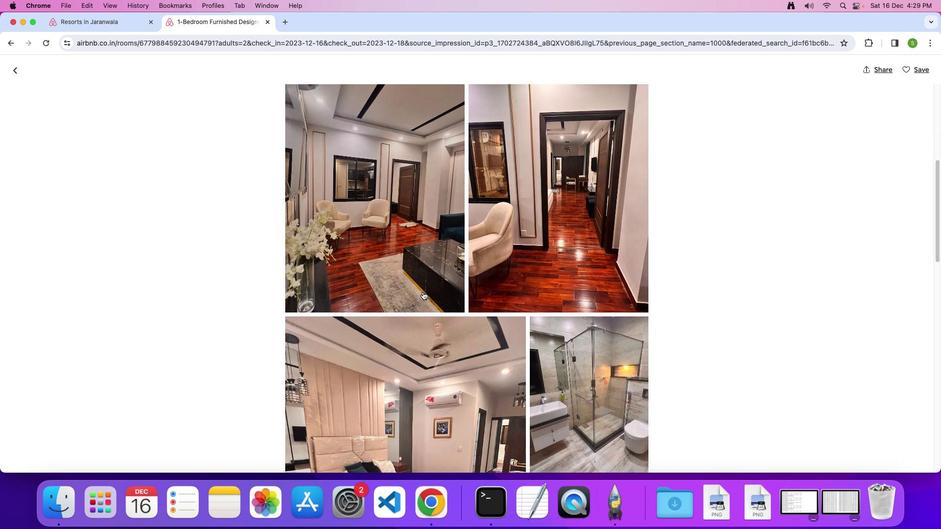 
Action: Mouse scrolled (423, 292) with delta (0, 0)
Screenshot: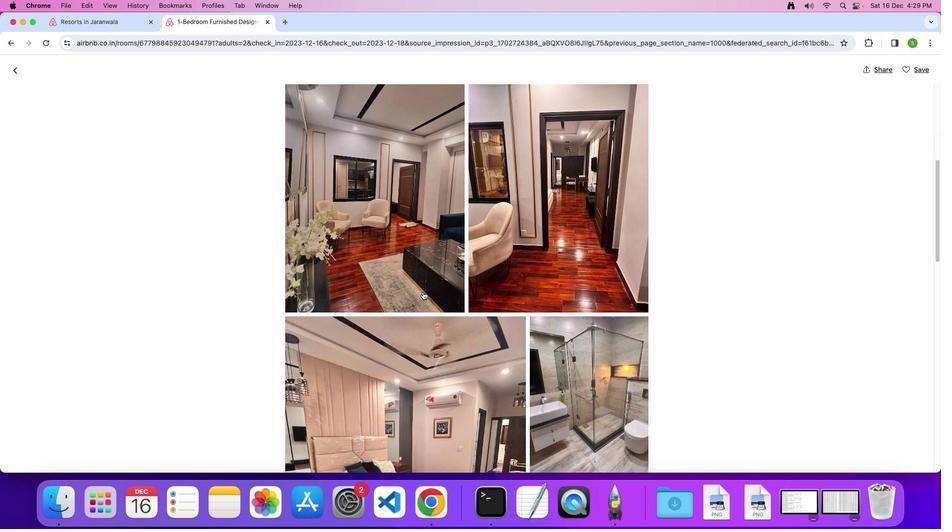 
Action: Mouse moved to (422, 292)
Screenshot: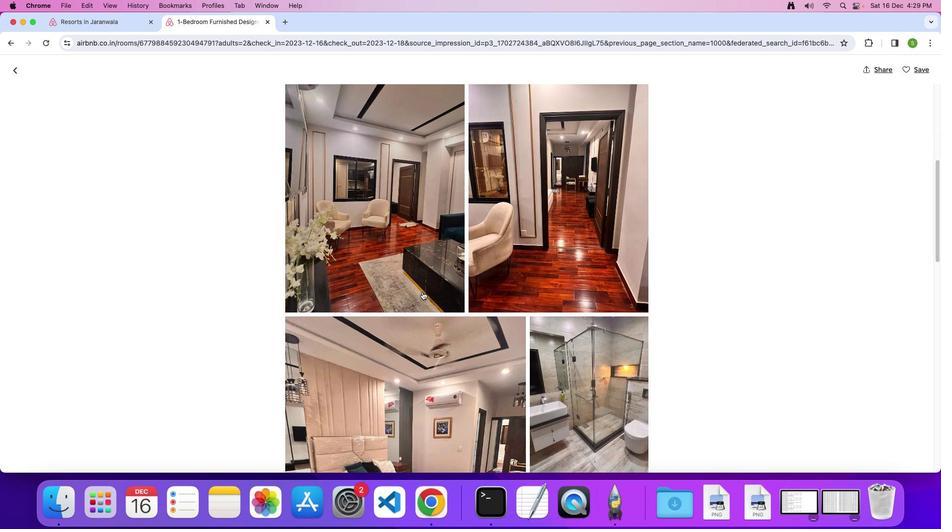 
Action: Mouse scrolled (422, 292) with delta (0, 0)
Screenshot: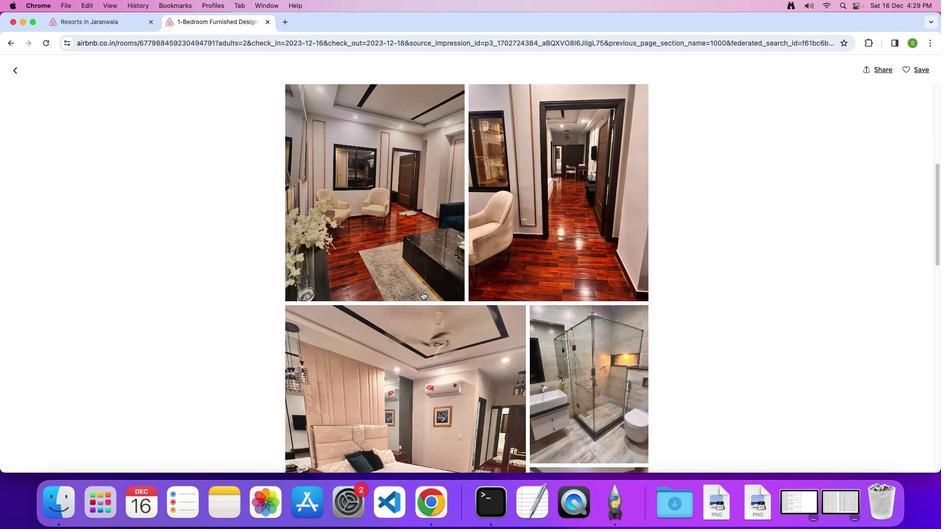 
Action: Mouse scrolled (422, 292) with delta (0, 0)
Screenshot: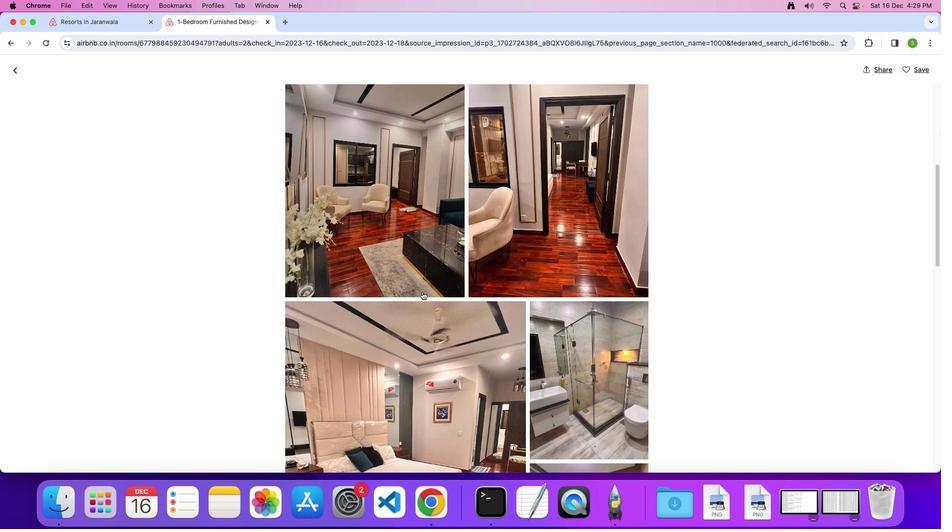 
Action: Mouse scrolled (422, 292) with delta (0, 0)
Screenshot: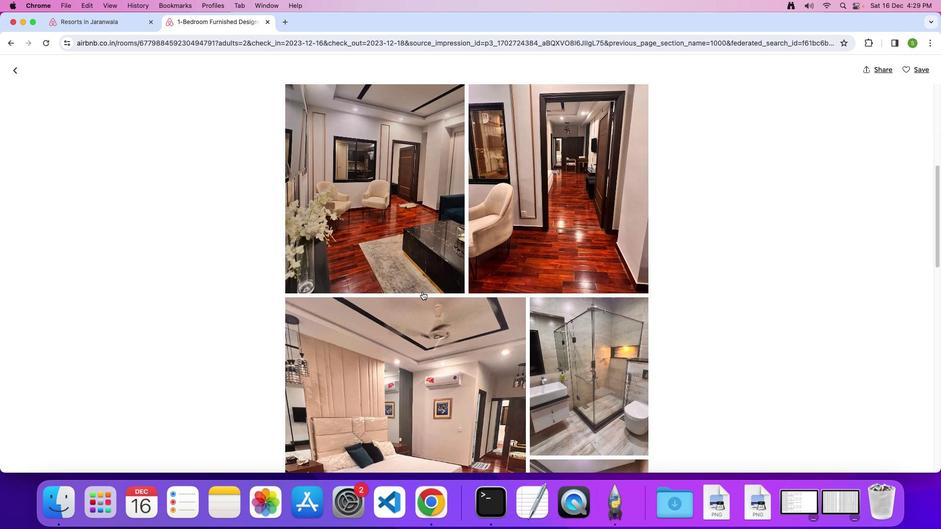 
Action: Mouse scrolled (422, 292) with delta (0, 0)
Screenshot: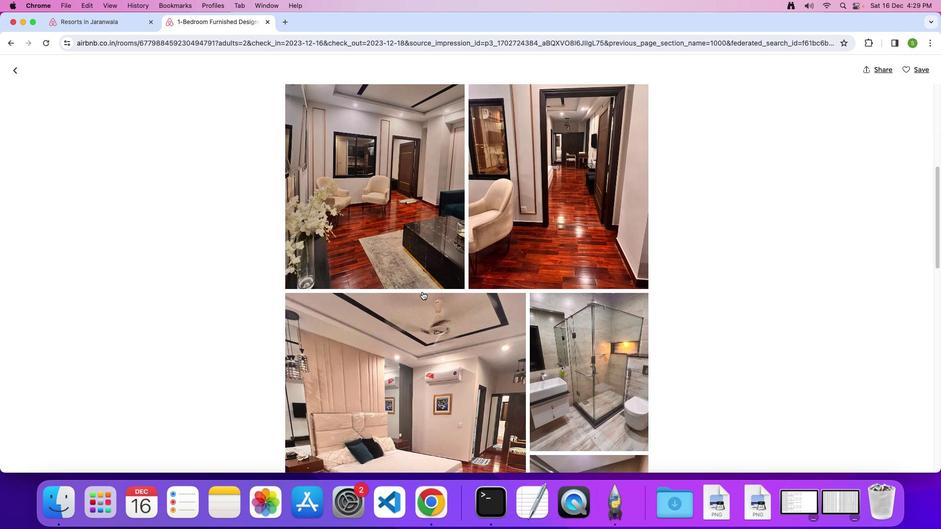 
Action: Mouse moved to (422, 292)
Screenshot: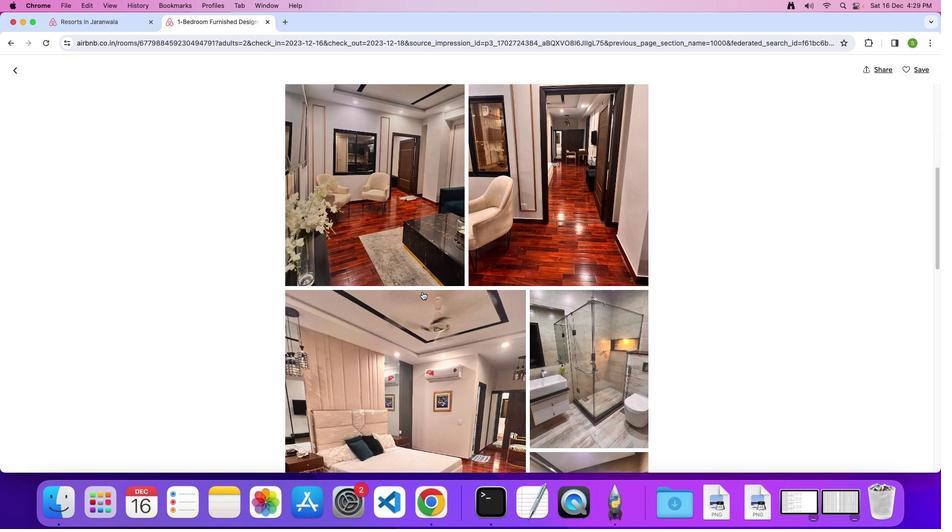 
Action: Mouse scrolled (422, 292) with delta (0, 0)
Screenshot: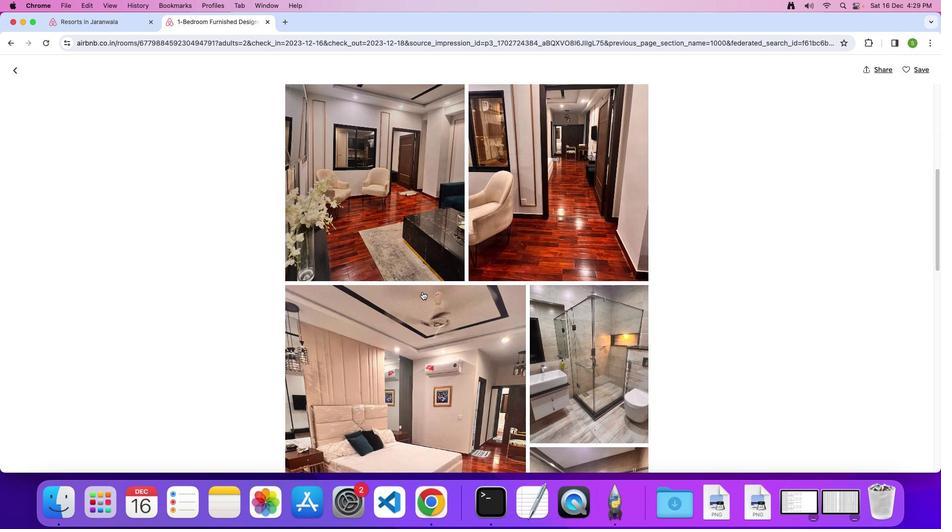 
Action: Mouse scrolled (422, 292) with delta (0, 0)
Screenshot: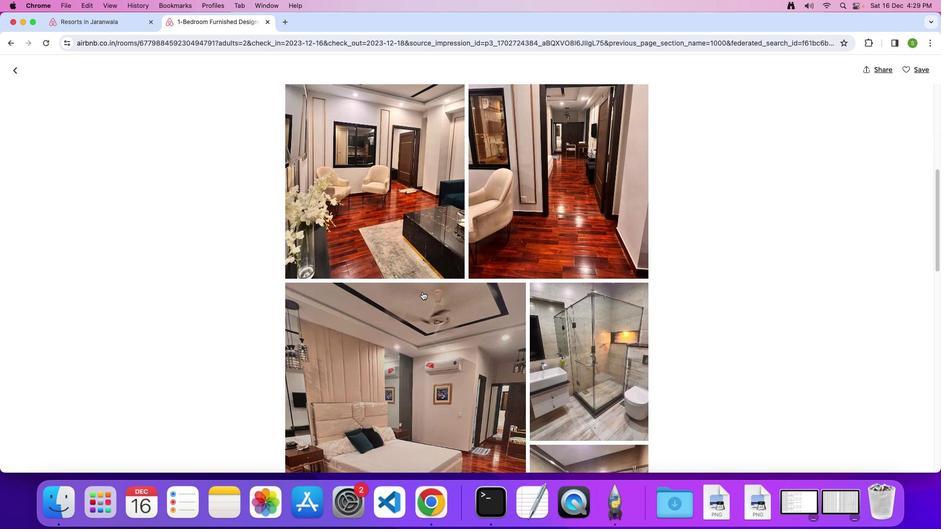 
Action: Mouse scrolled (422, 292) with delta (0, 0)
Screenshot: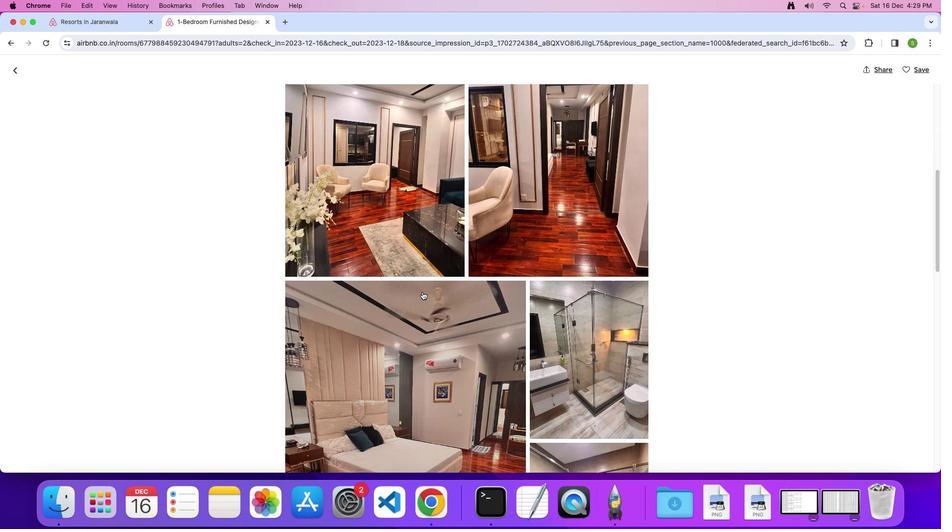 
Action: Mouse scrolled (422, 292) with delta (0, 0)
Screenshot: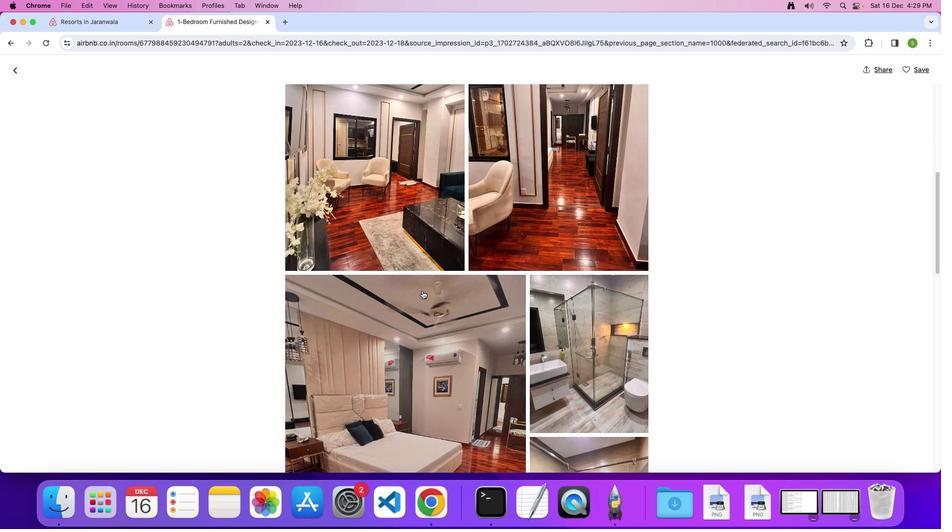 
Action: Mouse moved to (423, 288)
Screenshot: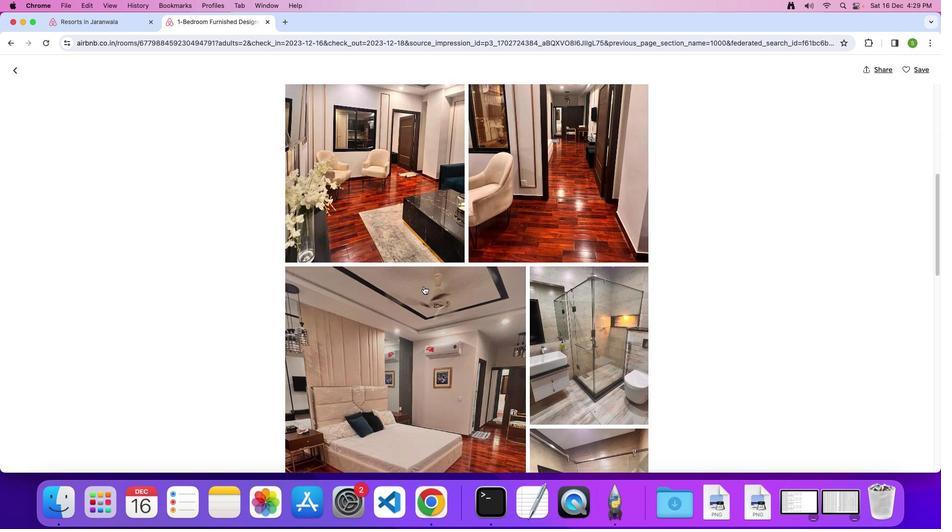 
Action: Mouse scrolled (423, 288) with delta (0, 0)
Screenshot: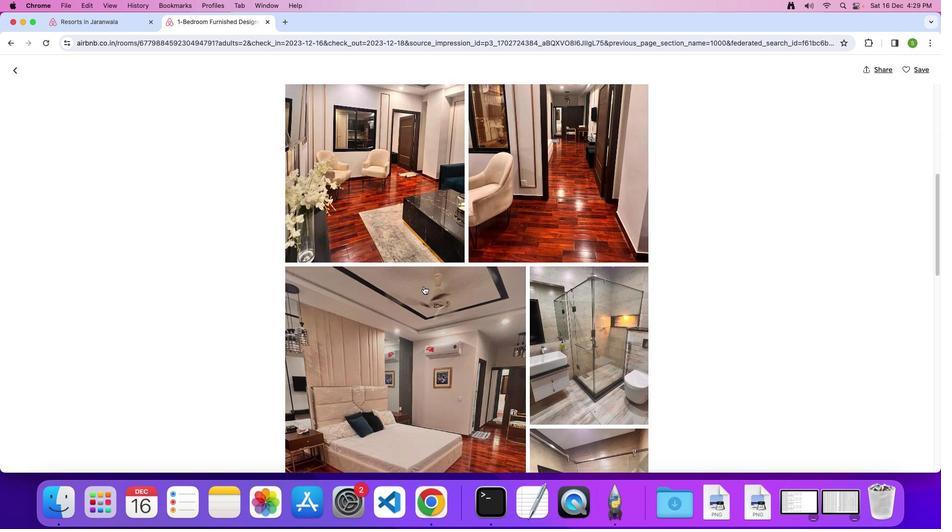 
Action: Mouse moved to (423, 288)
Screenshot: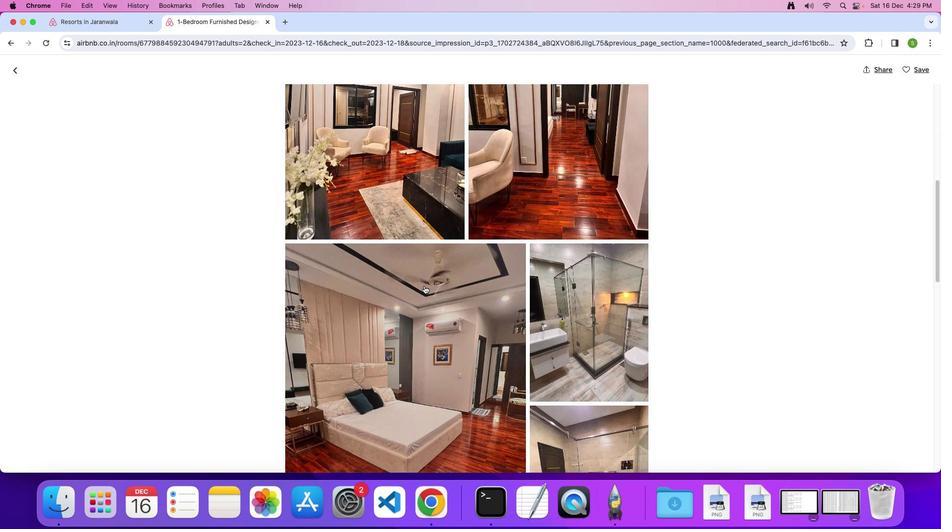 
Action: Mouse scrolled (423, 288) with delta (0, 0)
Screenshot: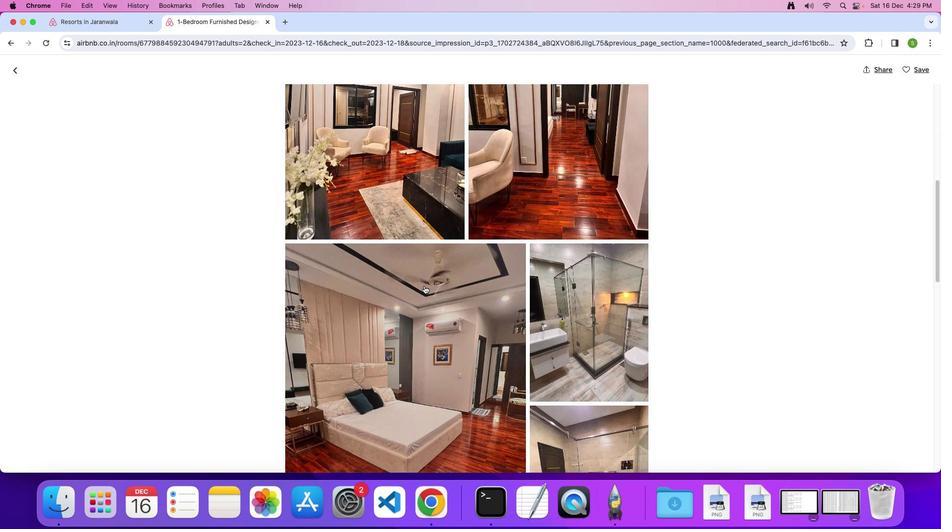 
Action: Mouse moved to (423, 286)
Screenshot: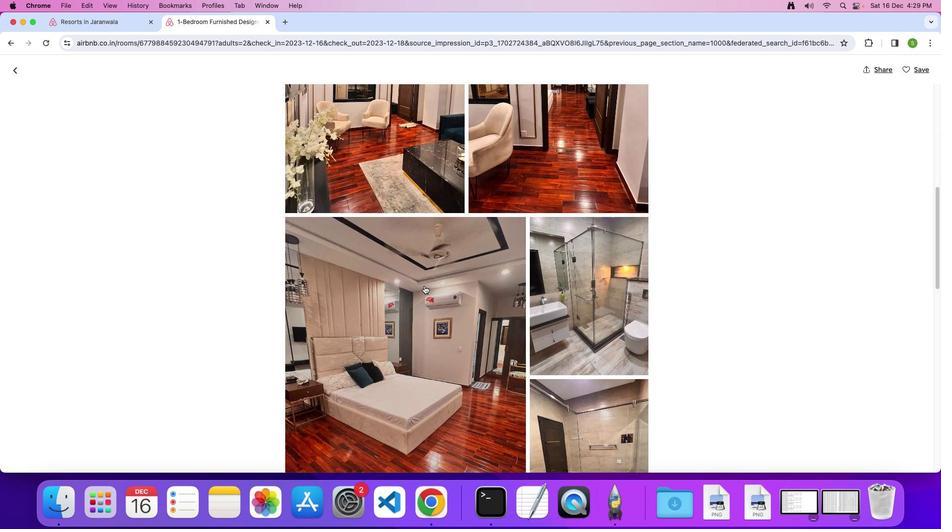 
Action: Mouse scrolled (423, 286) with delta (0, 0)
Screenshot: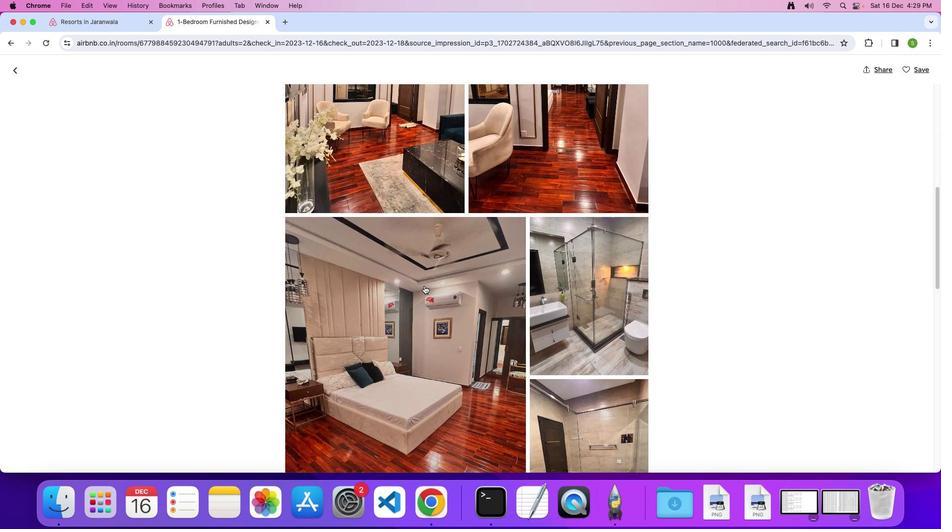 
Action: Mouse moved to (424, 286)
Screenshot: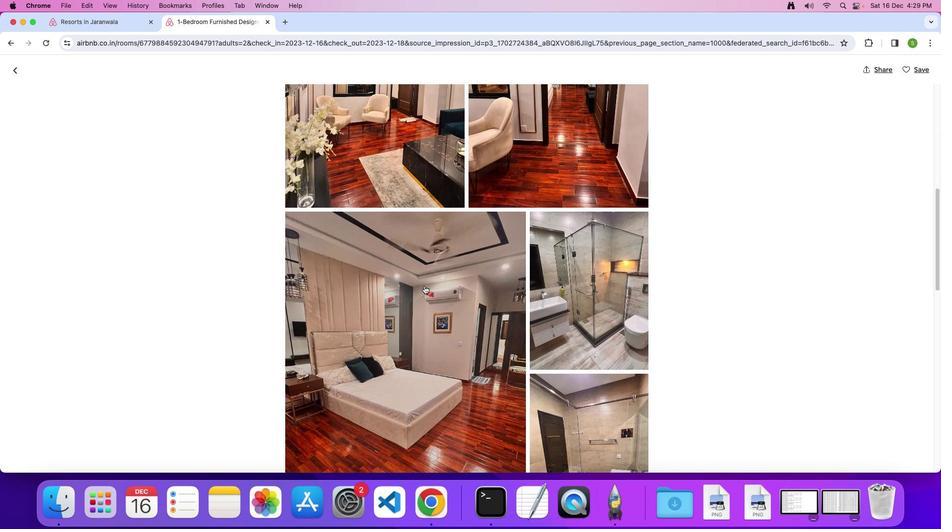 
Action: Mouse scrolled (424, 286) with delta (0, 0)
Screenshot: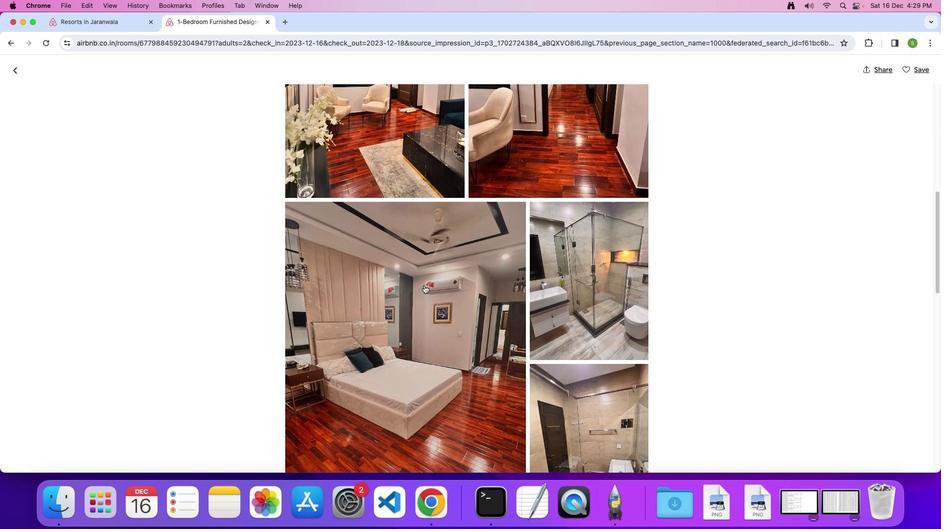 
Action: Mouse scrolled (424, 286) with delta (0, 0)
Screenshot: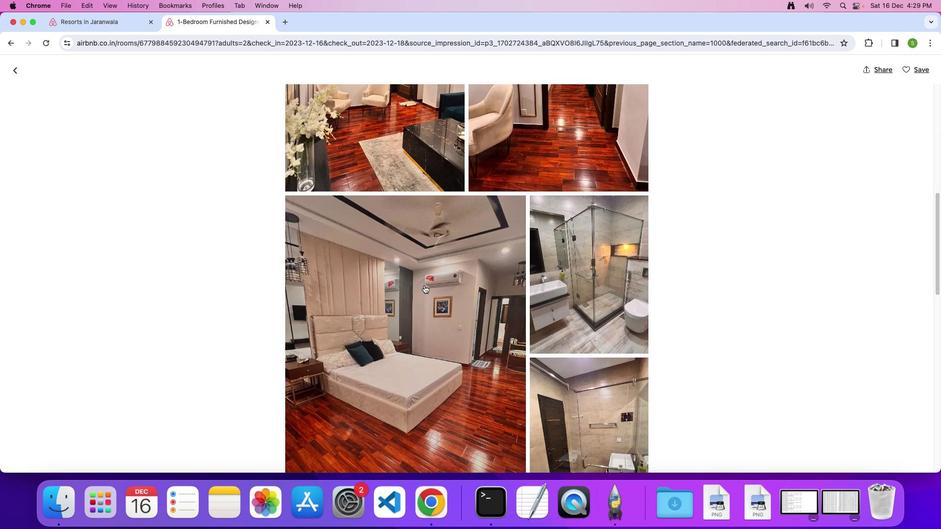 
Action: Mouse moved to (424, 286)
Screenshot: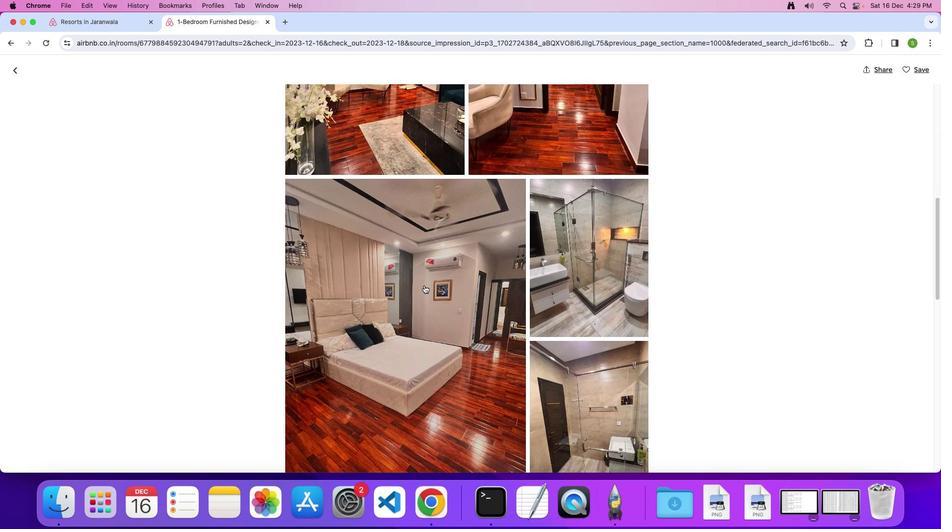 
Action: Mouse scrolled (424, 286) with delta (0, 0)
Screenshot: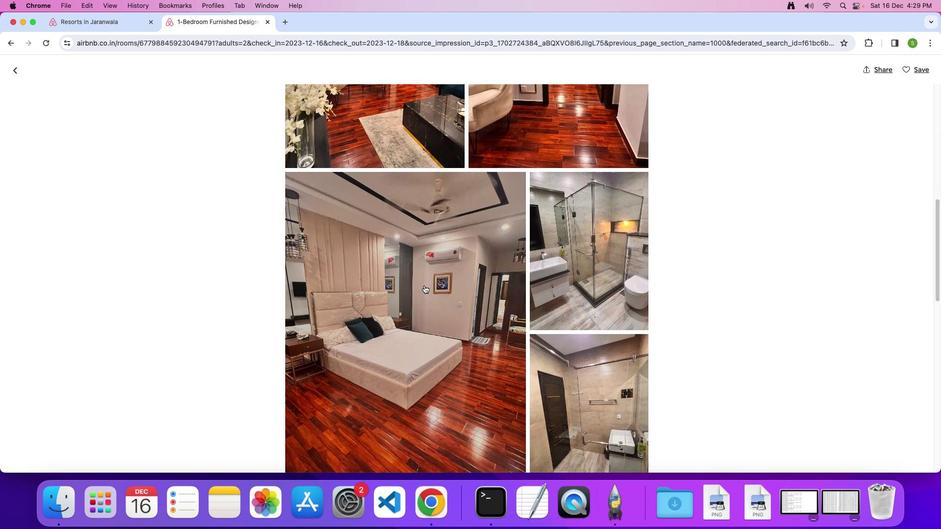 
Action: Mouse moved to (424, 286)
Screenshot: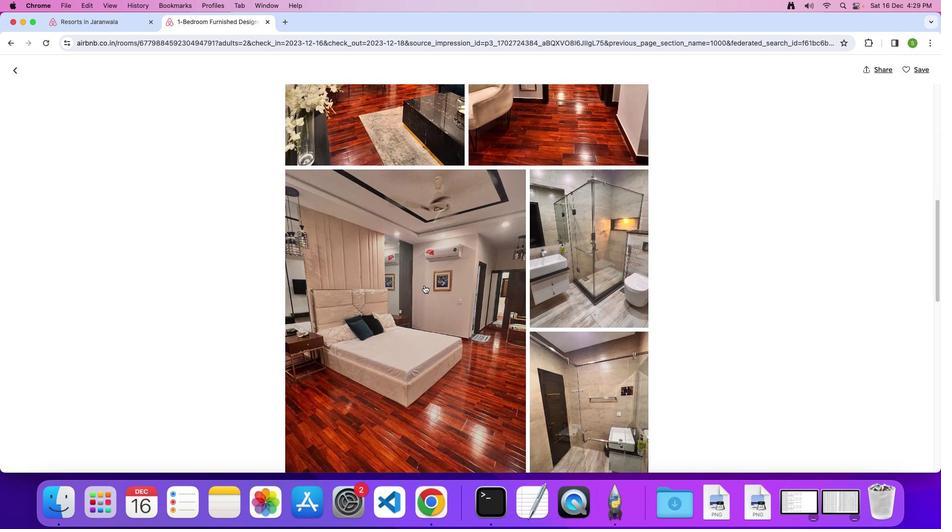 
Action: Mouse scrolled (424, 286) with delta (0, 0)
Screenshot: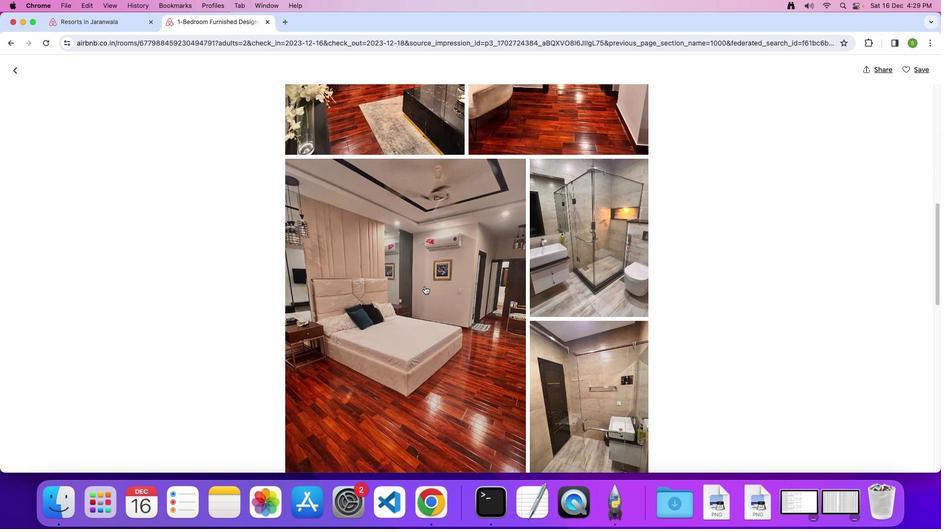 
Action: Mouse moved to (424, 286)
Screenshot: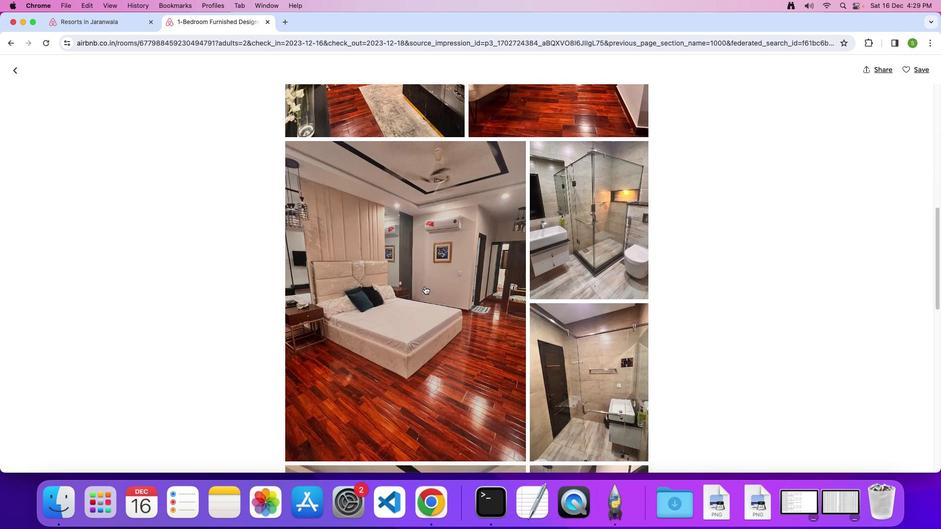 
Action: Mouse scrolled (424, 286) with delta (0, 0)
Screenshot: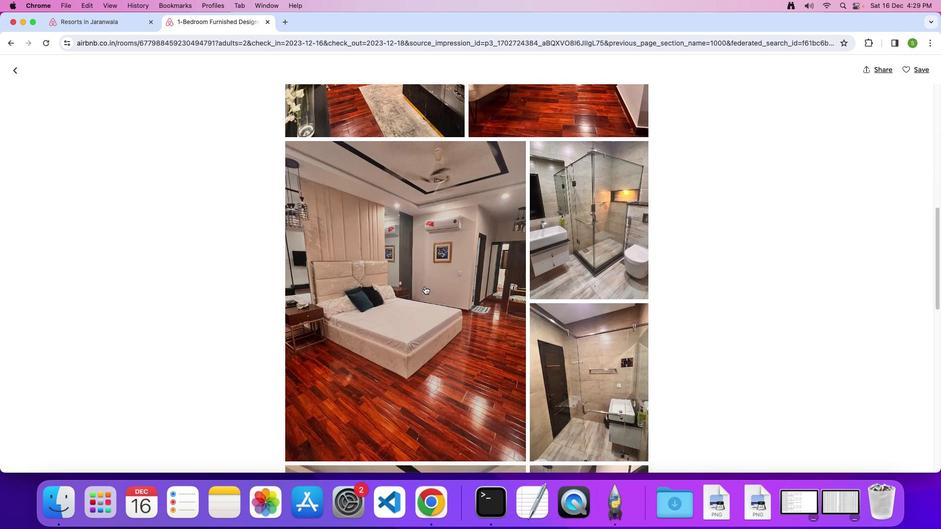 
Action: Mouse moved to (424, 286)
Screenshot: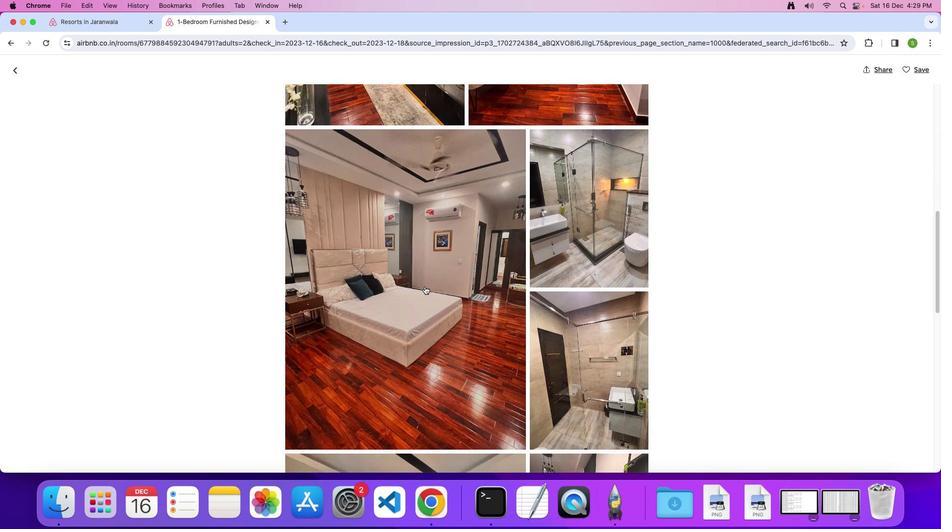
Action: Mouse scrolled (424, 286) with delta (0, 0)
Screenshot: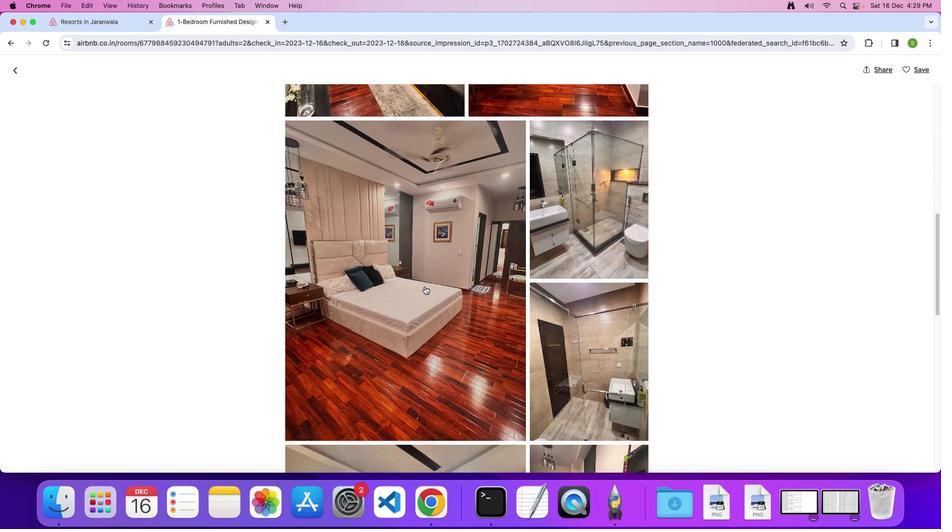 
Action: Mouse moved to (424, 288)
Screenshot: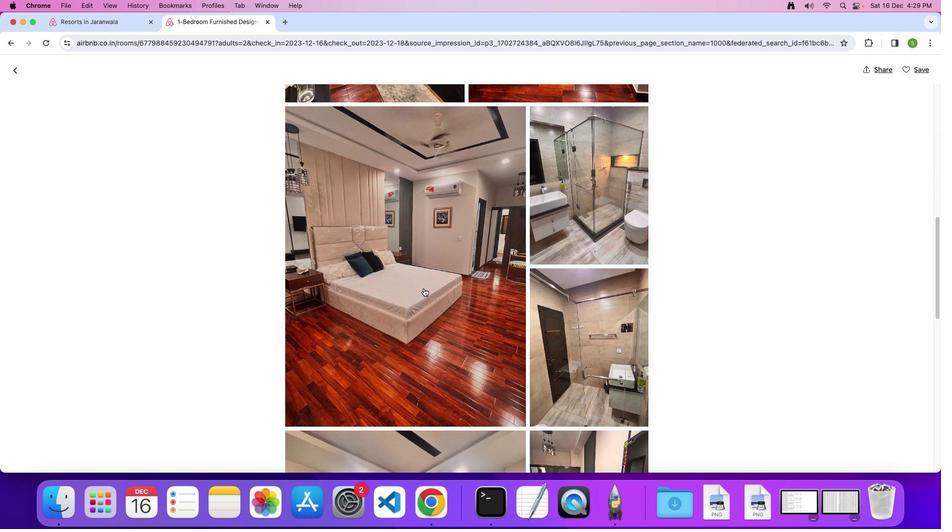 
Action: Mouse scrolled (424, 288) with delta (0, 0)
Screenshot: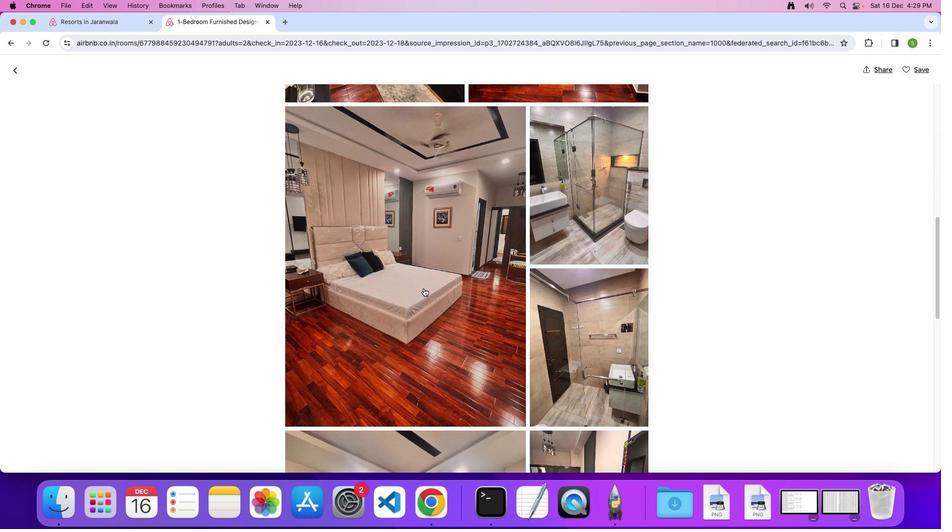 
Action: Mouse moved to (424, 288)
Screenshot: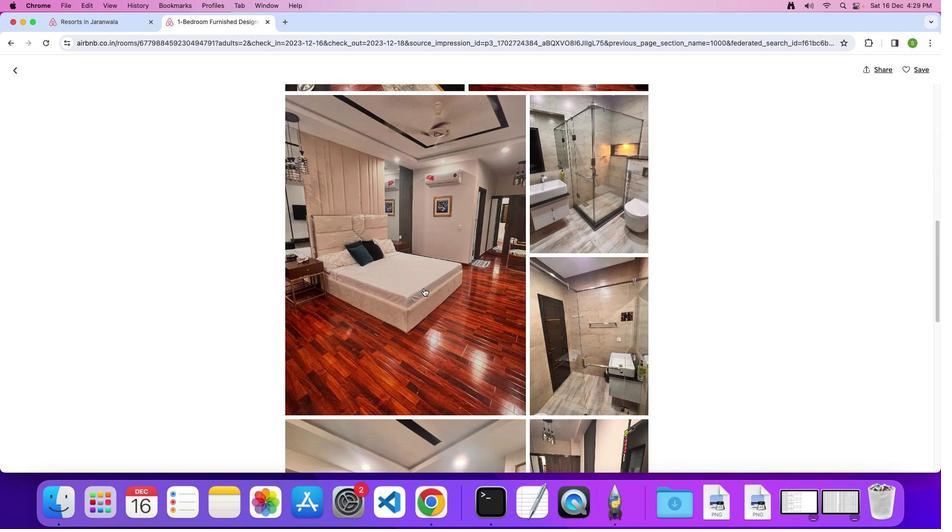 
Action: Mouse scrolled (424, 288) with delta (0, 0)
Screenshot: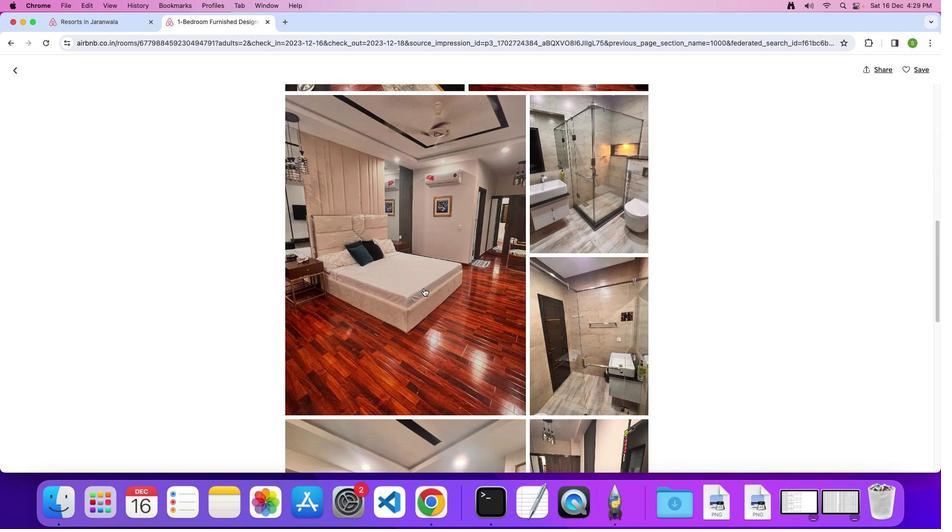 
Action: Mouse scrolled (424, 288) with delta (0, 0)
Screenshot: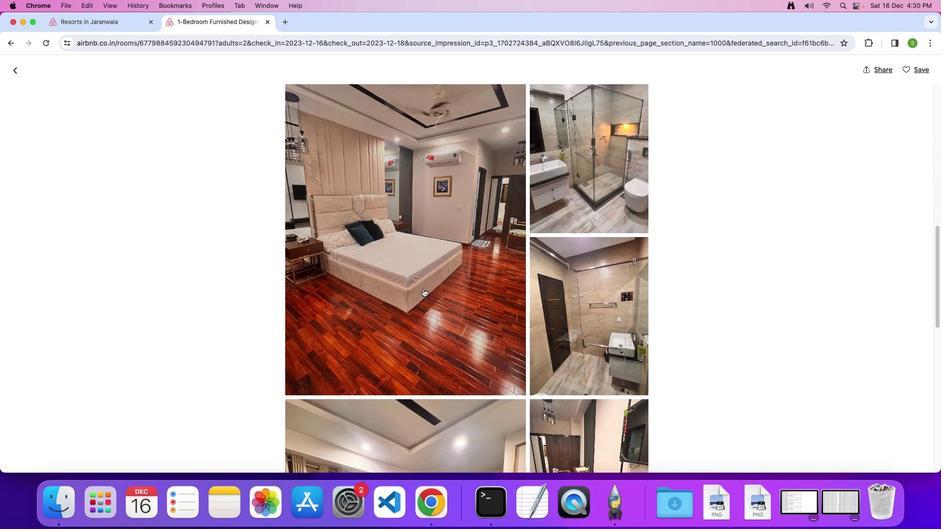 
Action: Mouse moved to (423, 289)
Screenshot: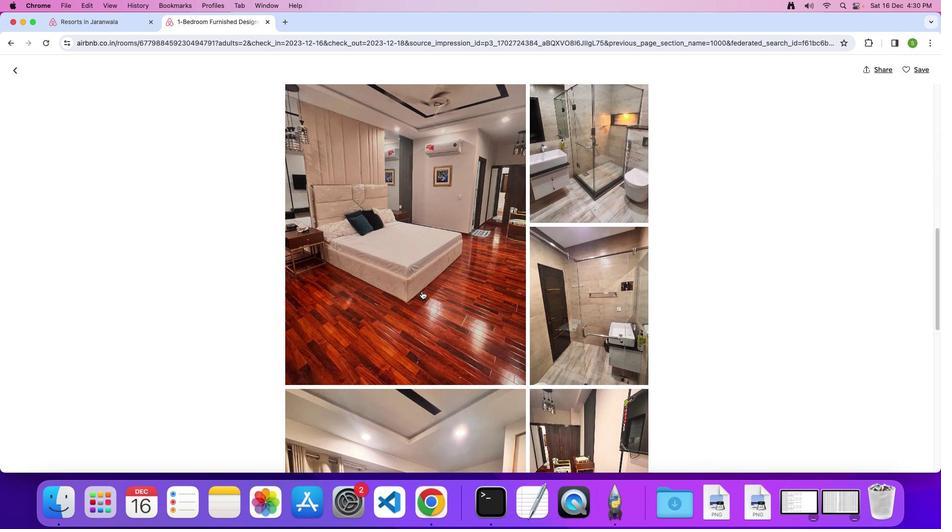 
Action: Mouse scrolled (423, 289) with delta (0, 0)
Screenshot: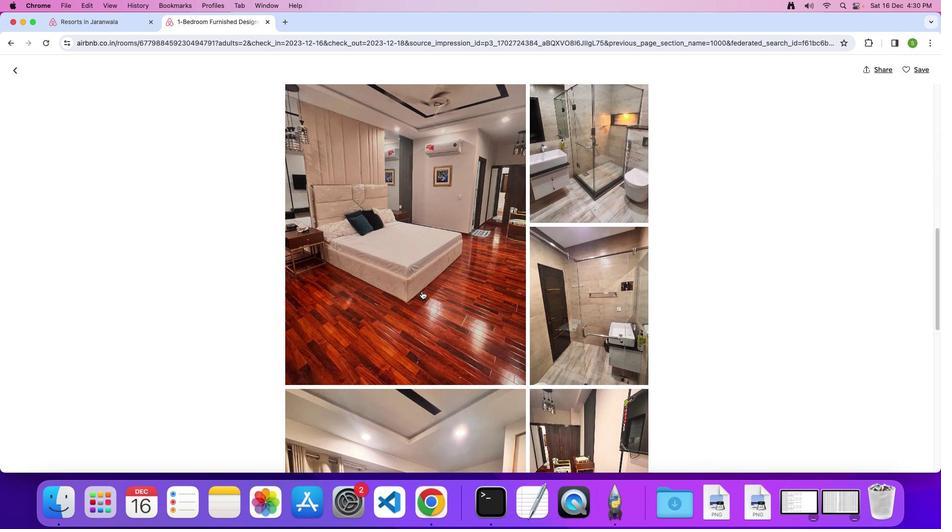 
Action: Mouse moved to (422, 291)
Screenshot: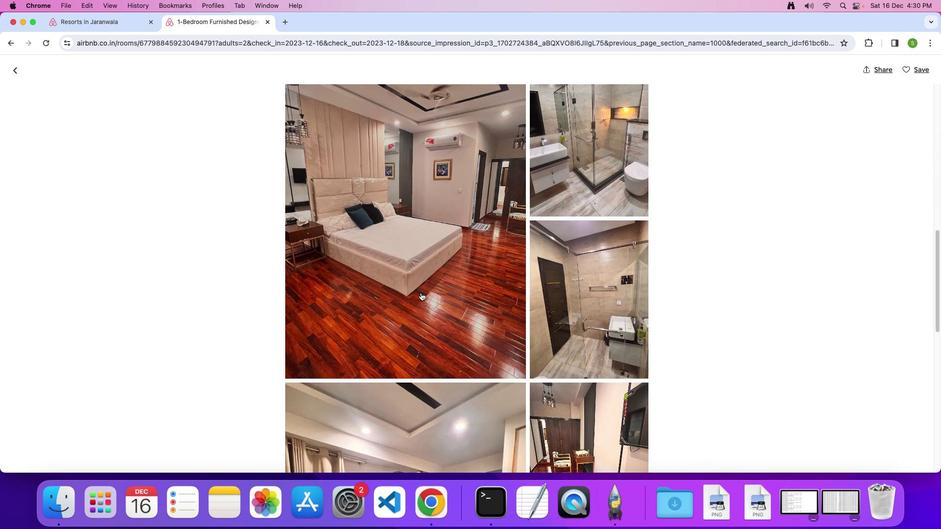 
Action: Mouse scrolled (422, 291) with delta (0, 0)
Screenshot: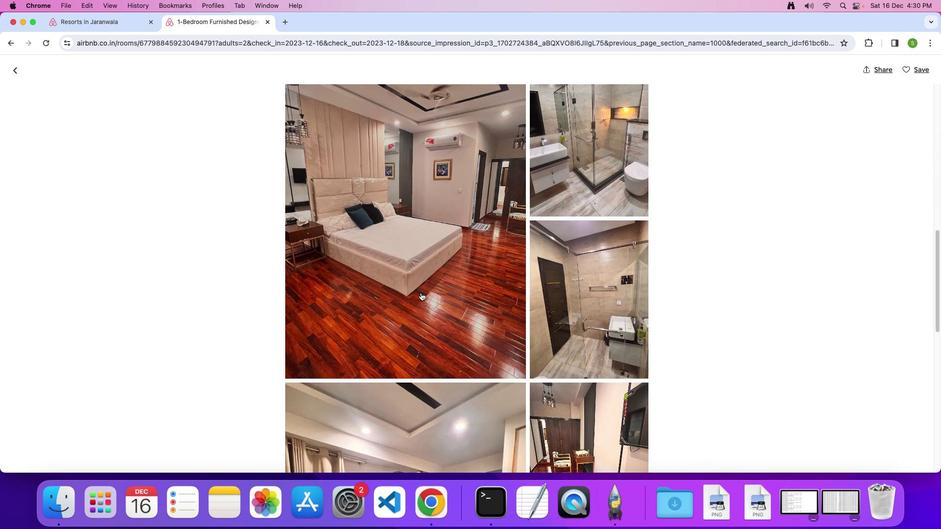 
Action: Mouse moved to (420, 292)
Screenshot: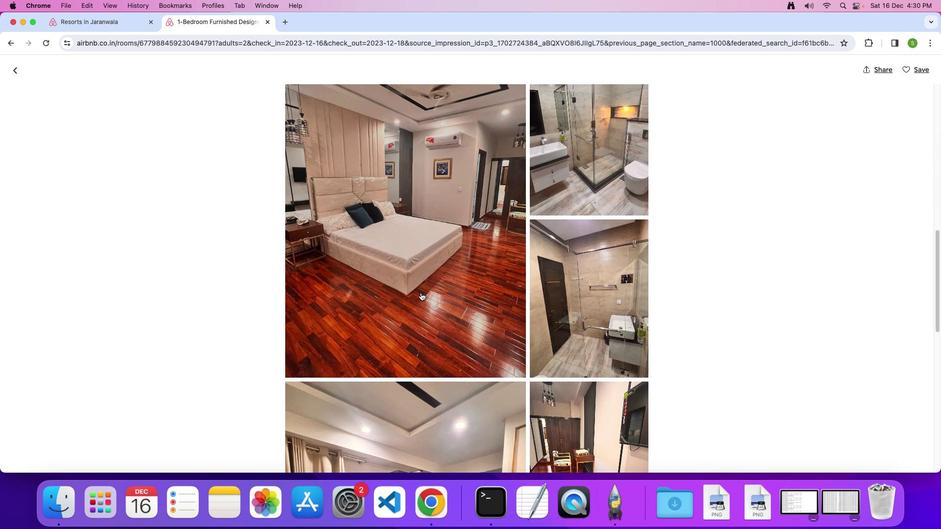 
Action: Mouse scrolled (420, 292) with delta (0, 0)
Screenshot: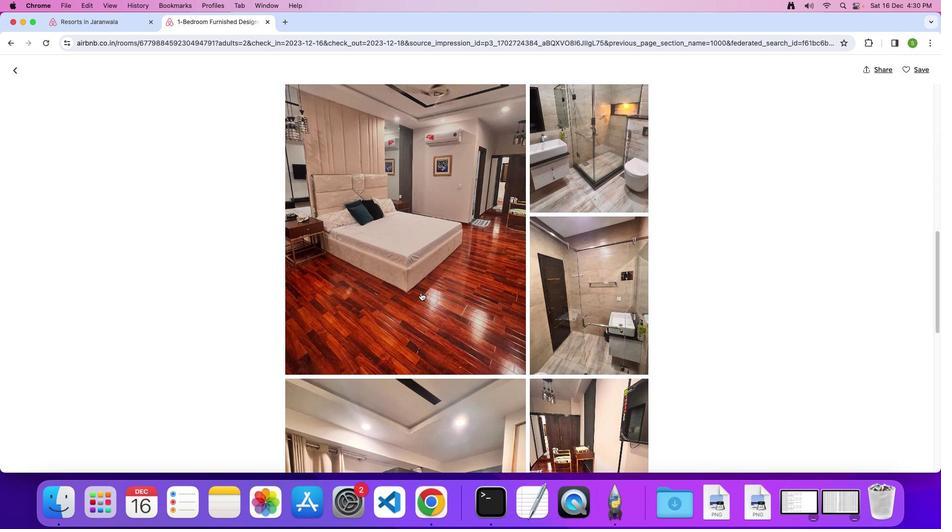 
Action: Mouse scrolled (420, 292) with delta (0, 0)
Screenshot: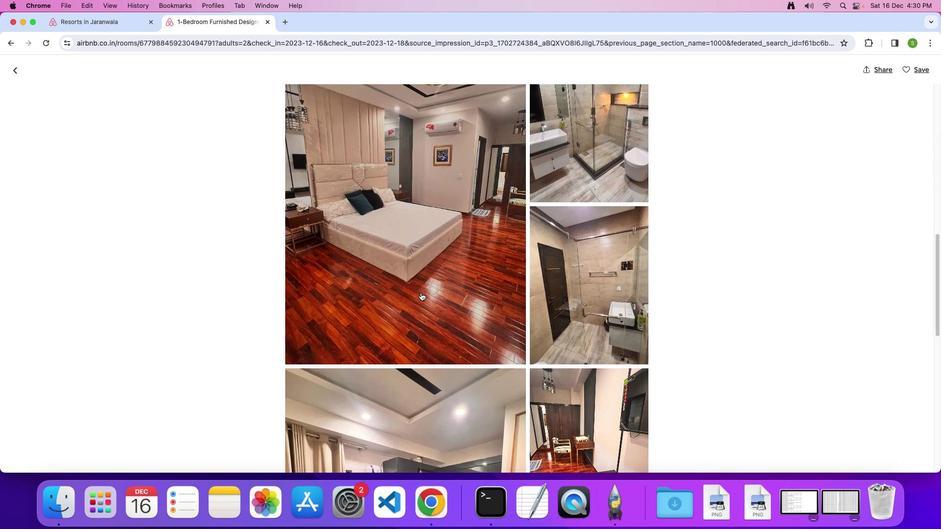 
Action: Mouse scrolled (420, 292) with delta (0, 0)
Screenshot: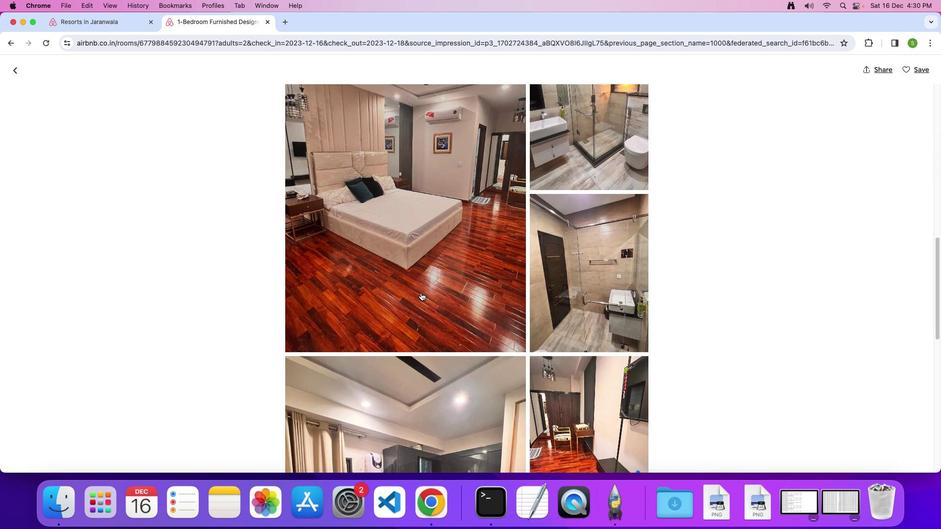 
Action: Mouse scrolled (420, 292) with delta (0, 0)
Screenshot: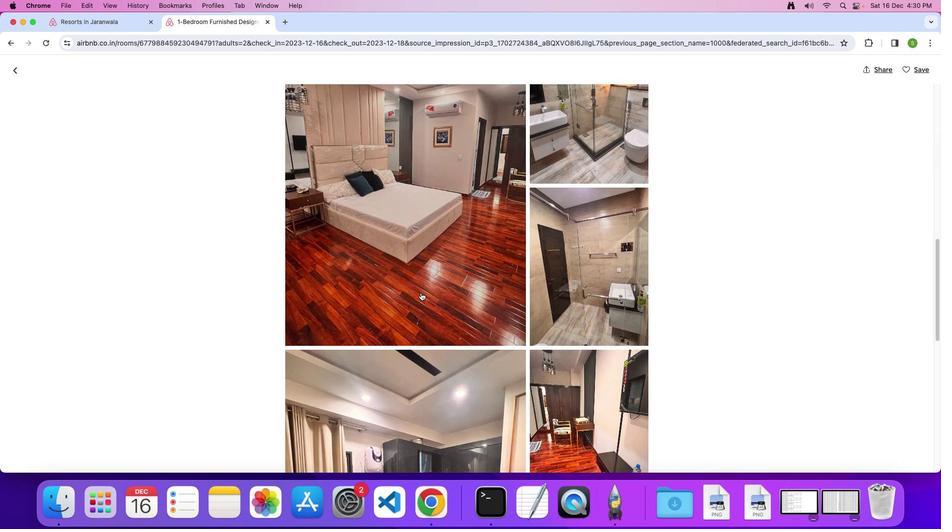 
Action: Mouse scrolled (420, 292) with delta (0, 0)
Screenshot: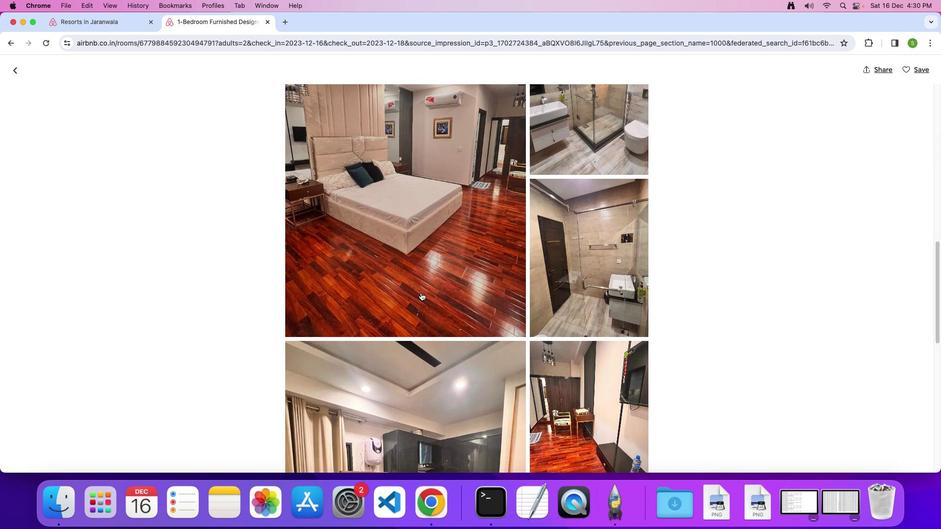 
Action: Mouse scrolled (420, 292) with delta (0, 0)
Screenshot: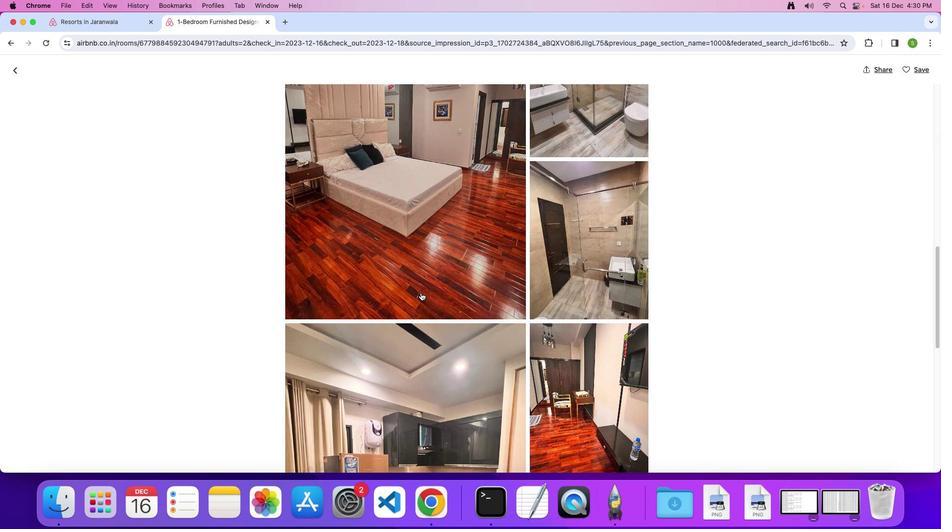 
Action: Mouse scrolled (420, 292) with delta (0, 0)
Screenshot: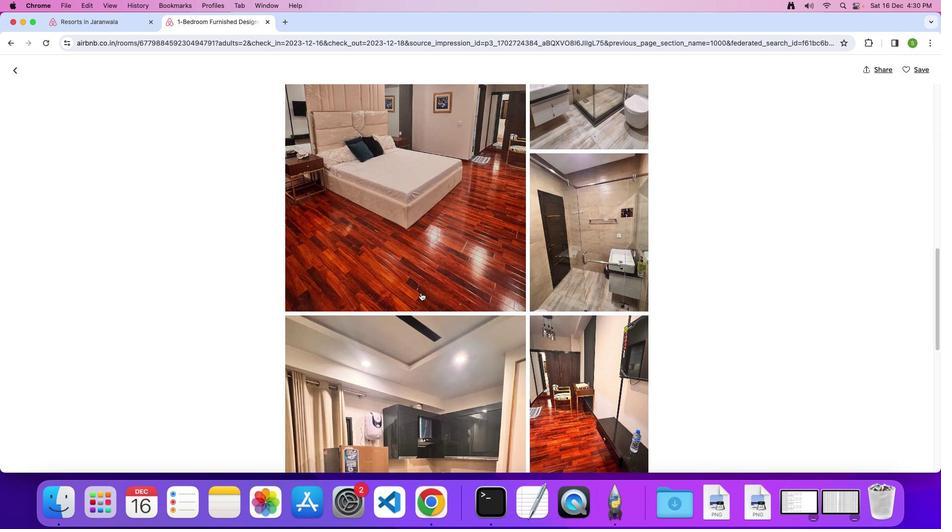
Action: Mouse scrolled (420, 292) with delta (0, 0)
Screenshot: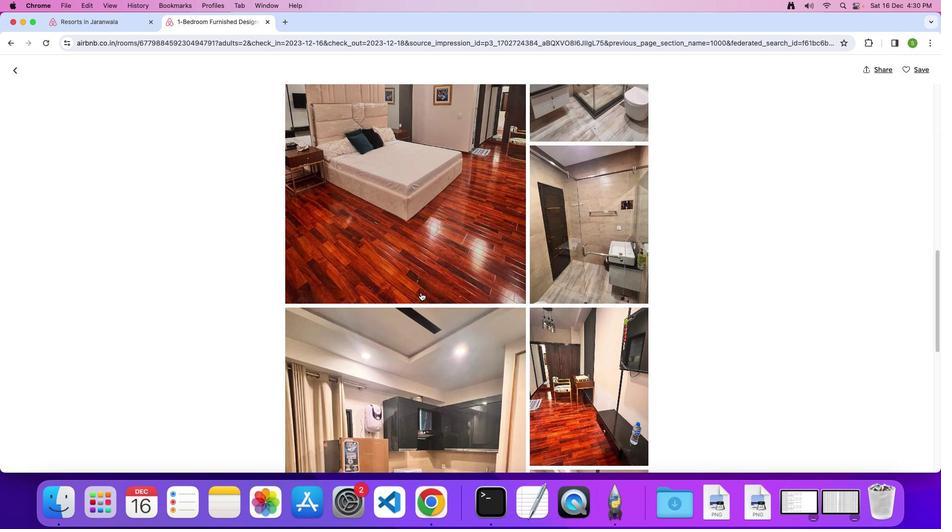 
Action: Mouse scrolled (420, 292) with delta (0, 0)
Screenshot: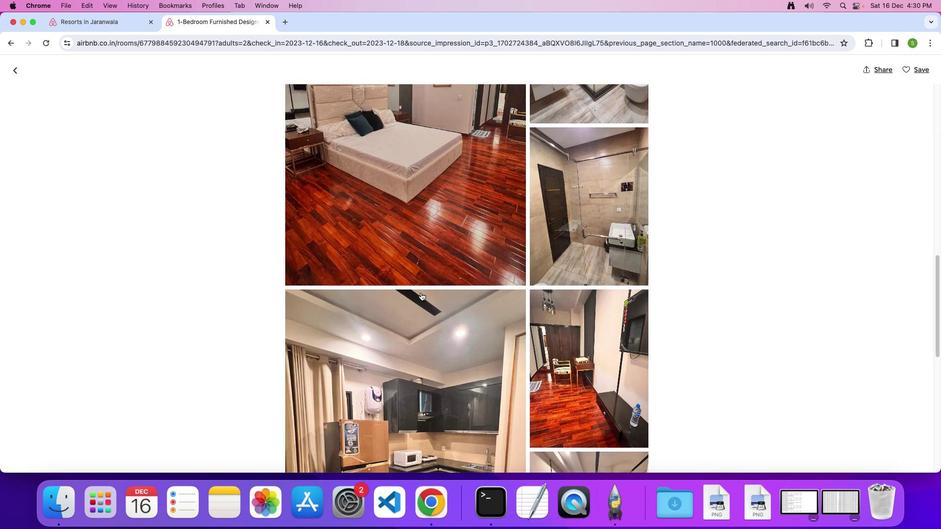 
Action: Mouse scrolled (420, 292) with delta (0, 0)
Screenshot: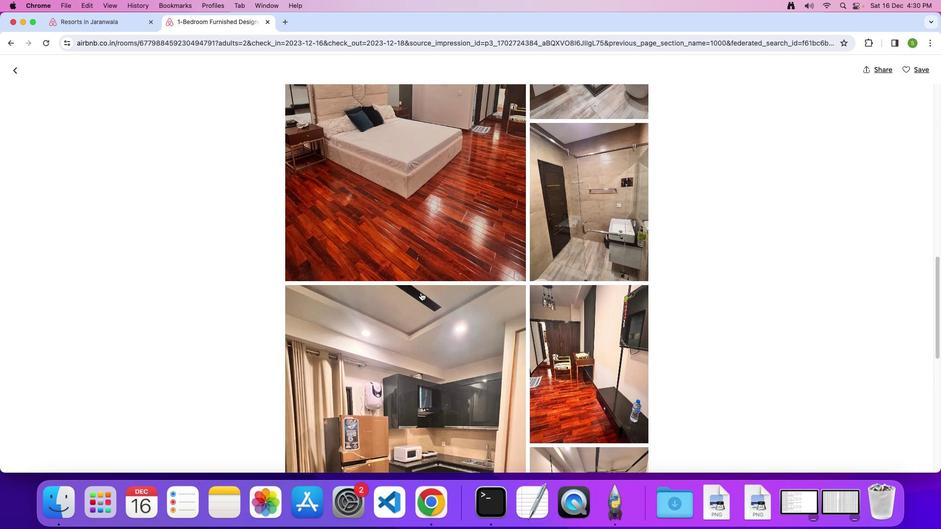 
Action: Mouse scrolled (420, 292) with delta (0, 0)
Screenshot: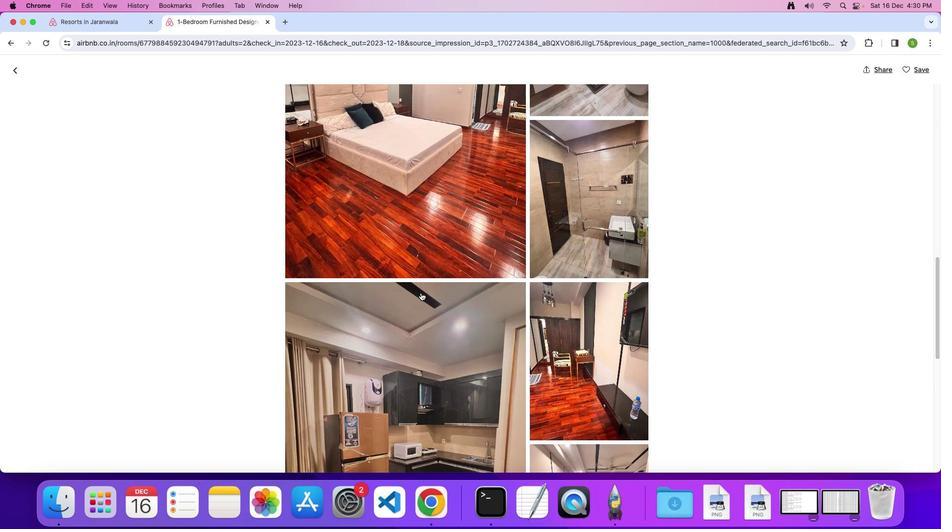 
Action: Mouse scrolled (420, 292) with delta (0, 0)
Screenshot: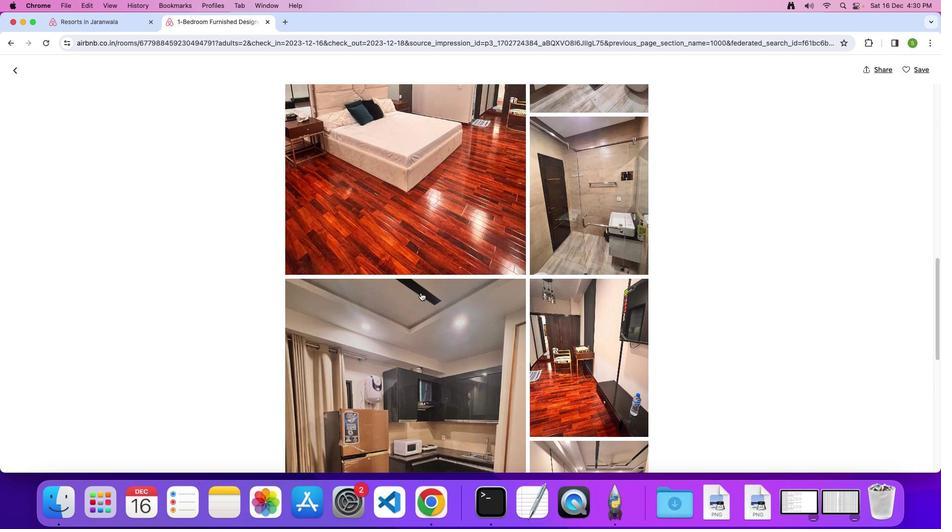 
Action: Mouse scrolled (420, 292) with delta (0, 0)
Screenshot: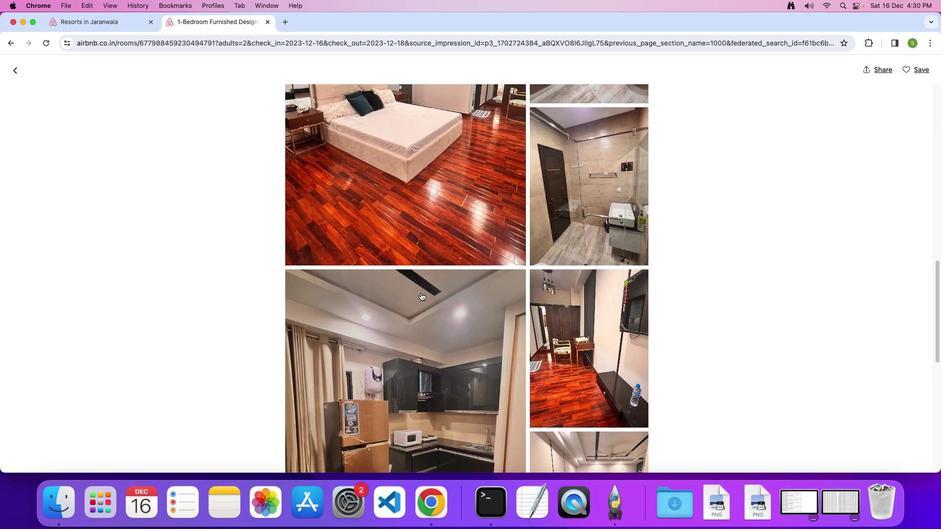
Action: Mouse scrolled (420, 292) with delta (0, 0)
Screenshot: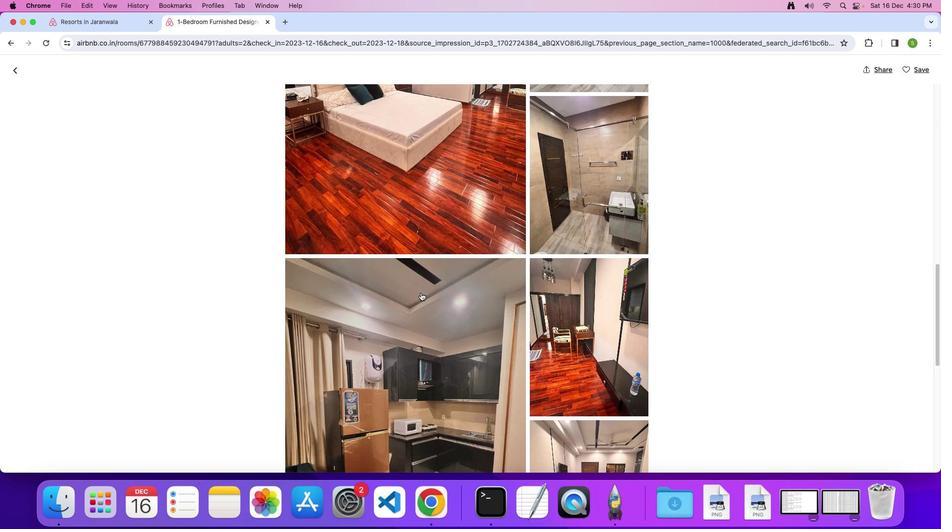 
Action: Mouse scrolled (420, 292) with delta (0, 0)
Screenshot: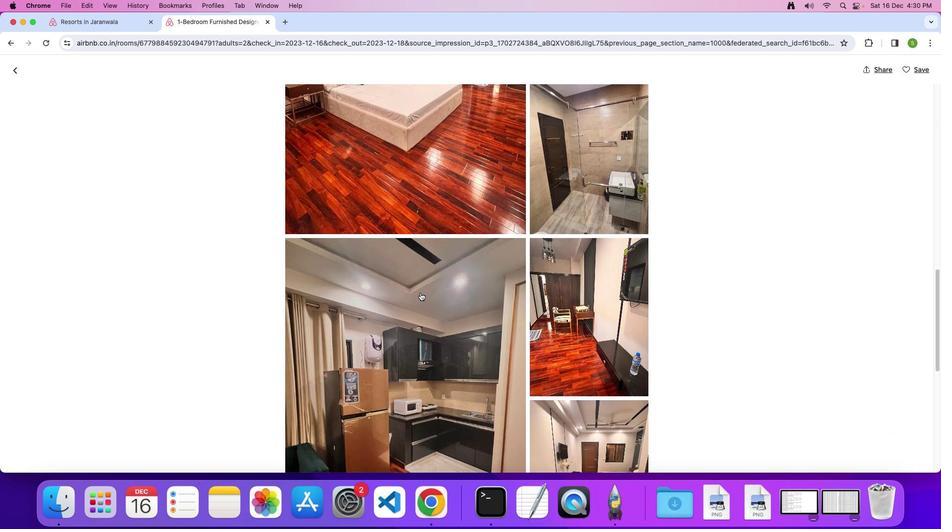 
Action: Mouse moved to (420, 293)
Screenshot: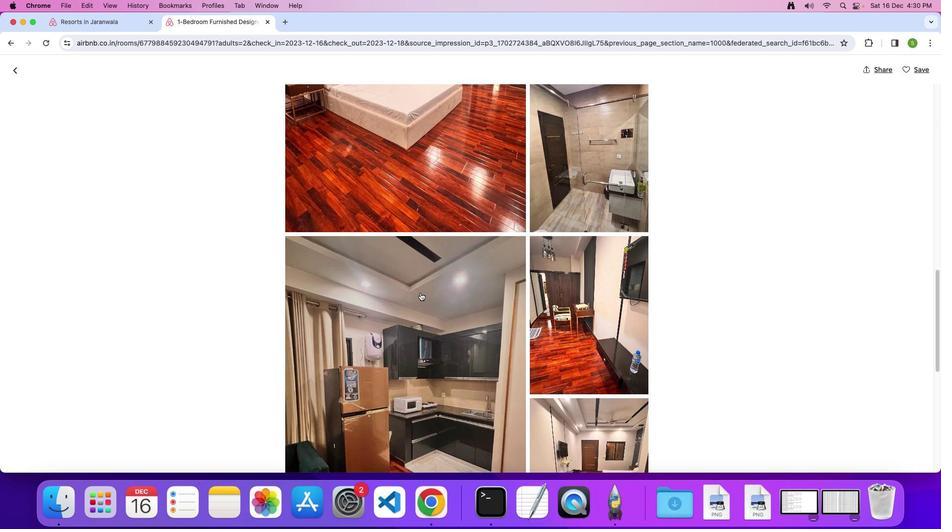 
Action: Mouse scrolled (420, 293) with delta (0, 0)
Screenshot: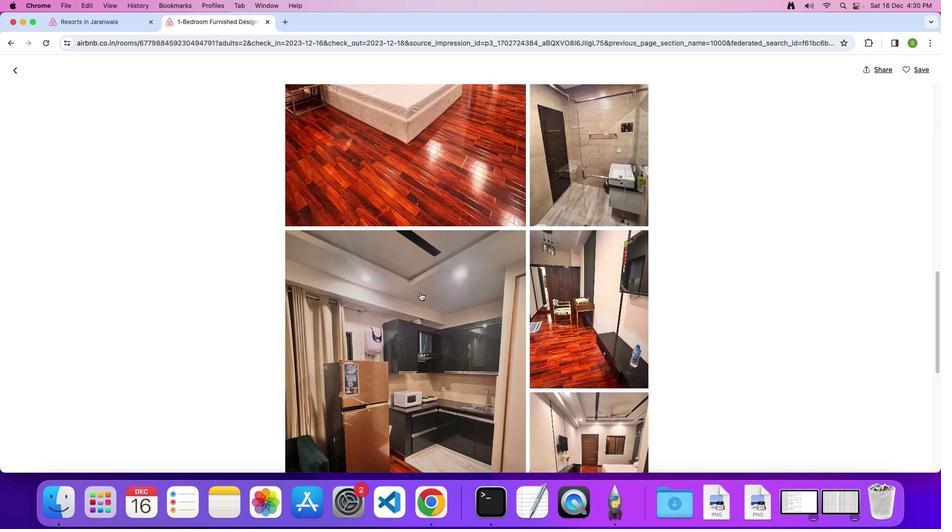 
Action: Mouse scrolled (420, 293) with delta (0, 0)
Screenshot: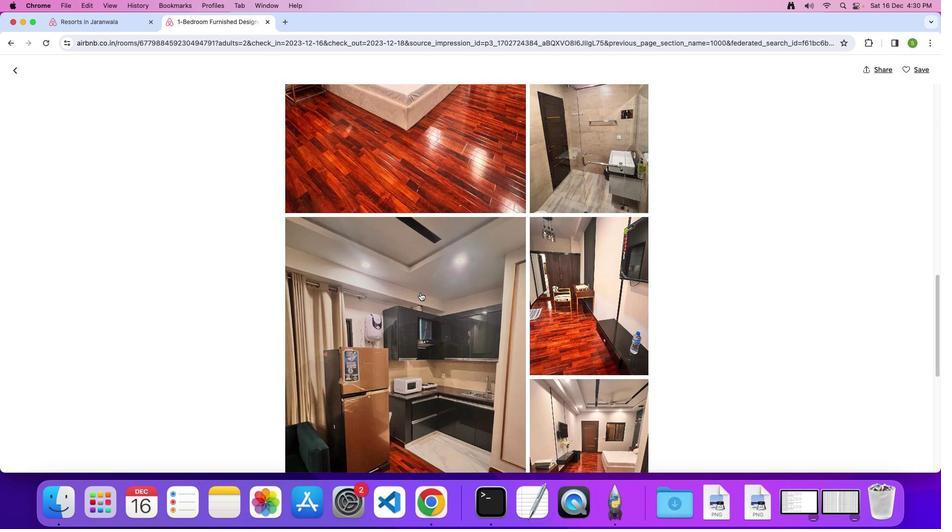 
Action: Mouse scrolled (420, 293) with delta (0, 0)
Screenshot: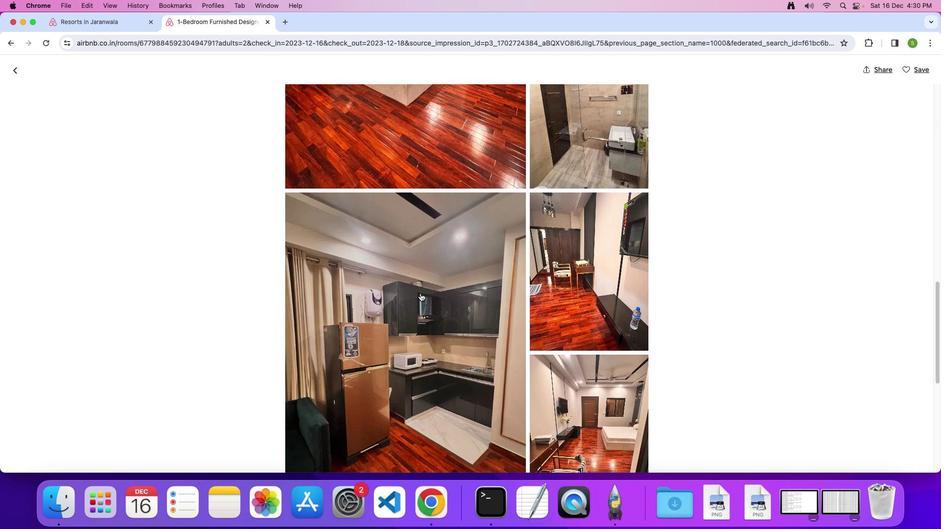 
Action: Mouse moved to (420, 293)
Screenshot: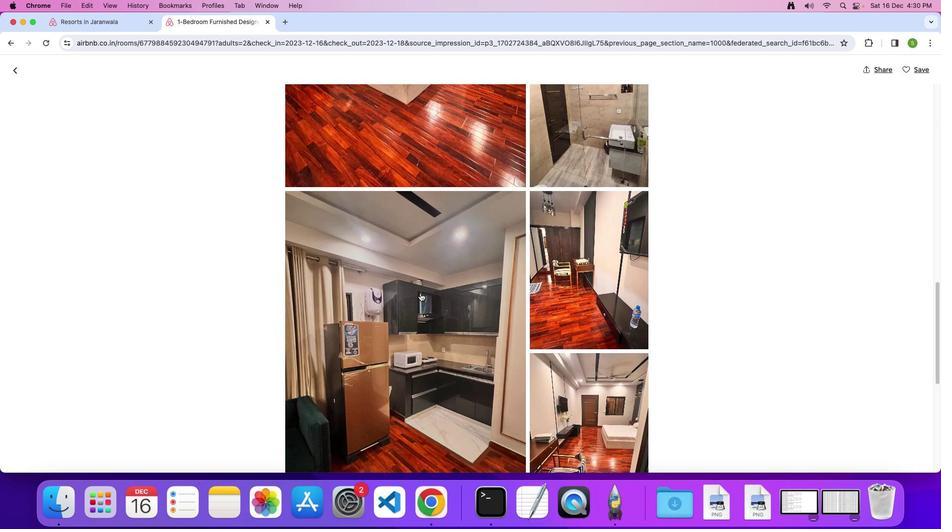 
Action: Mouse scrolled (420, 293) with delta (0, 0)
Screenshot: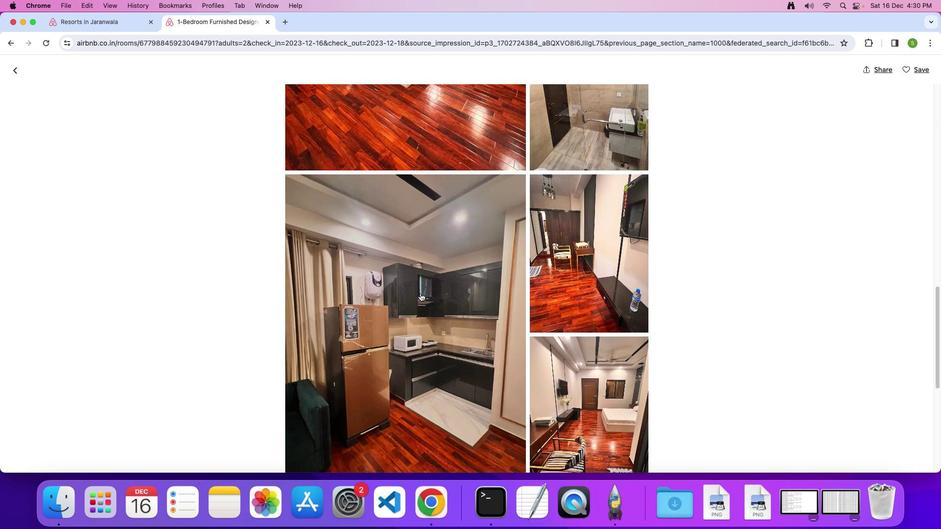 
Action: Mouse scrolled (420, 293) with delta (0, 0)
Screenshot: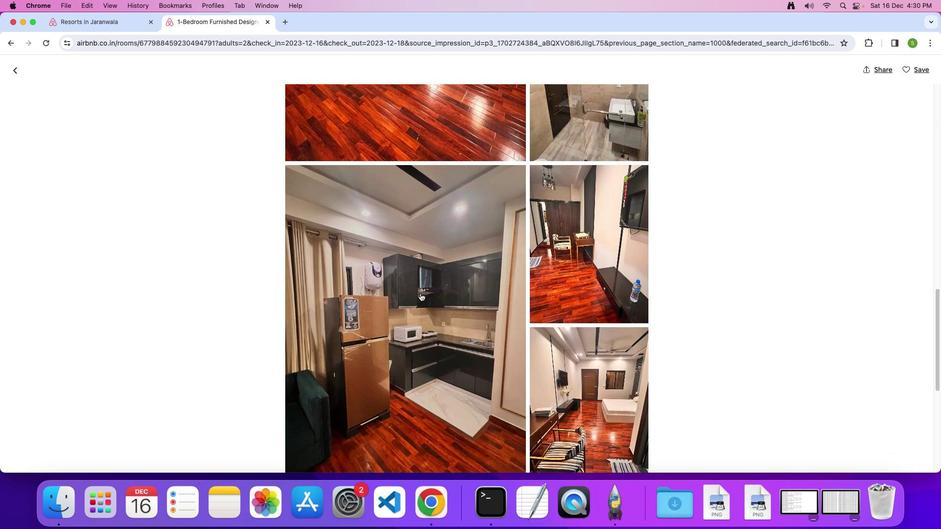 
Action: Mouse moved to (420, 293)
Screenshot: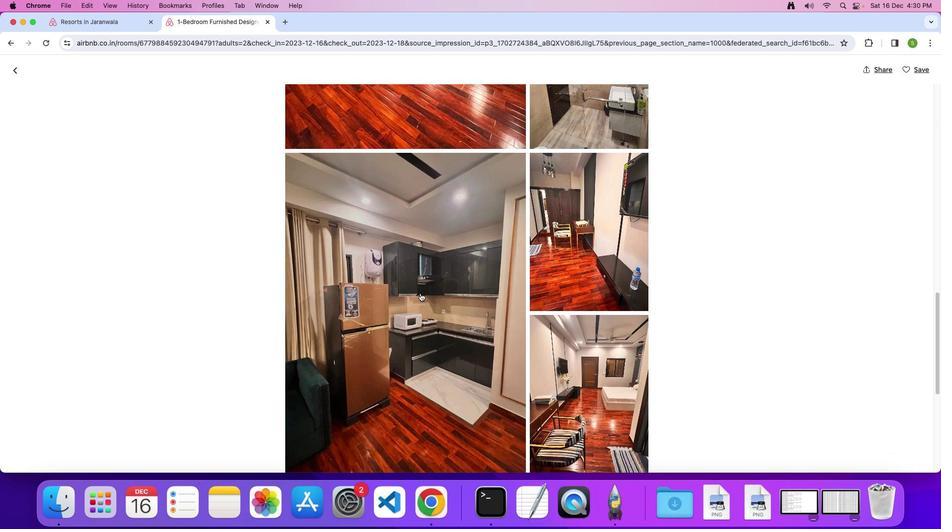 
Action: Mouse scrolled (420, 293) with delta (0, 0)
Screenshot: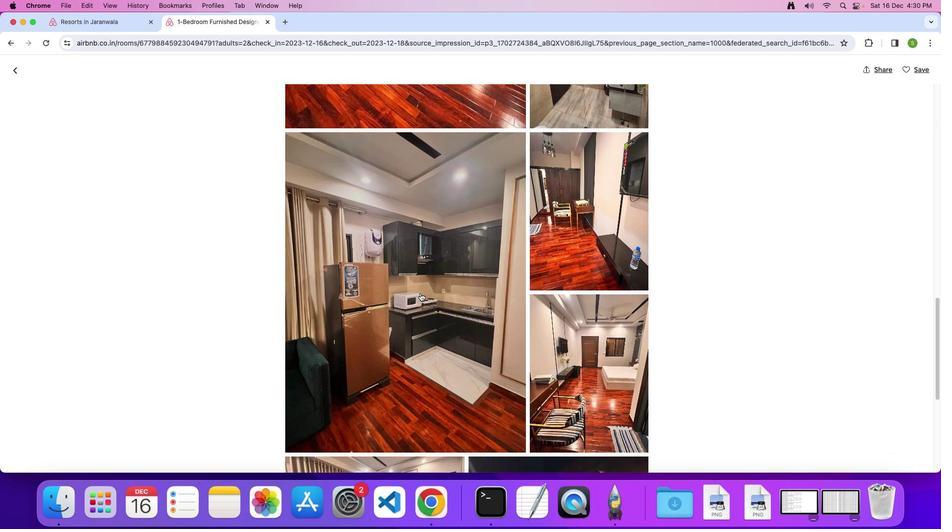 
Action: Mouse scrolled (420, 293) with delta (0, 0)
Screenshot: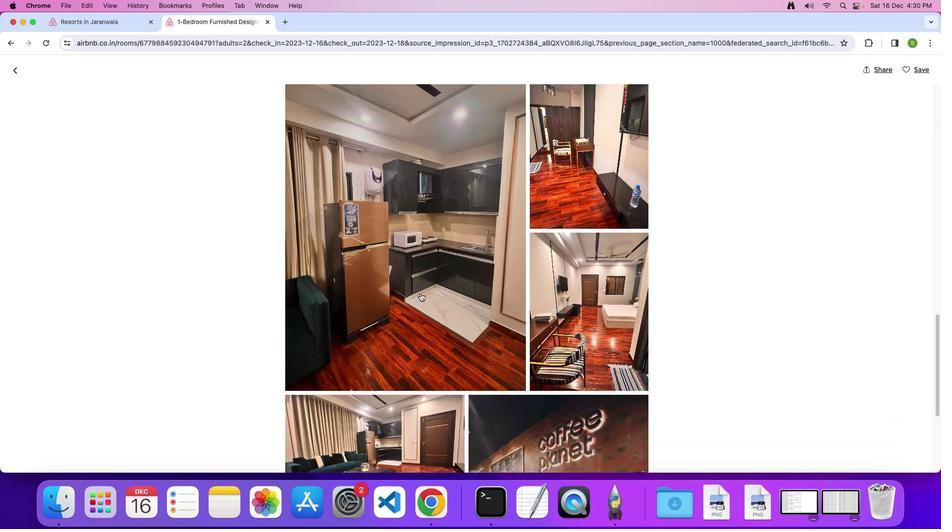 
Action: Mouse scrolled (420, 293) with delta (0, 0)
Screenshot: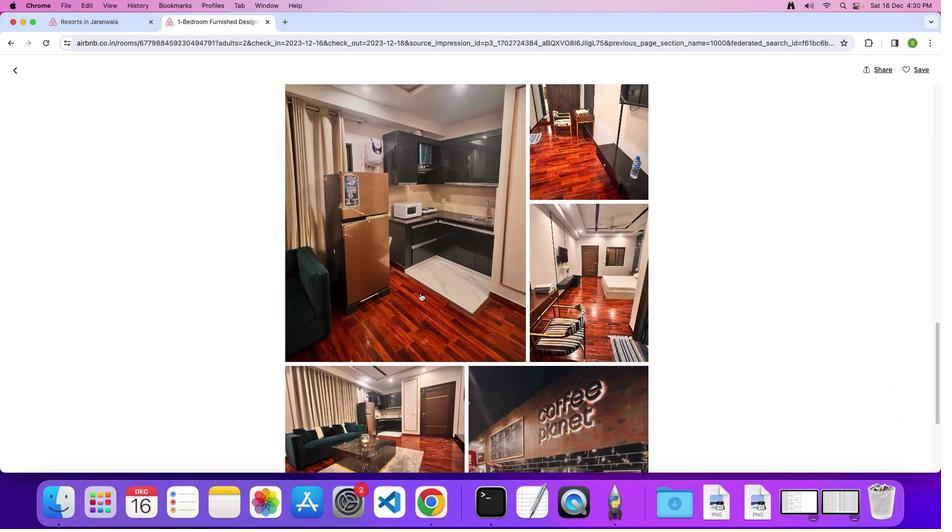 
Action: Mouse scrolled (420, 293) with delta (0, -1)
Screenshot: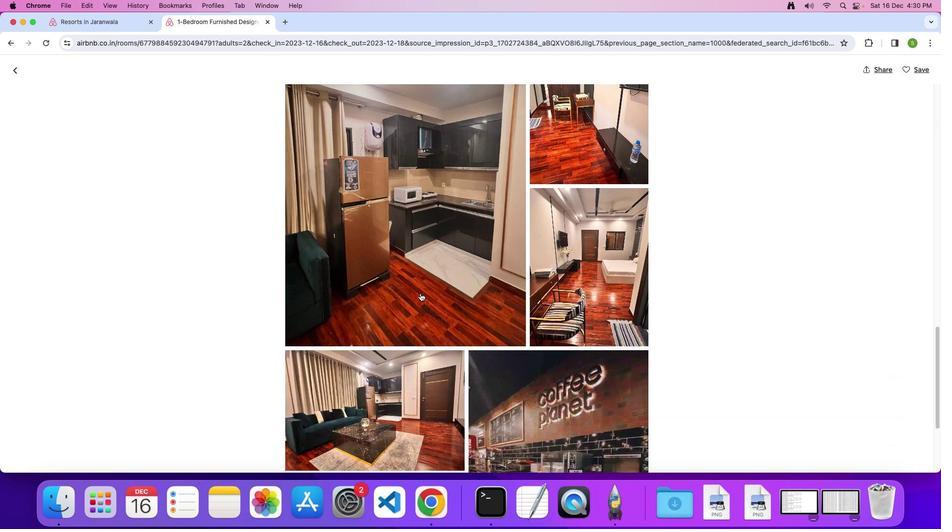 
Action: Mouse moved to (415, 296)
Screenshot: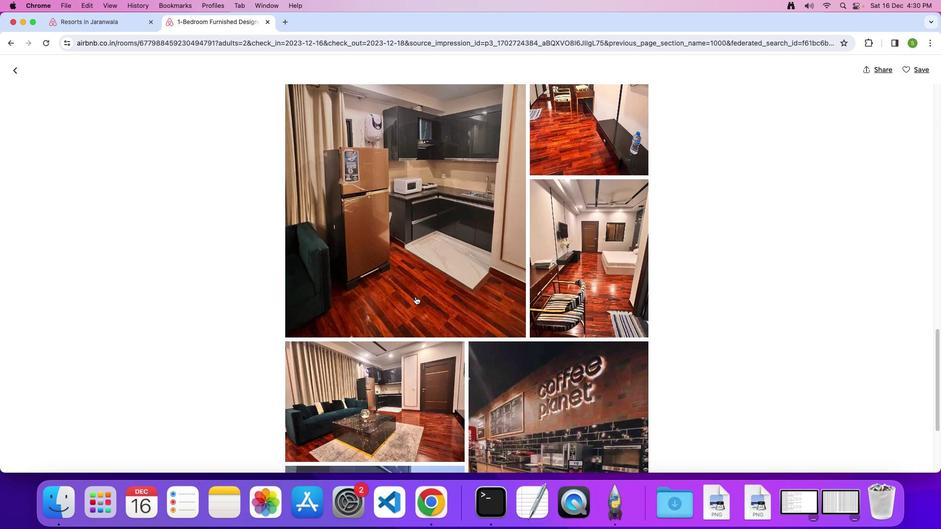 
Action: Mouse scrolled (415, 296) with delta (0, 0)
Screenshot: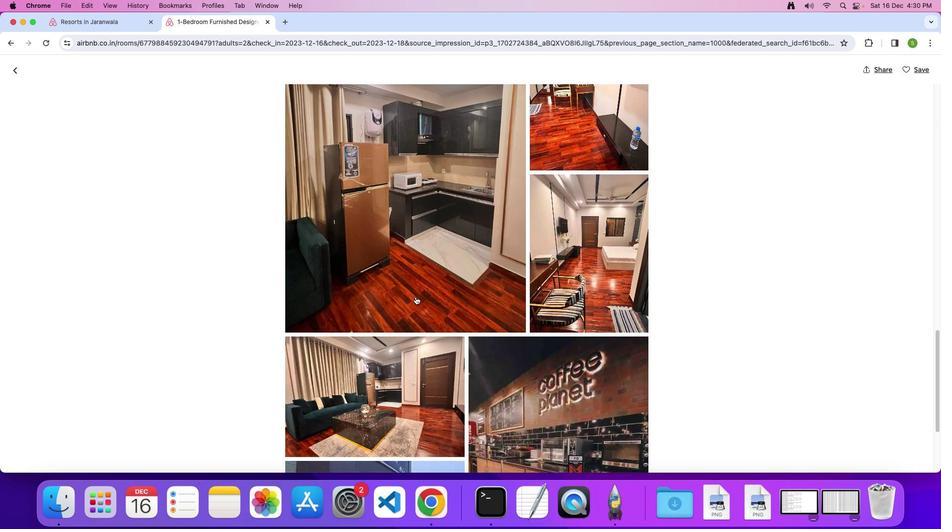 
Action: Mouse scrolled (415, 296) with delta (0, 0)
Screenshot: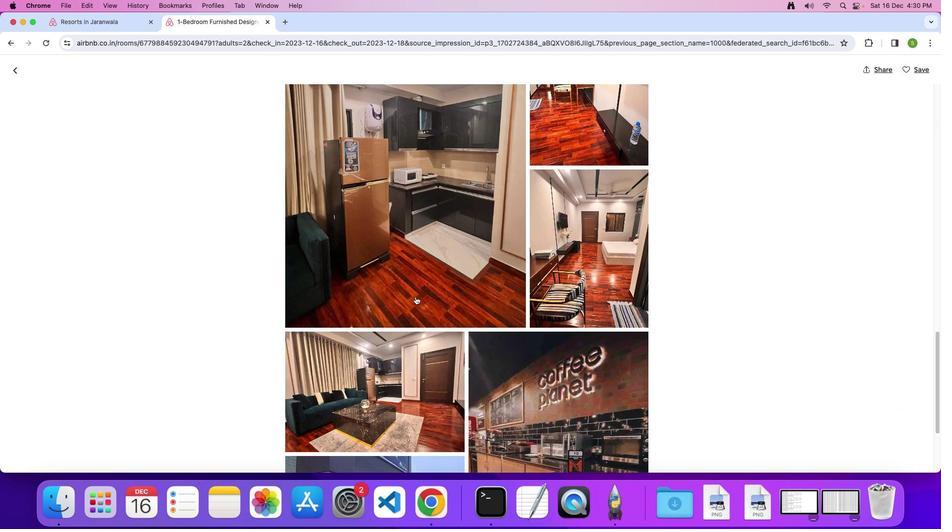 
Action: Mouse moved to (415, 294)
Screenshot: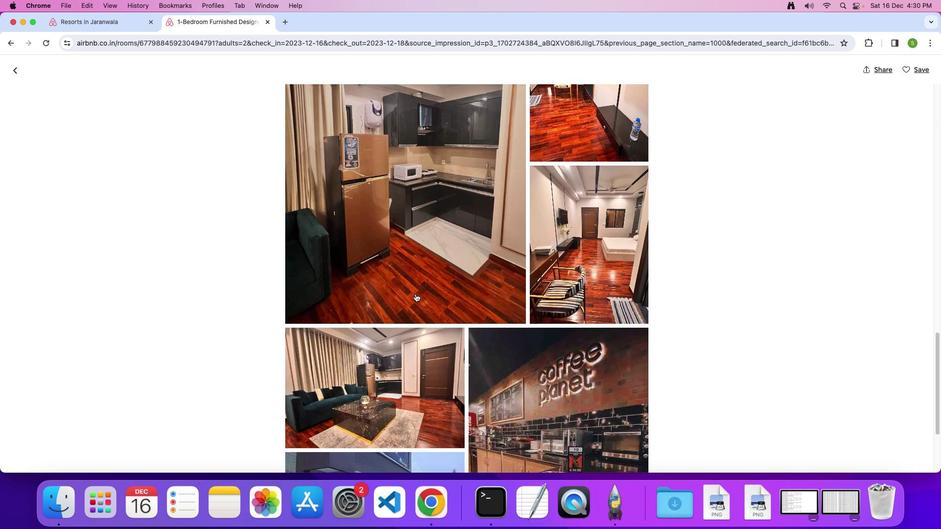 
Action: Mouse scrolled (415, 294) with delta (0, 0)
Screenshot: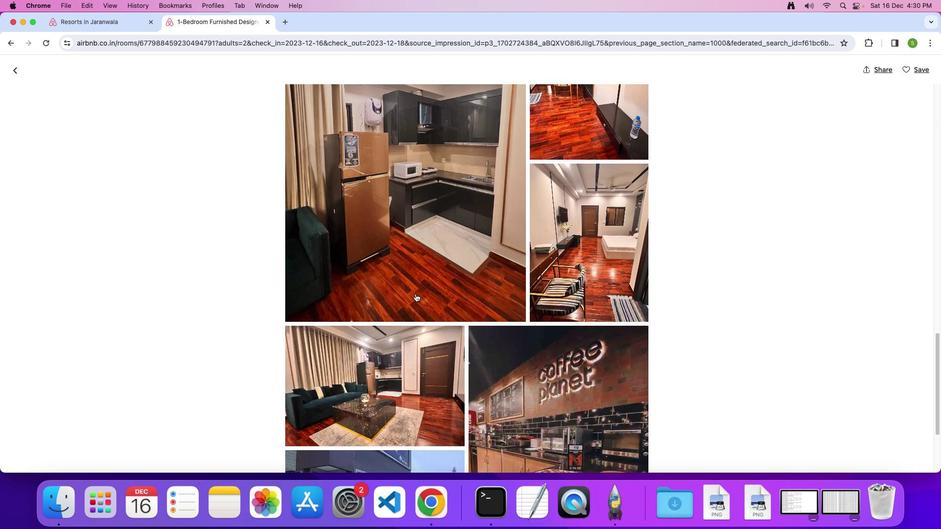 
Action: Mouse scrolled (415, 294) with delta (0, 0)
Screenshot: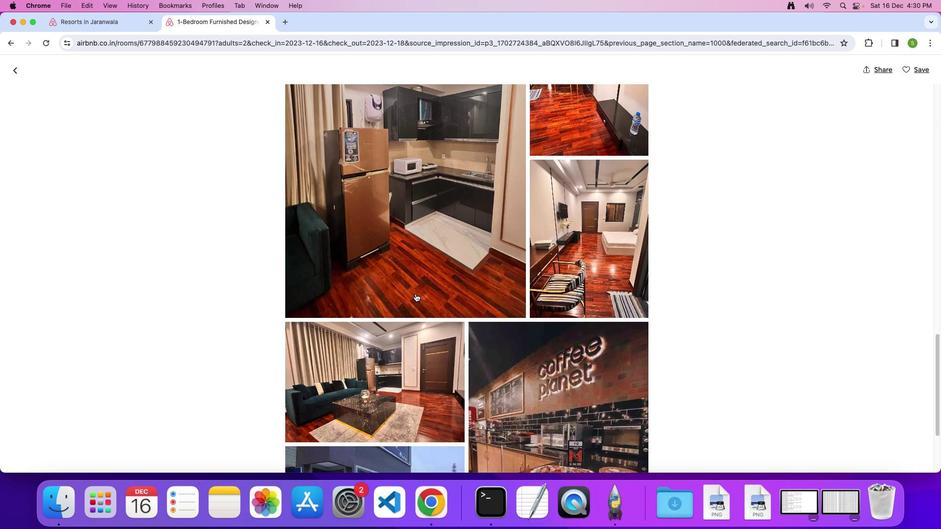 
Action: Mouse moved to (417, 292)
Screenshot: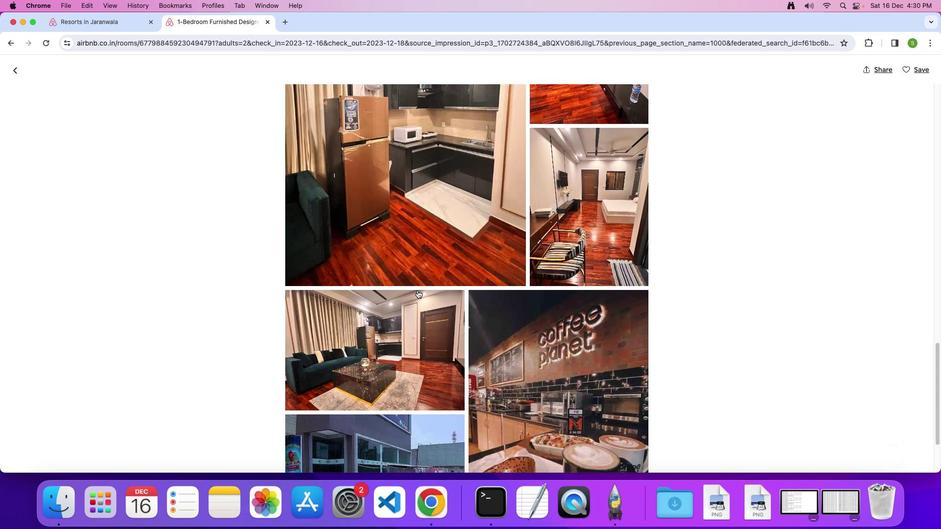 
Action: Mouse scrolled (417, 292) with delta (0, 0)
Screenshot: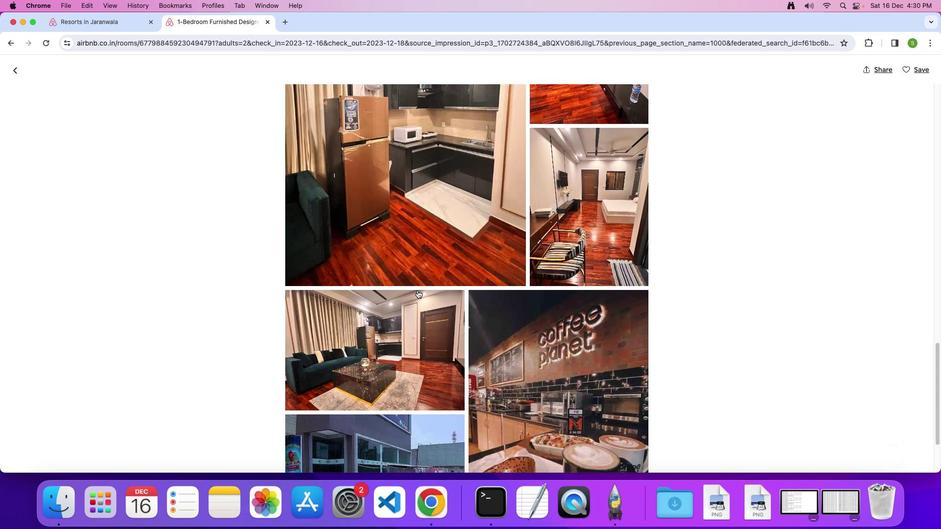 
Action: Mouse moved to (417, 291)
Screenshot: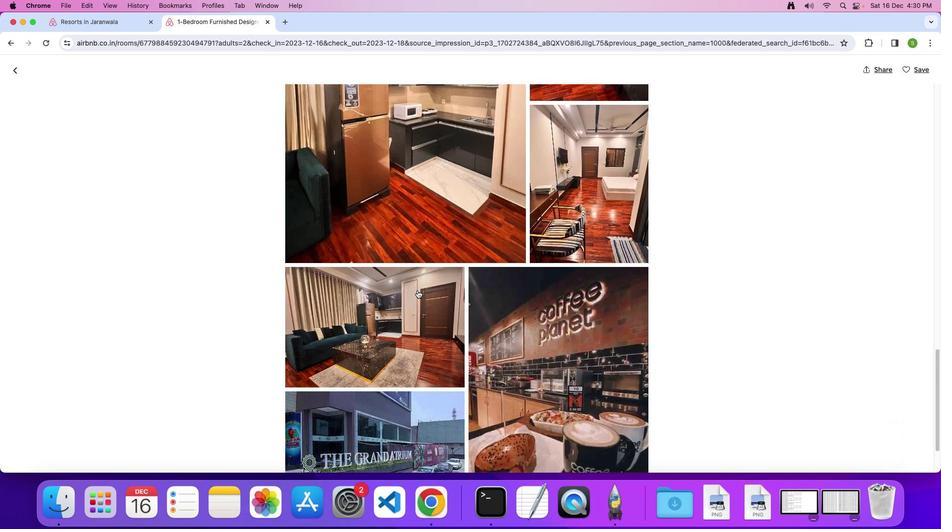 
Action: Mouse scrolled (417, 291) with delta (0, 0)
Screenshot: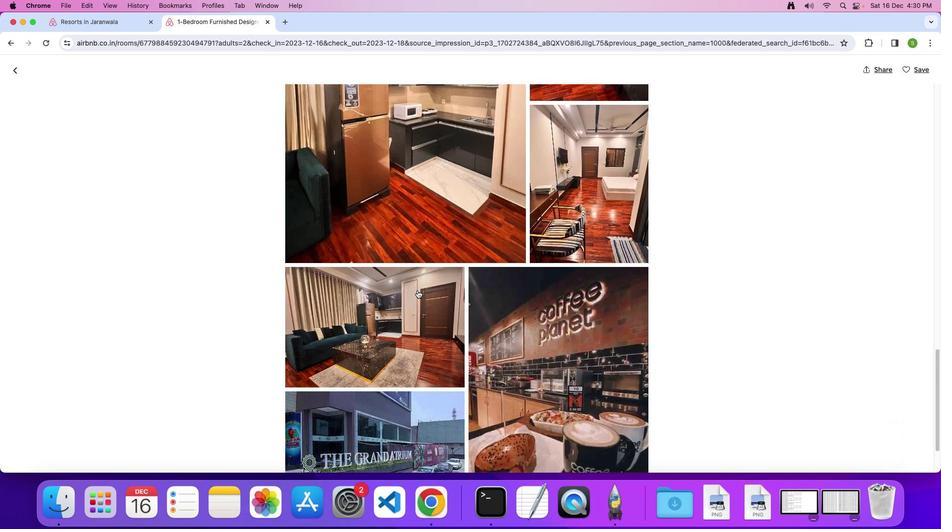 
Action: Mouse moved to (417, 290)
Screenshot: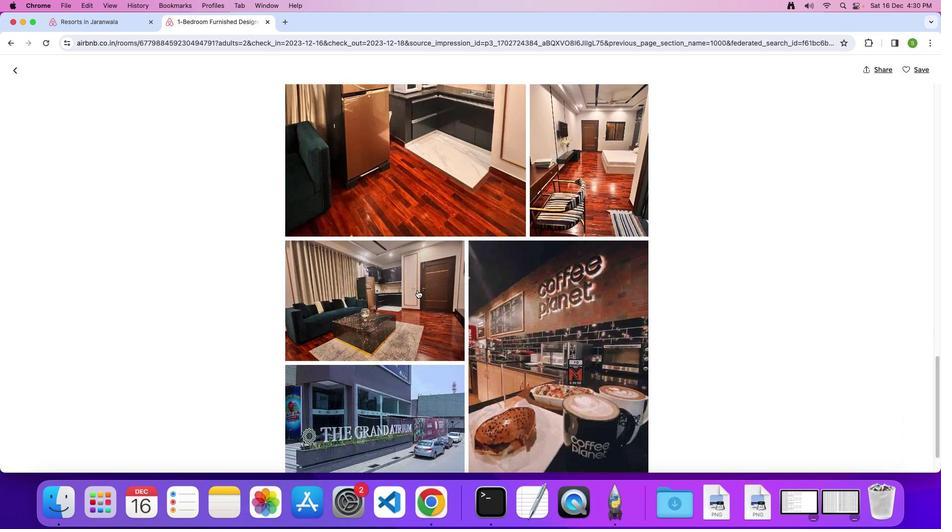 
Action: Mouse scrolled (417, 290) with delta (0, -1)
Screenshot: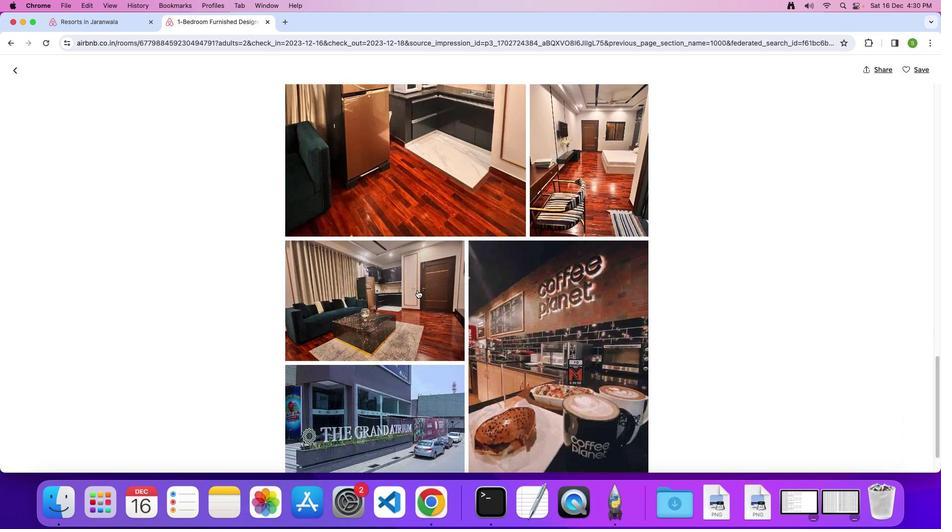 
Action: Mouse moved to (418, 293)
Screenshot: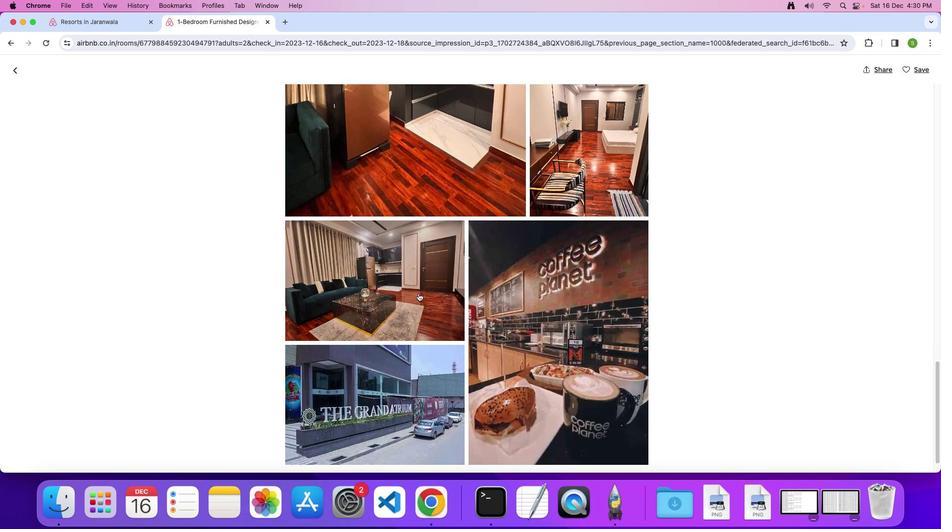 
Action: Mouse scrolled (418, 293) with delta (0, 0)
Screenshot: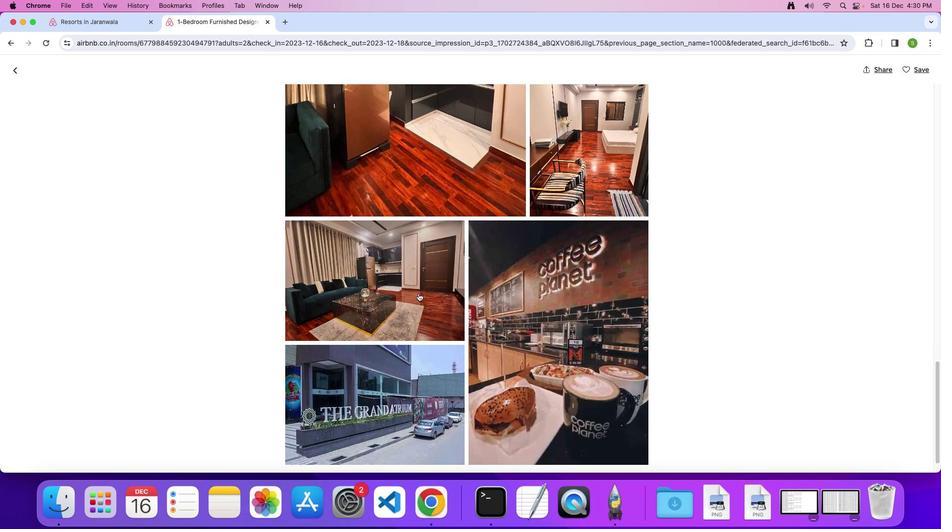 
Action: Mouse moved to (418, 293)
Screenshot: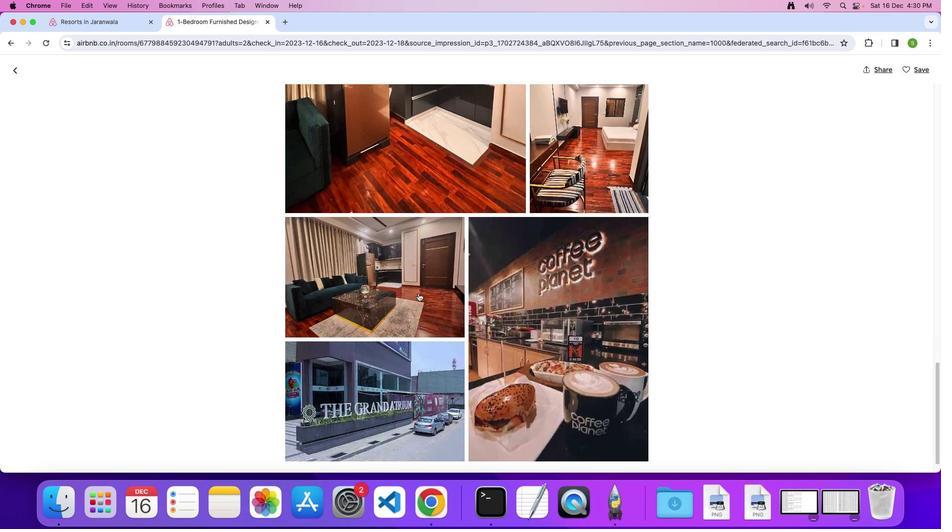 
Action: Mouse scrolled (418, 293) with delta (0, 0)
Screenshot: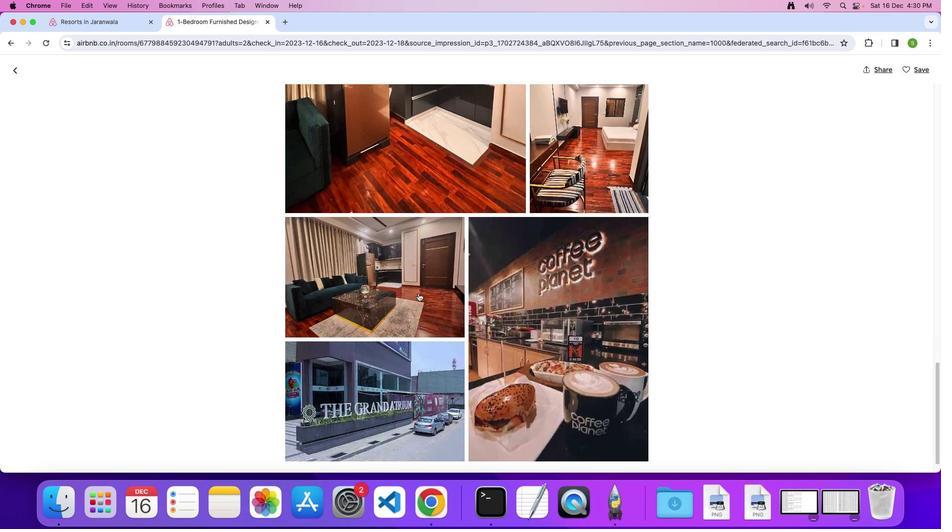 
Action: Mouse moved to (418, 293)
Screenshot: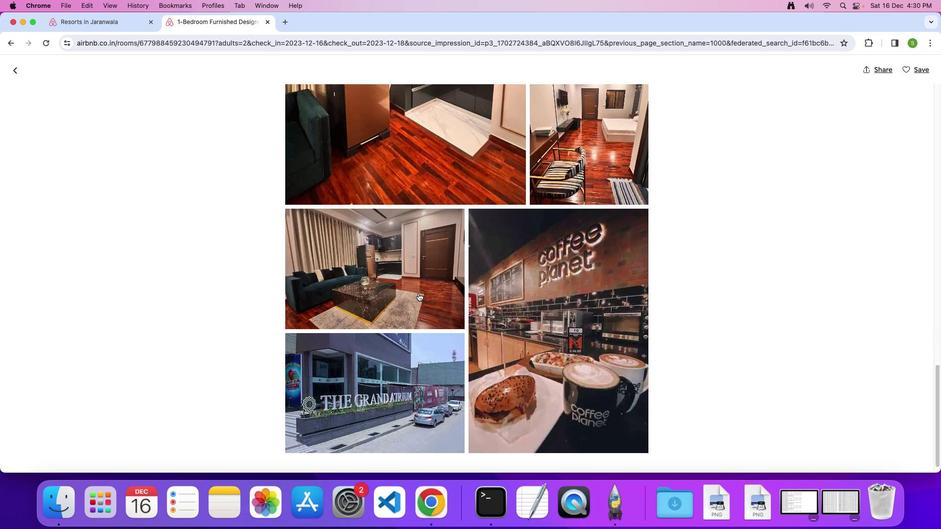 
Action: Mouse scrolled (418, 293) with delta (0, 0)
Screenshot: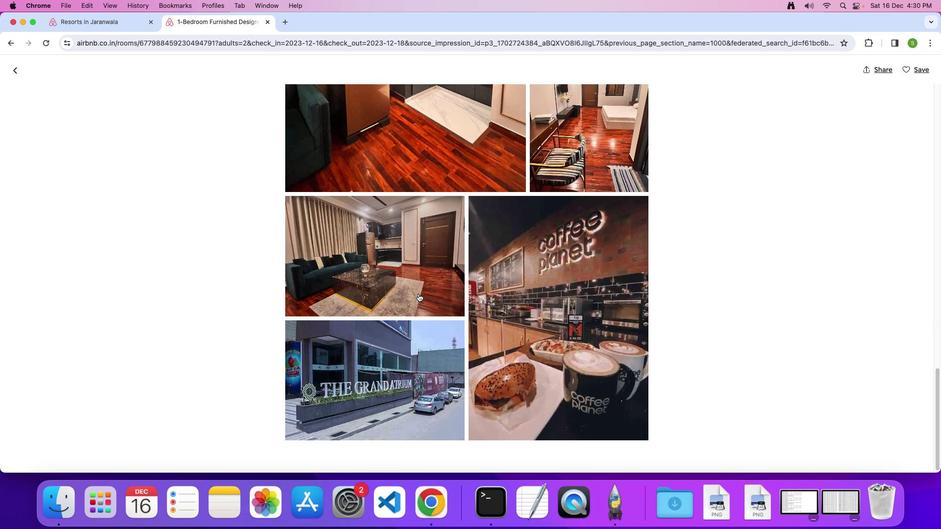 
Action: Mouse moved to (417, 297)
Screenshot: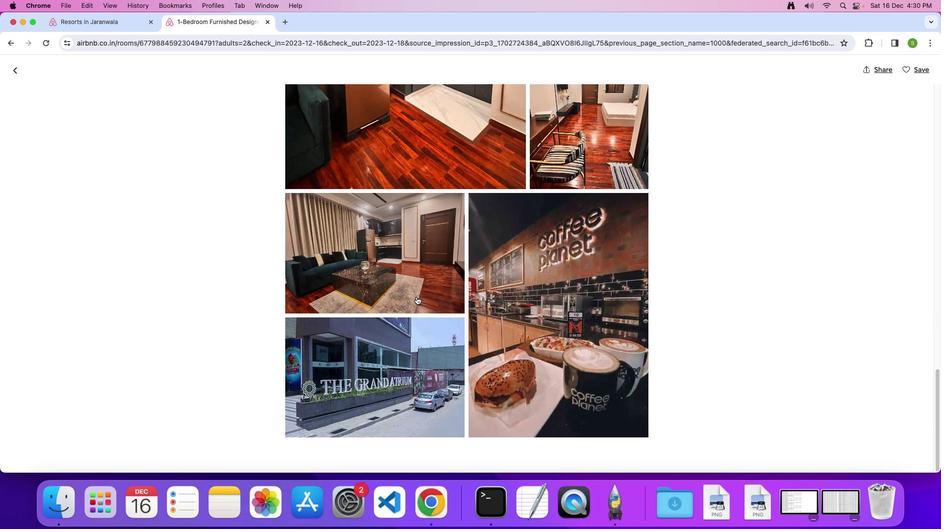 
Action: Mouse scrolled (417, 297) with delta (0, 0)
Screenshot: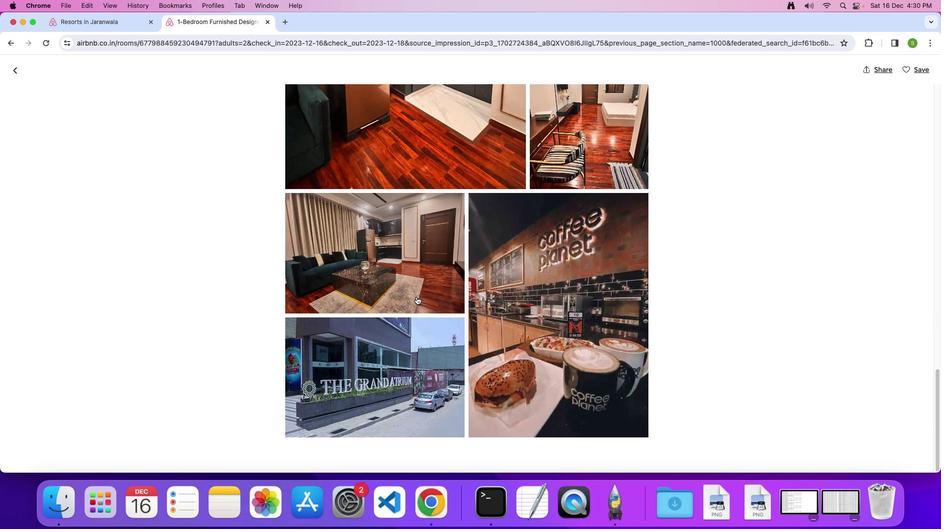 
Action: Mouse scrolled (417, 297) with delta (0, 0)
Screenshot: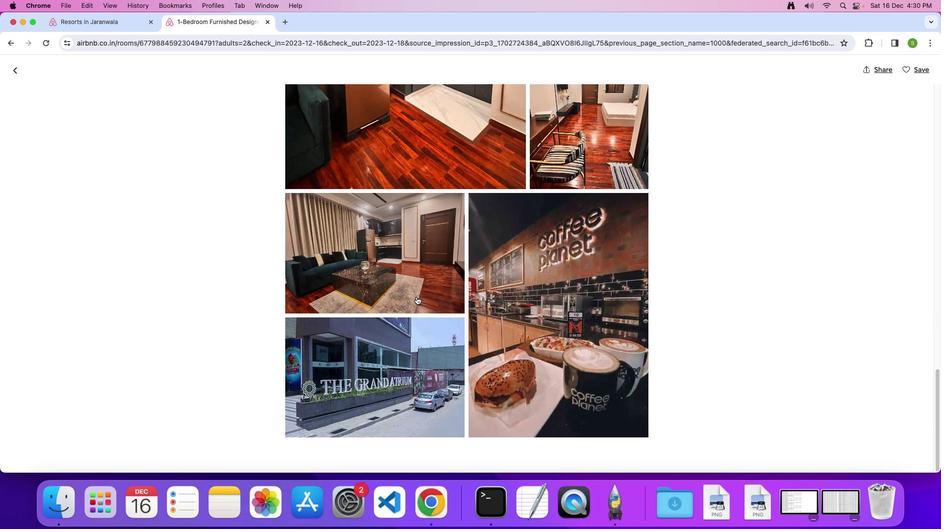 
Action: Mouse scrolled (417, 297) with delta (0, -1)
Screenshot: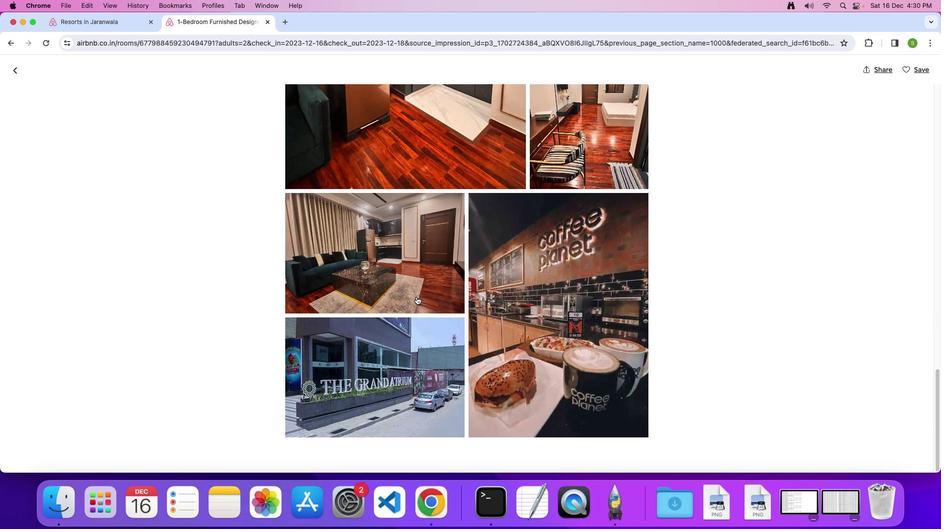 
Action: Mouse moved to (416, 297)
Screenshot: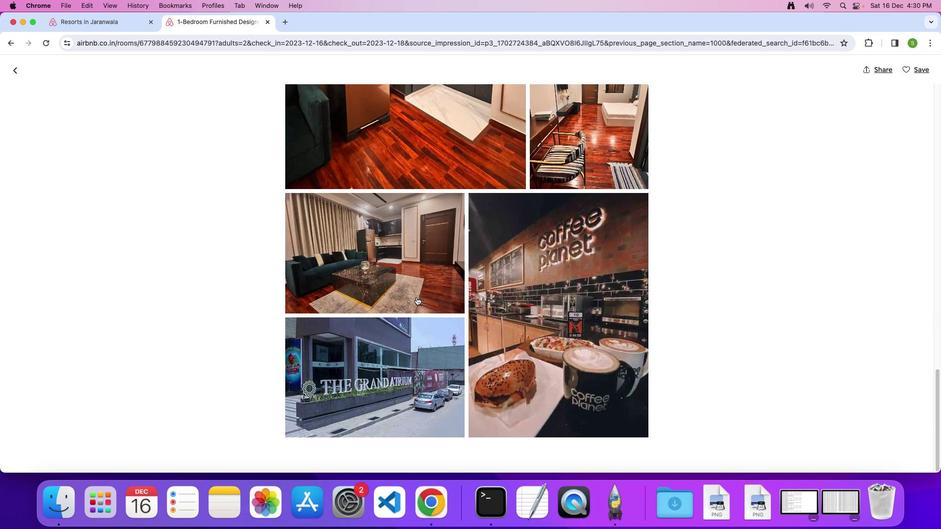 
Action: Mouse scrolled (416, 297) with delta (0, 0)
Screenshot: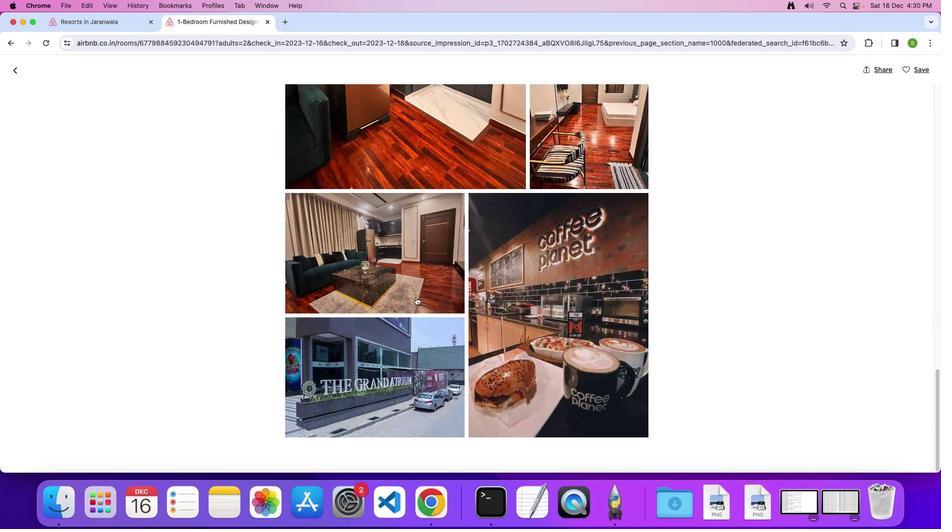 
Action: Mouse scrolled (416, 297) with delta (0, 0)
Screenshot: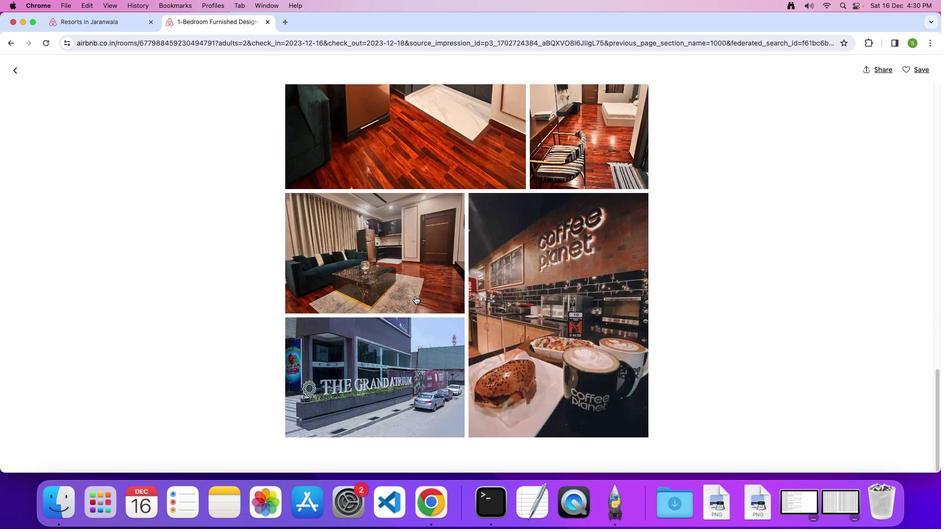 
Action: Mouse moved to (410, 284)
Screenshot: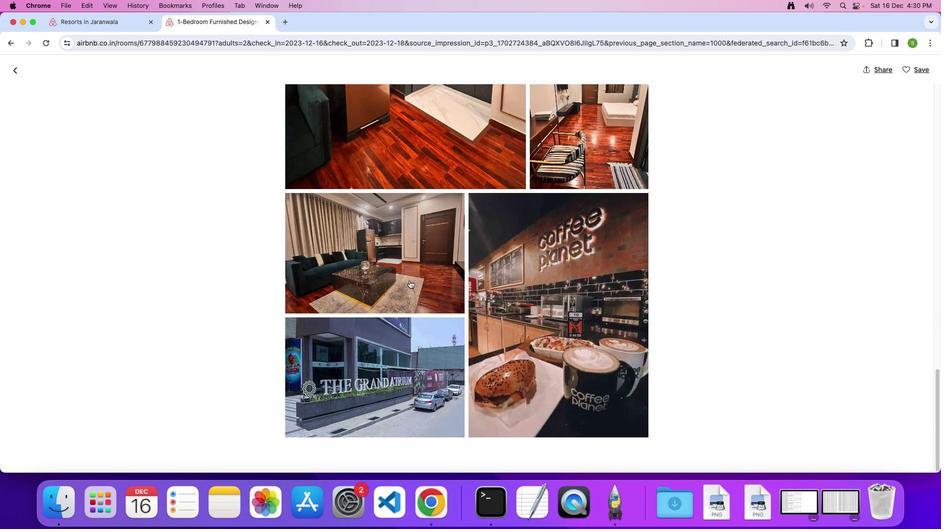 
Action: Mouse scrolled (410, 284) with delta (0, 0)
Screenshot: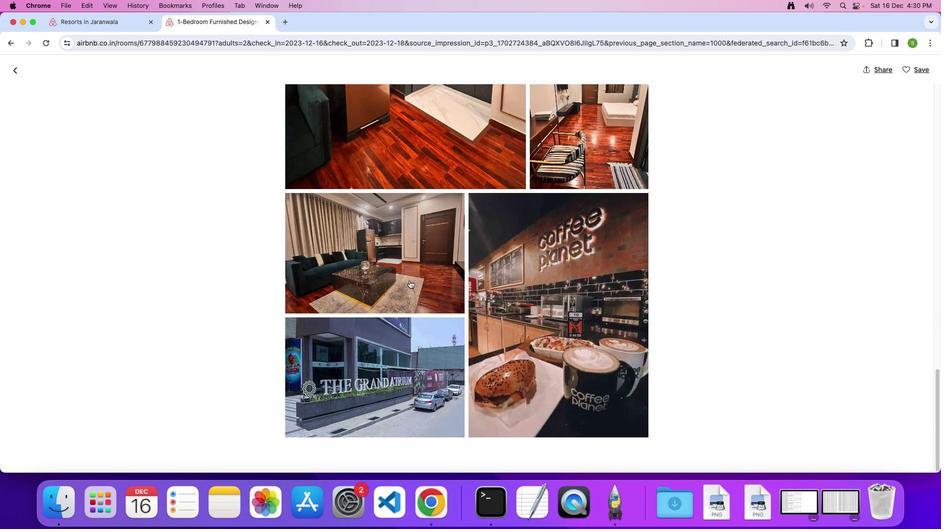 
Action: Mouse moved to (410, 282)
Screenshot: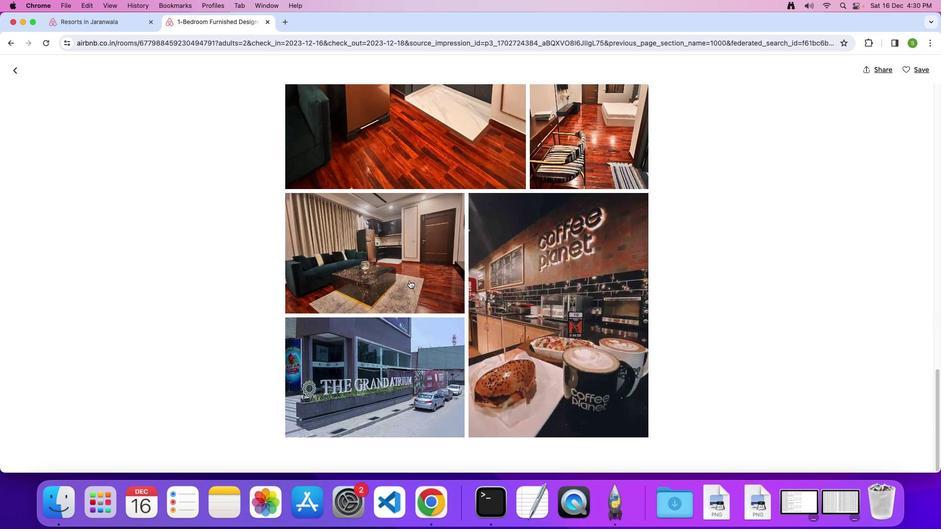 
Action: Mouse scrolled (410, 282) with delta (0, 0)
Screenshot: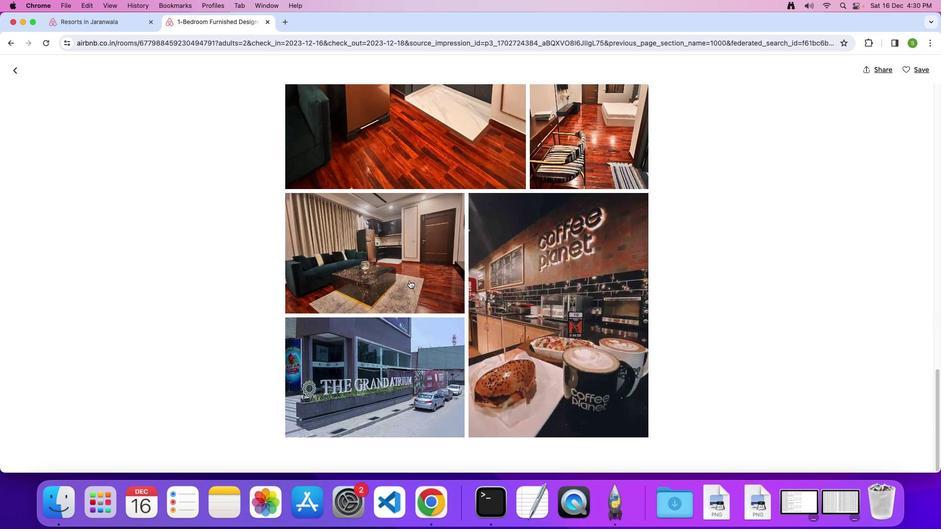 
Action: Mouse moved to (410, 280)
Screenshot: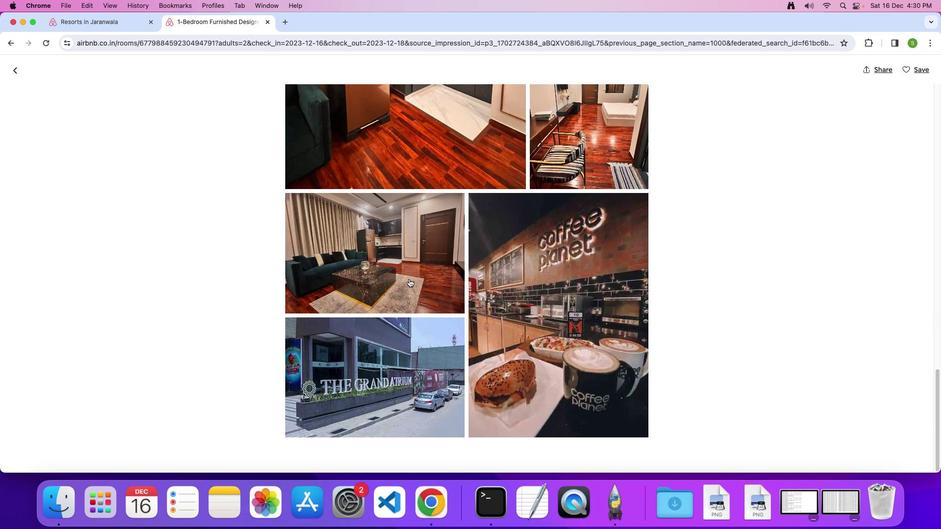 
Action: Mouse scrolled (410, 280) with delta (0, 0)
Screenshot: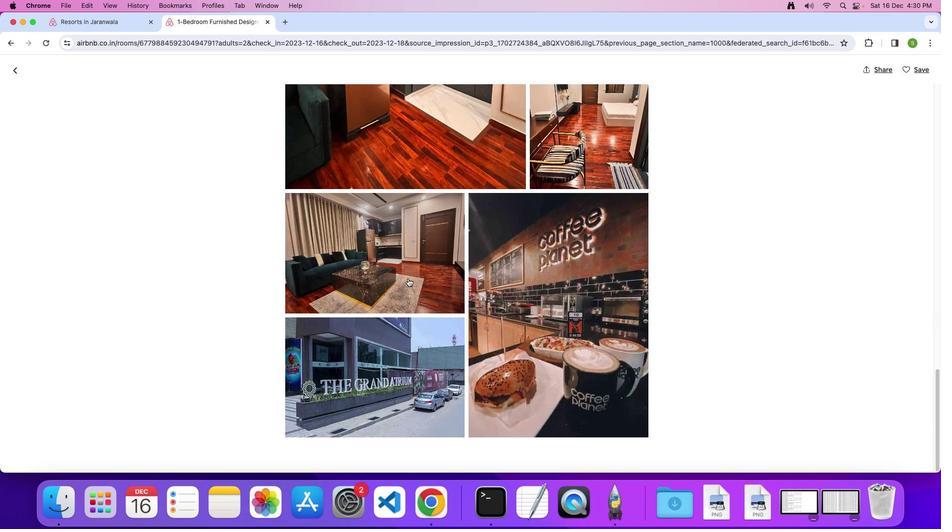 
Action: Mouse moved to (18, 71)
Screenshot: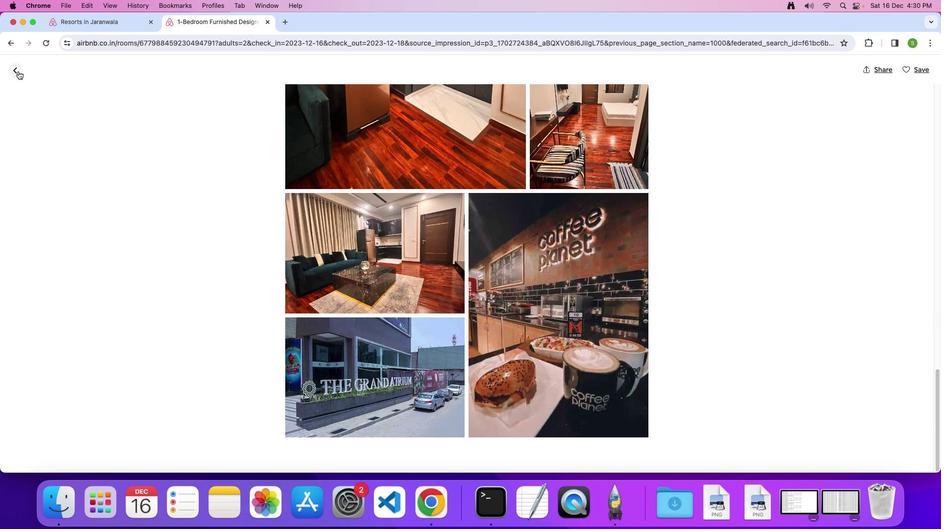 
Action: Mouse pressed left at (18, 71)
Screenshot: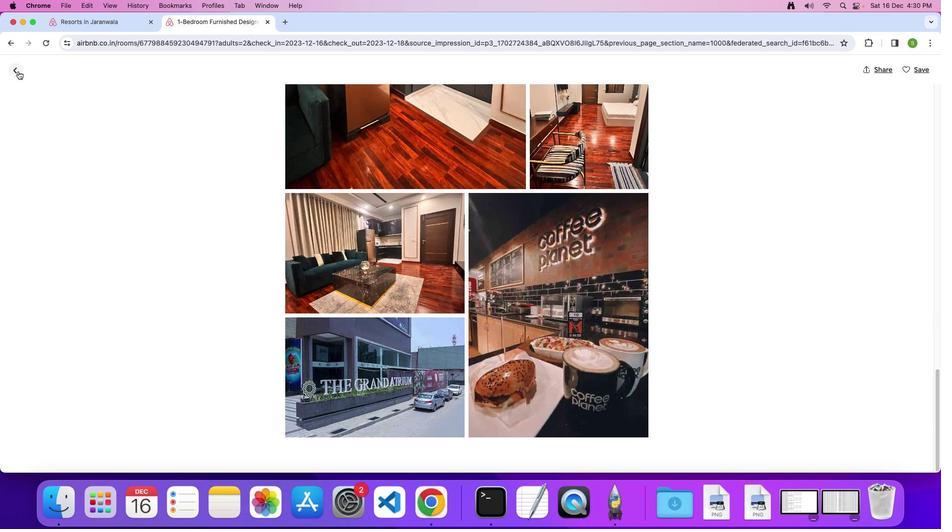 
Action: Mouse moved to (451, 221)
Screenshot: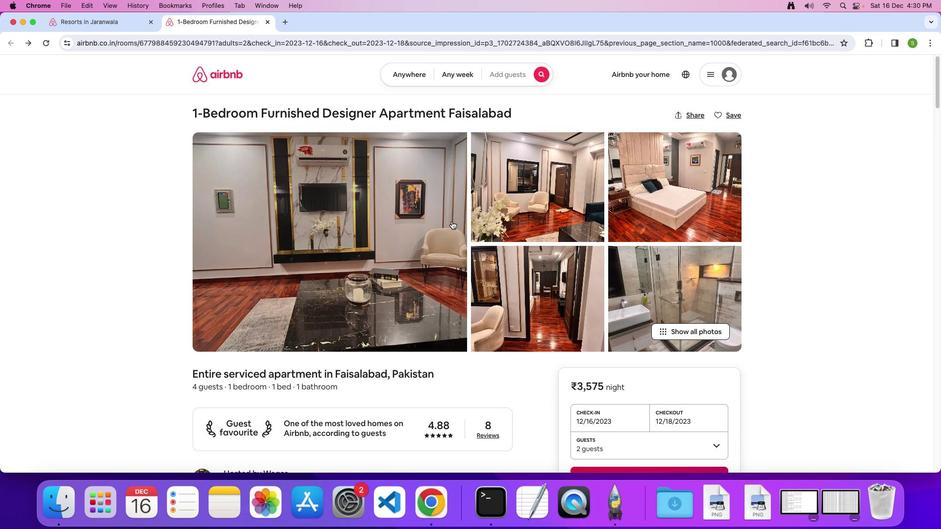 
Action: Mouse scrolled (451, 221) with delta (0, 0)
Screenshot: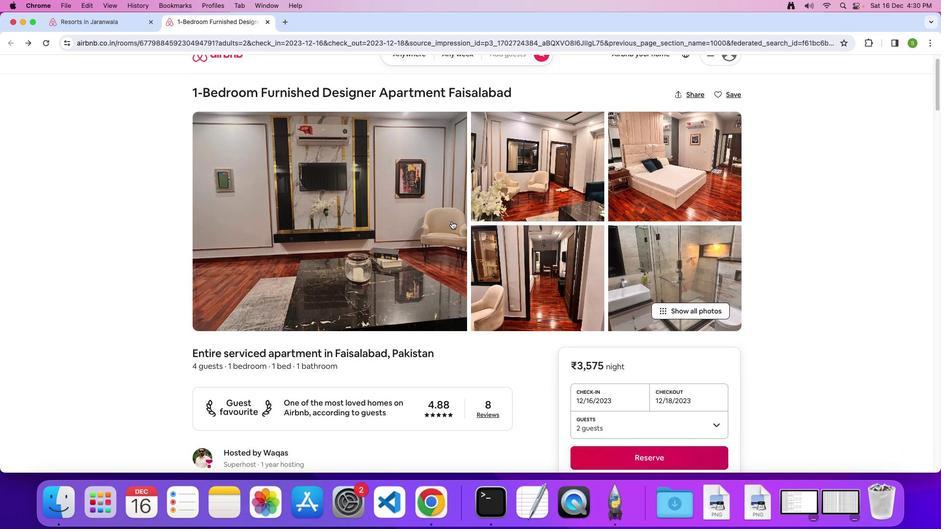
Action: Mouse scrolled (451, 221) with delta (0, 0)
Screenshot: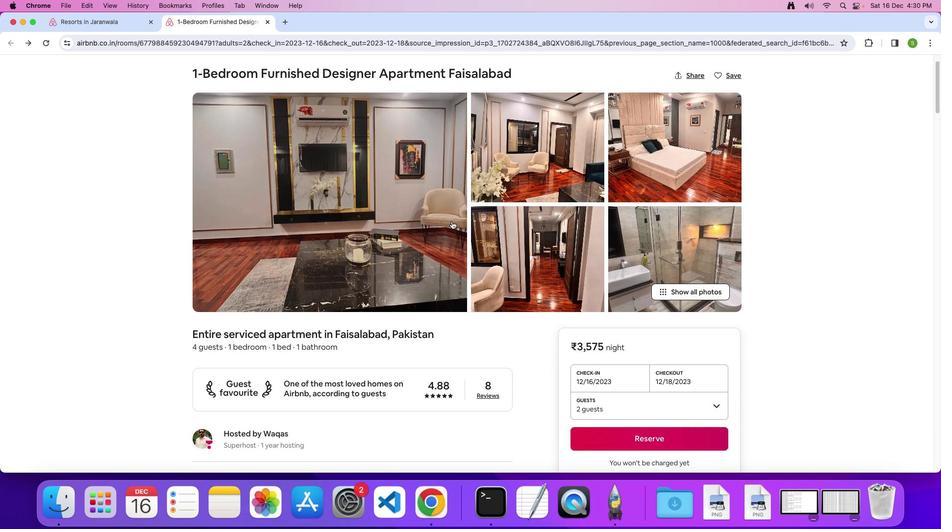 
Action: Mouse scrolled (451, 221) with delta (0, -1)
Screenshot: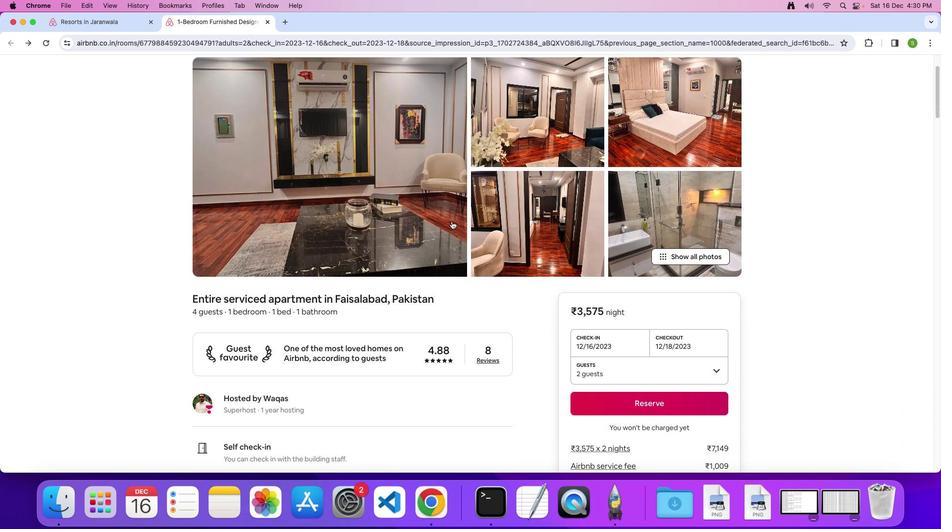 
Action: Mouse scrolled (451, 221) with delta (0, 0)
Screenshot: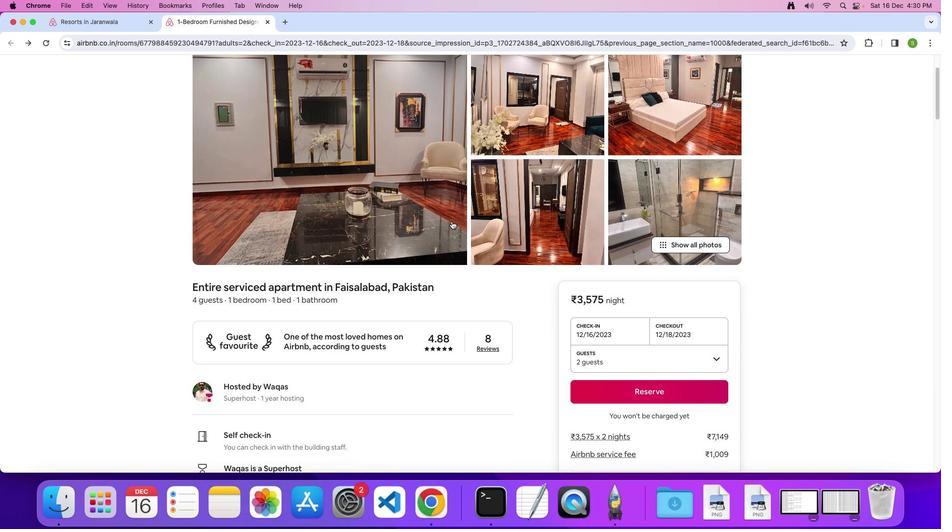 
Action: Mouse scrolled (451, 221) with delta (0, 0)
Screenshot: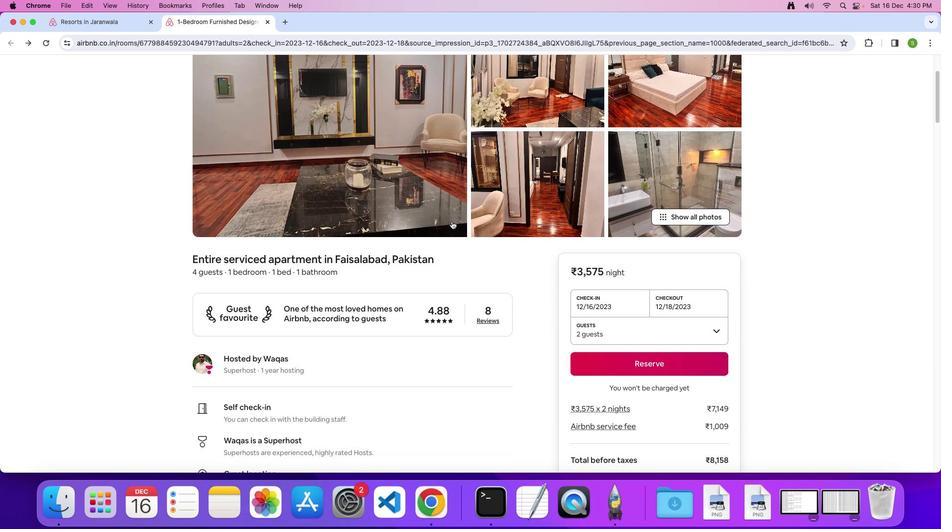 
Action: Mouse scrolled (451, 221) with delta (0, 0)
Screenshot: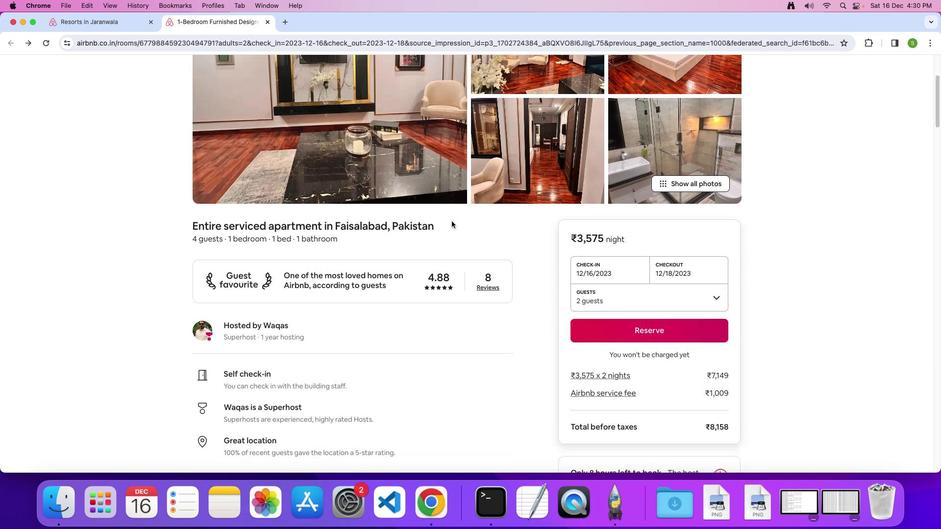 
Action: Mouse scrolled (451, 221) with delta (0, -1)
Screenshot: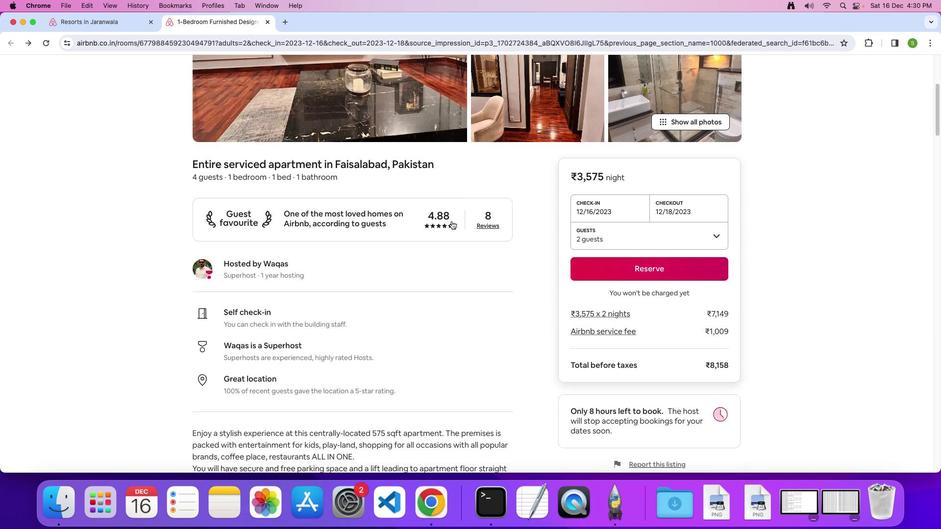 
Action: Mouse scrolled (451, 221) with delta (0, 0)
Screenshot: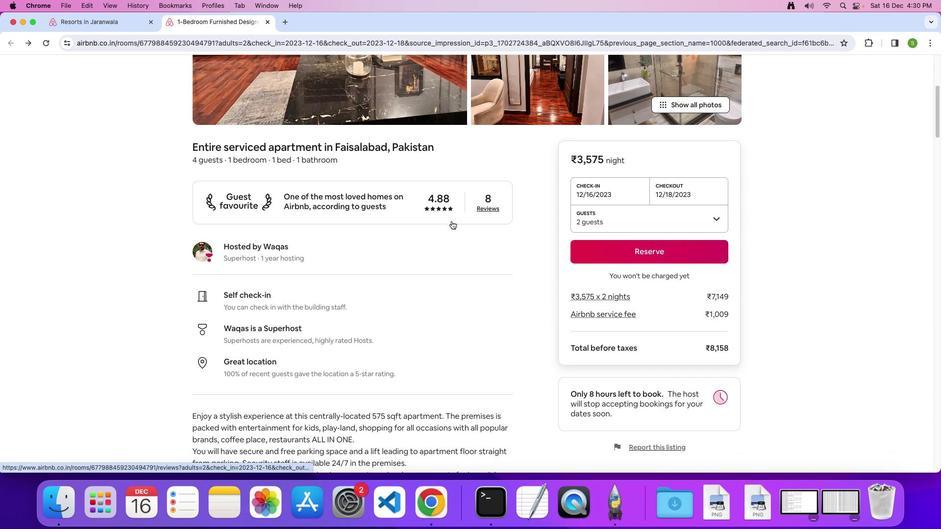 
Action: Mouse scrolled (451, 221) with delta (0, 0)
